 Task: Look for space in La Paz, Argentina from 5th July, 2023 to 10th July, 2023 for 4 adults in price range Rs.9000 to Rs.14000. Place can be entire place with 2 bedrooms having 4 beds and 2 bathrooms. Property type can be house, flat, guest house. Amenities needed are: heating. Booking option can be shelf check-in. Required host language is English.
Action: Mouse moved to (503, 116)
Screenshot: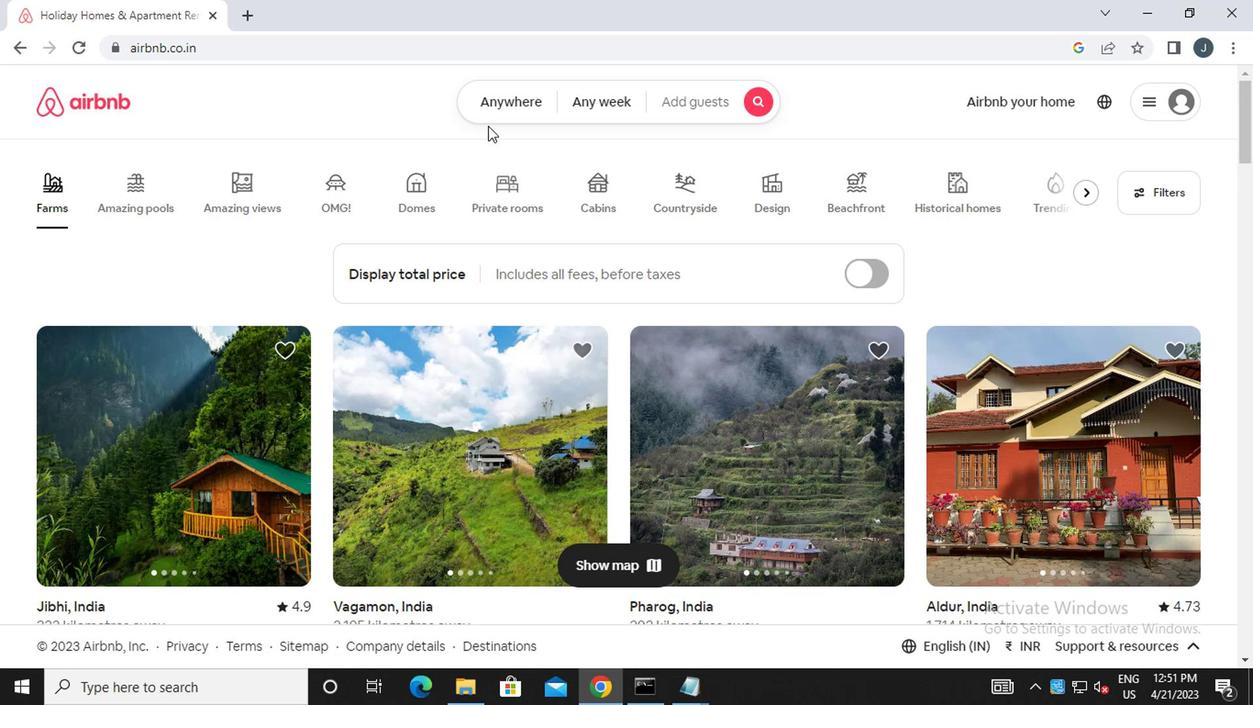 
Action: Mouse pressed left at (503, 116)
Screenshot: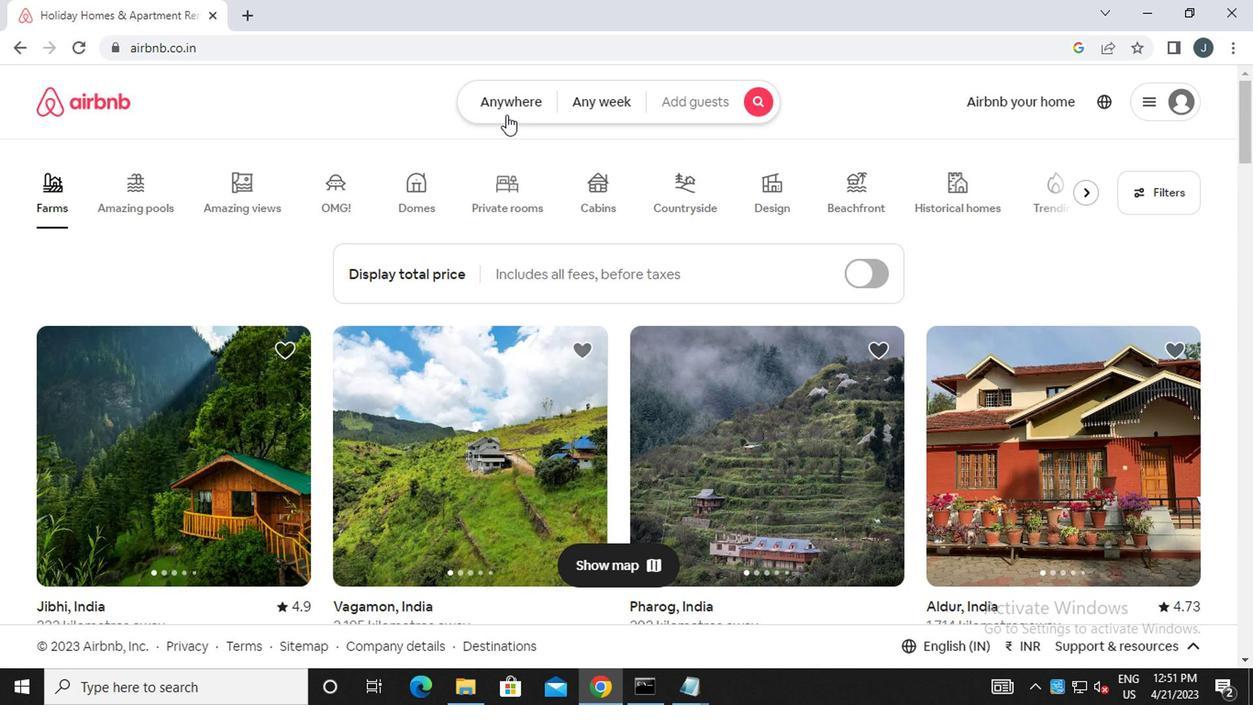 
Action: Mouse moved to (280, 181)
Screenshot: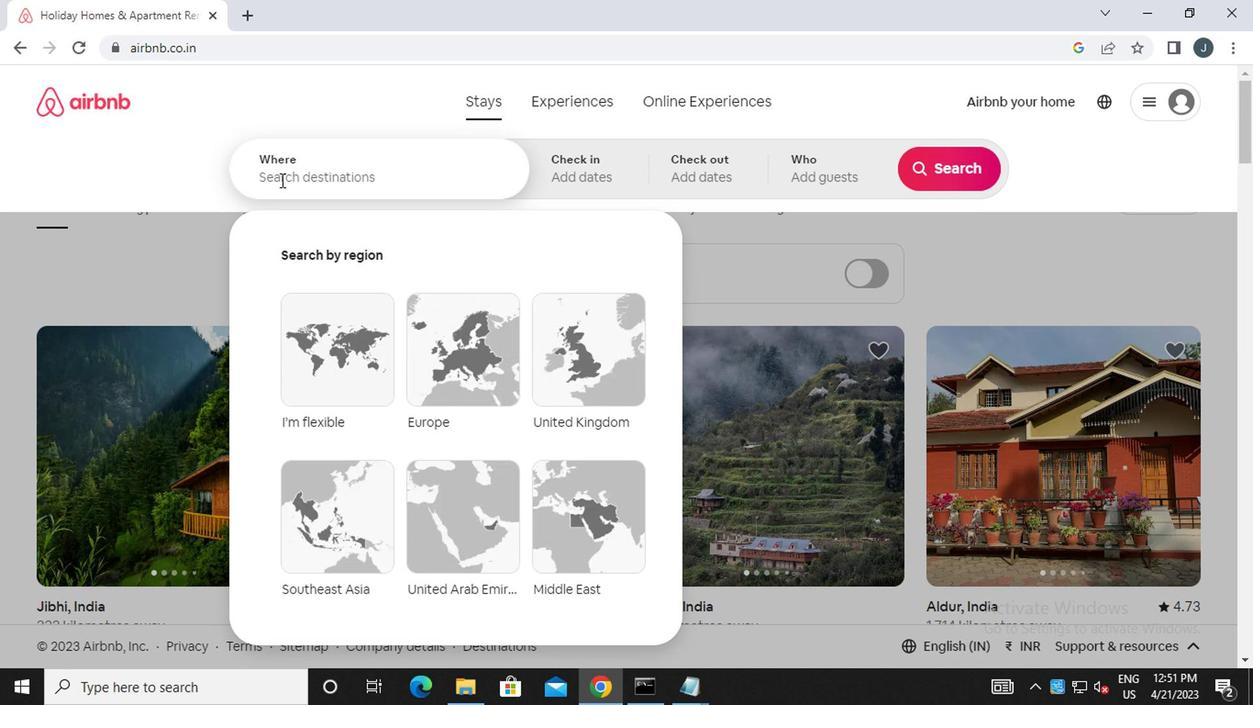 
Action: Mouse pressed left at (280, 181)
Screenshot: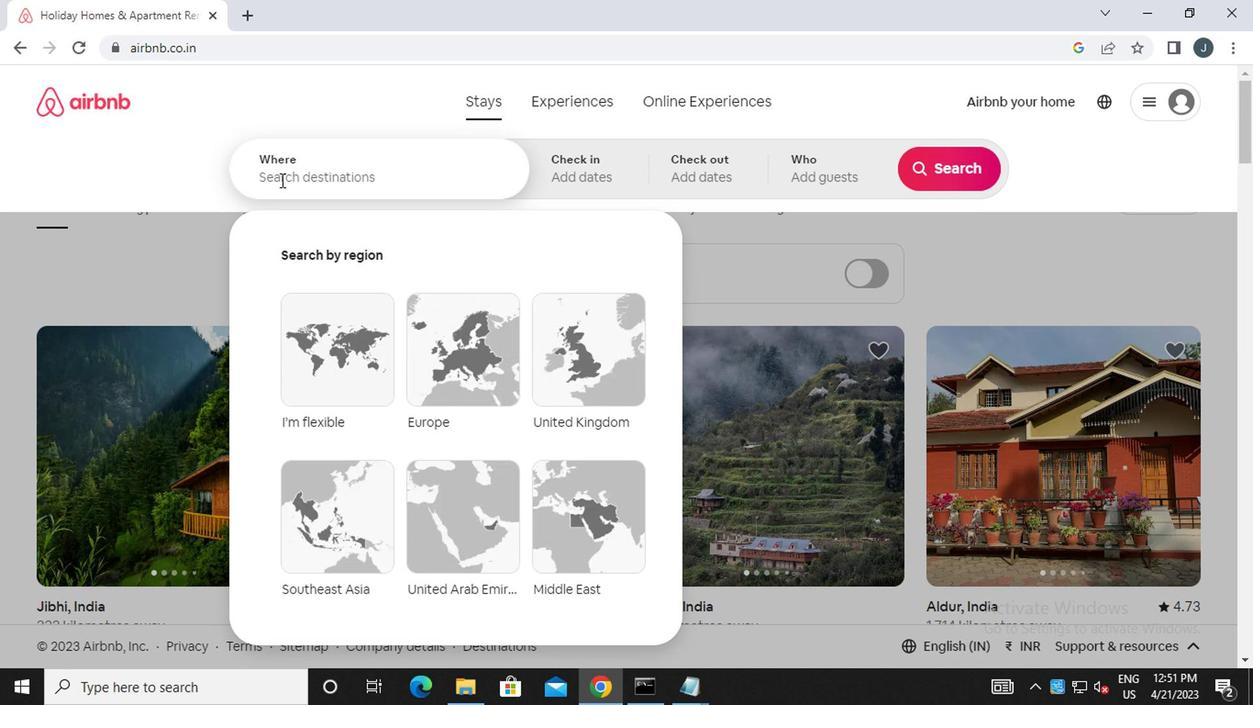 
Action: Mouse moved to (285, 182)
Screenshot: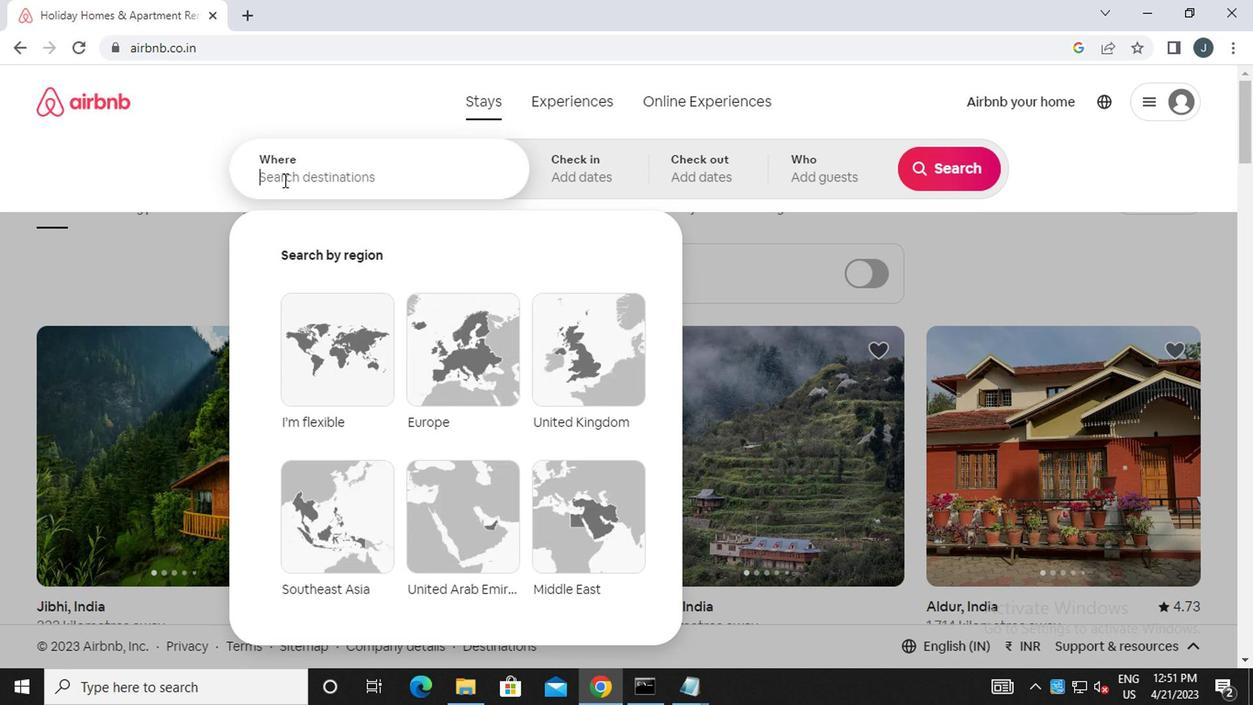 
Action: Key pressed l<Key.caps_lock>a<Key.space><Key.caps_lock>p<Key.caps_lock>aza,<Key.space><Key.caps_lock>a<Key.caps_lock>rgentina
Screenshot: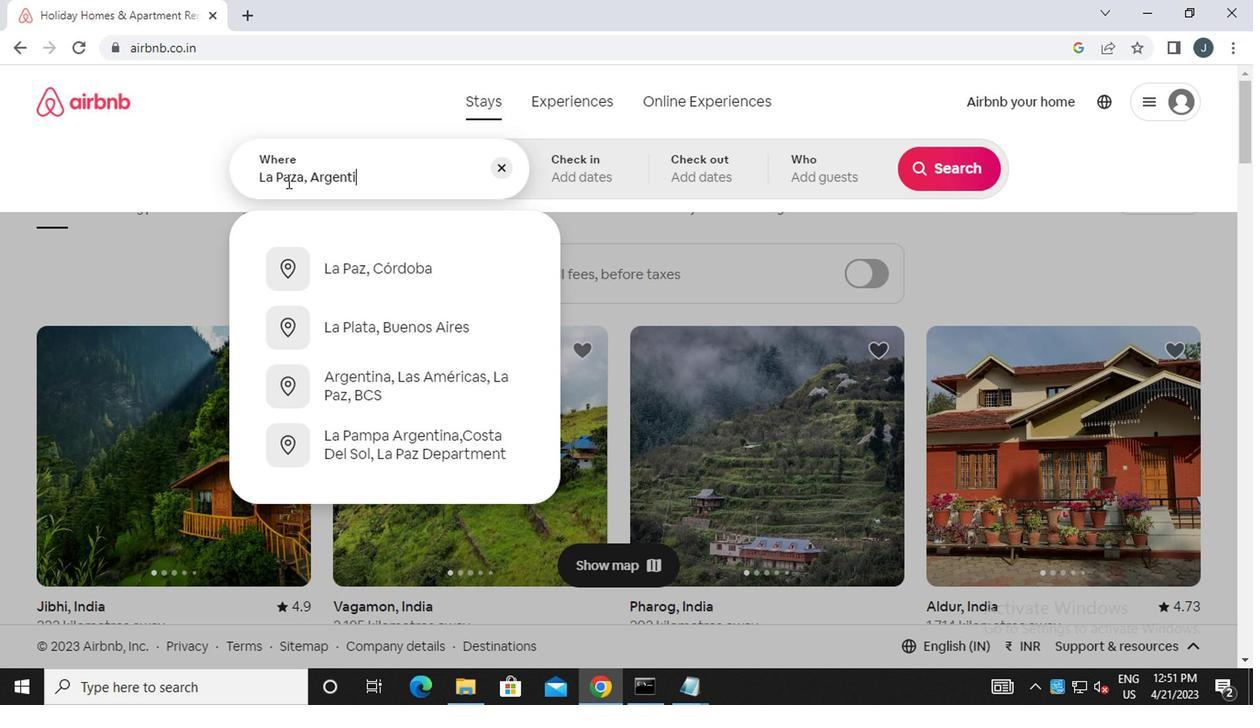 
Action: Mouse moved to (574, 181)
Screenshot: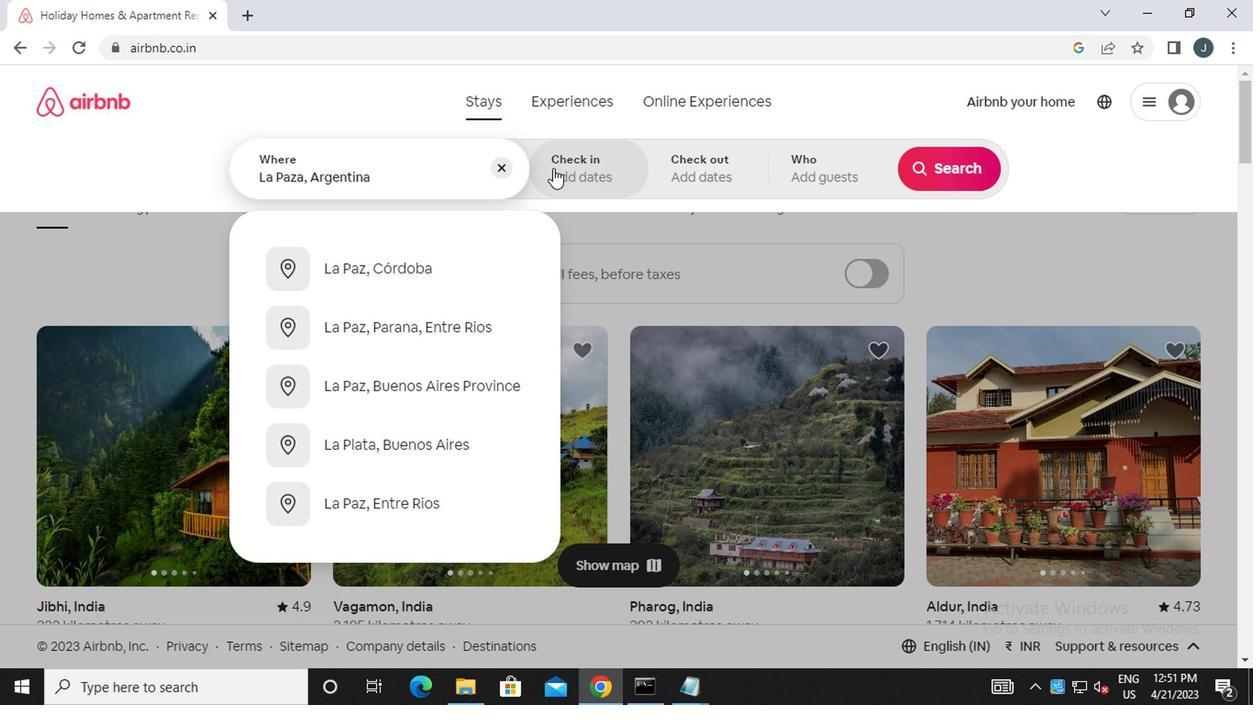 
Action: Mouse pressed left at (574, 181)
Screenshot: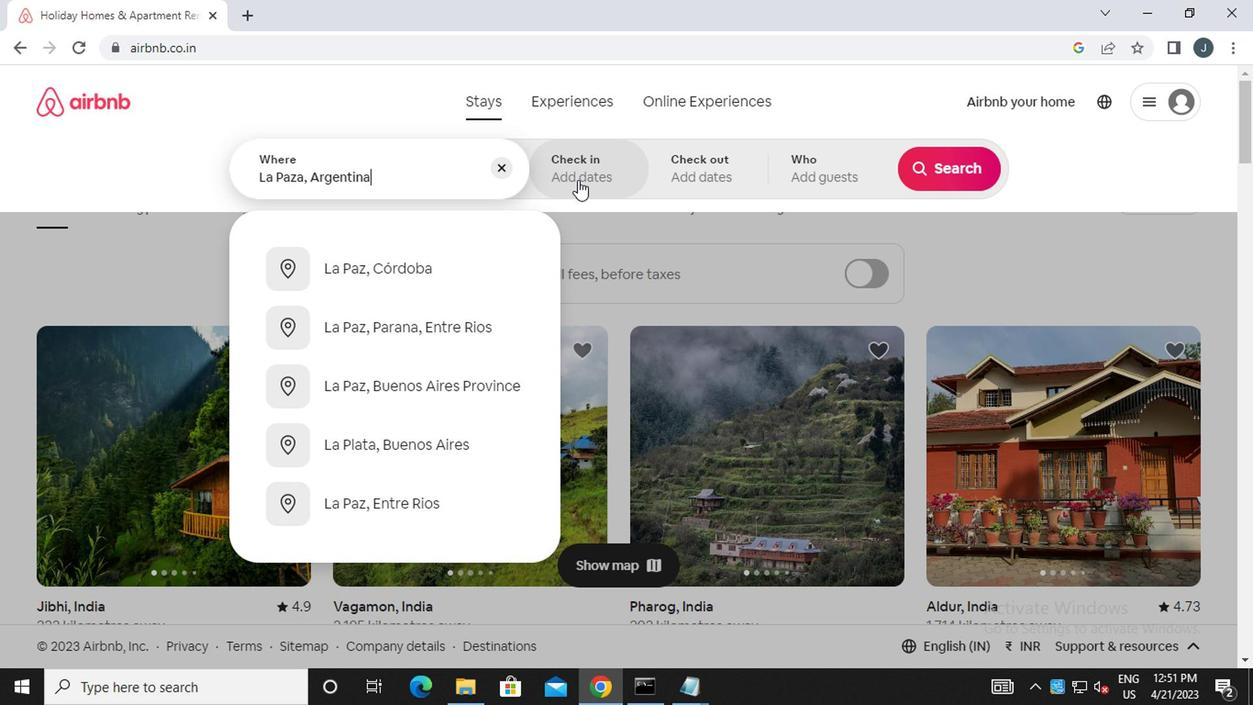 
Action: Mouse moved to (927, 323)
Screenshot: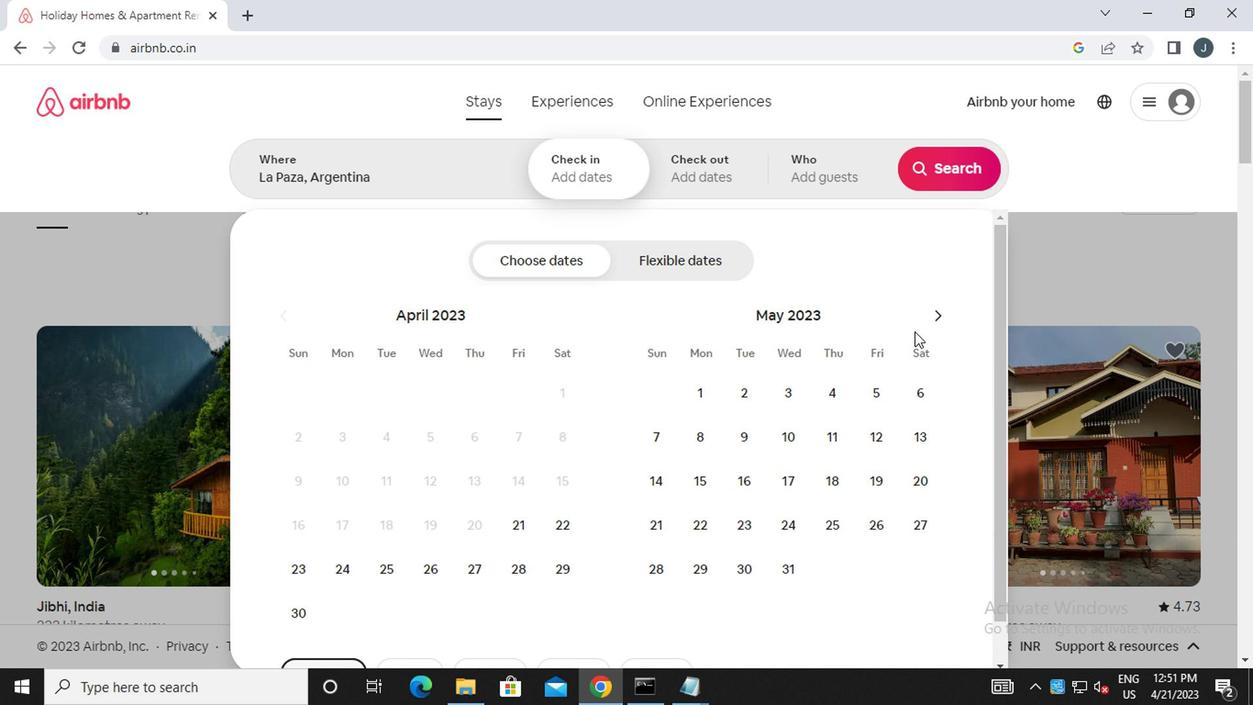 
Action: Mouse pressed left at (927, 323)
Screenshot: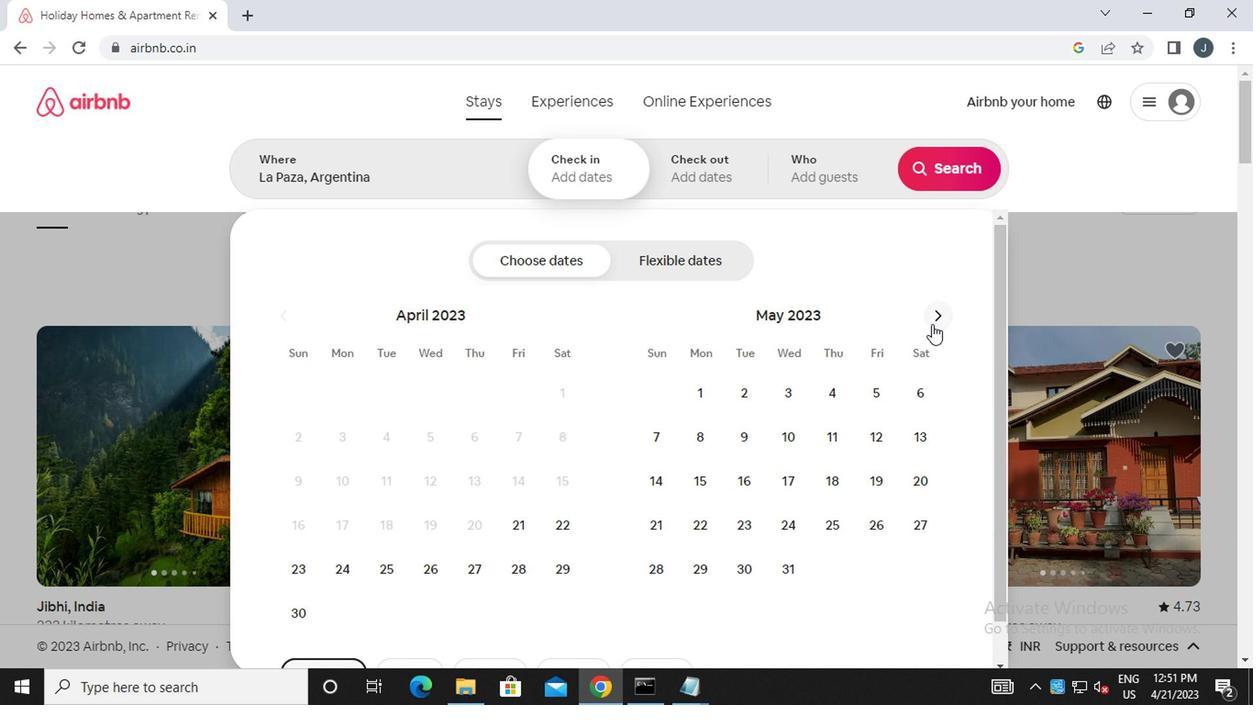 
Action: Mouse moved to (929, 323)
Screenshot: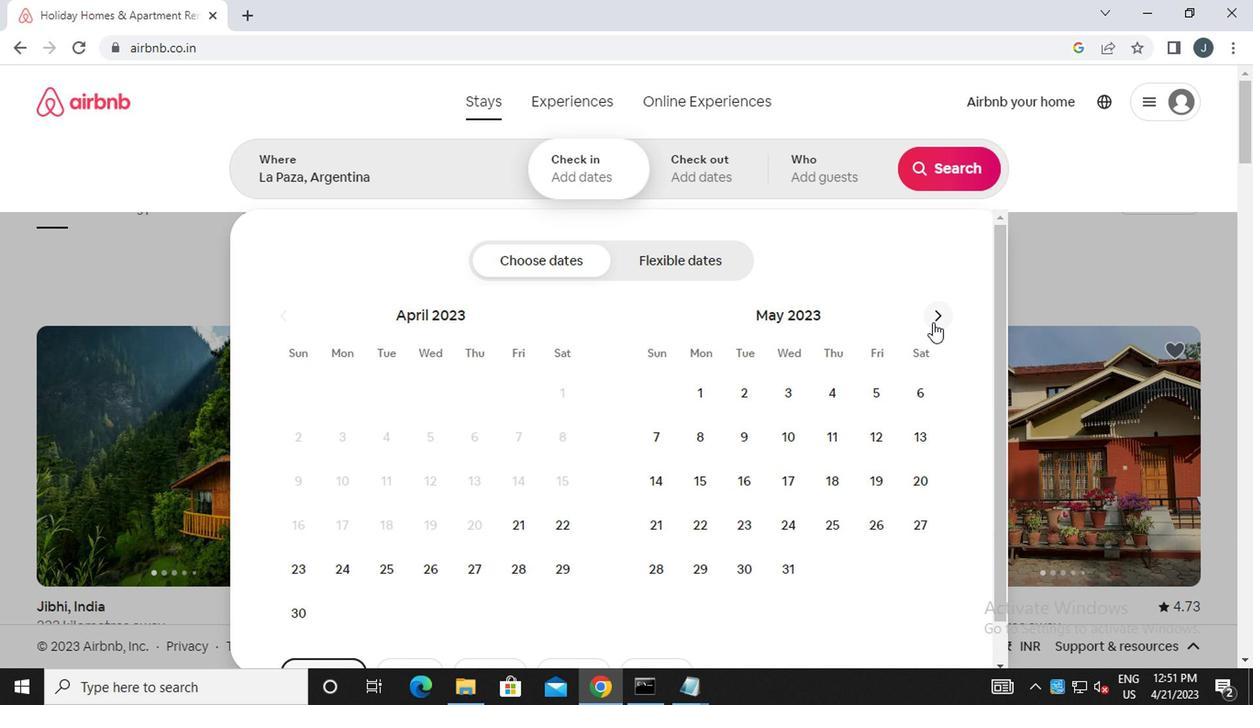 
Action: Mouse pressed left at (929, 323)
Screenshot: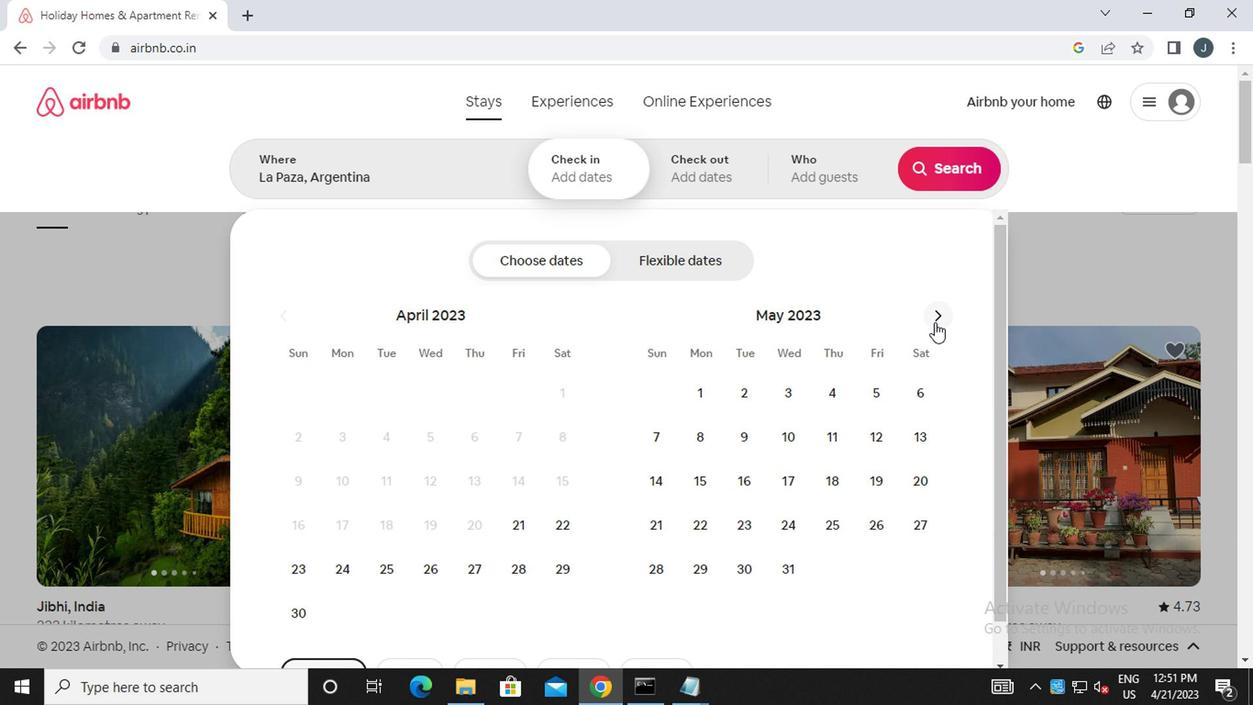 
Action: Mouse moved to (929, 323)
Screenshot: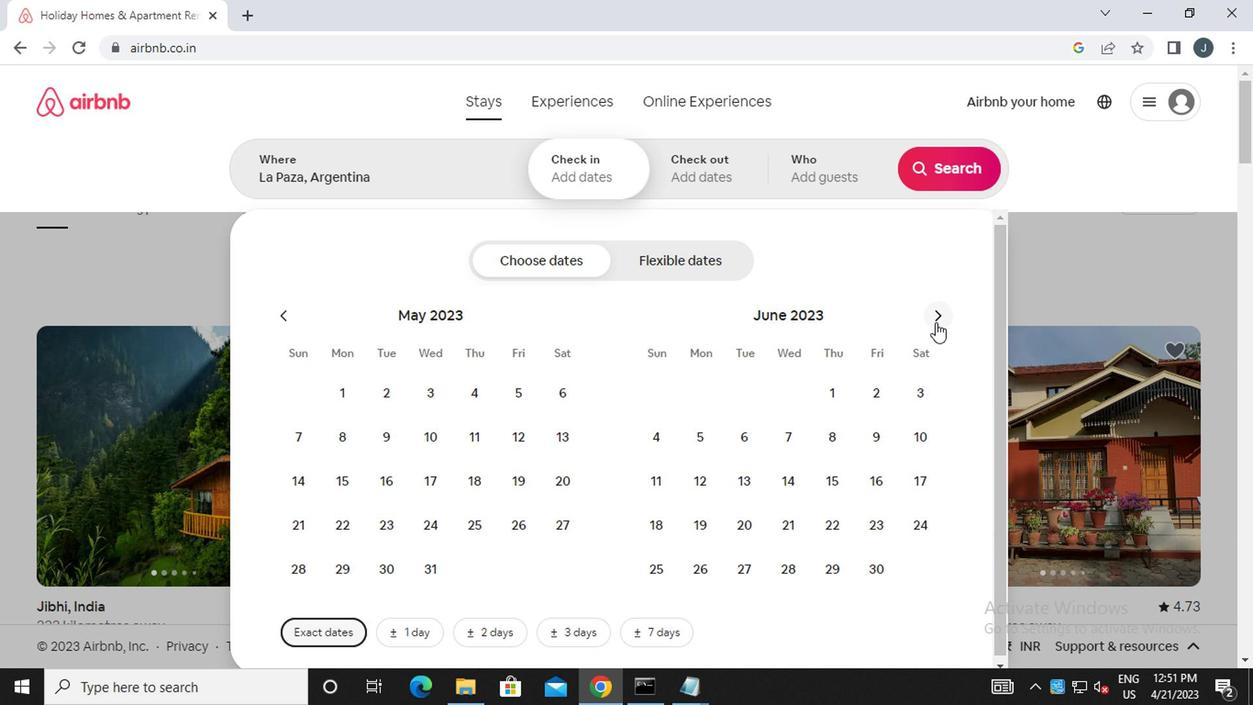 
Action: Mouse pressed left at (929, 323)
Screenshot: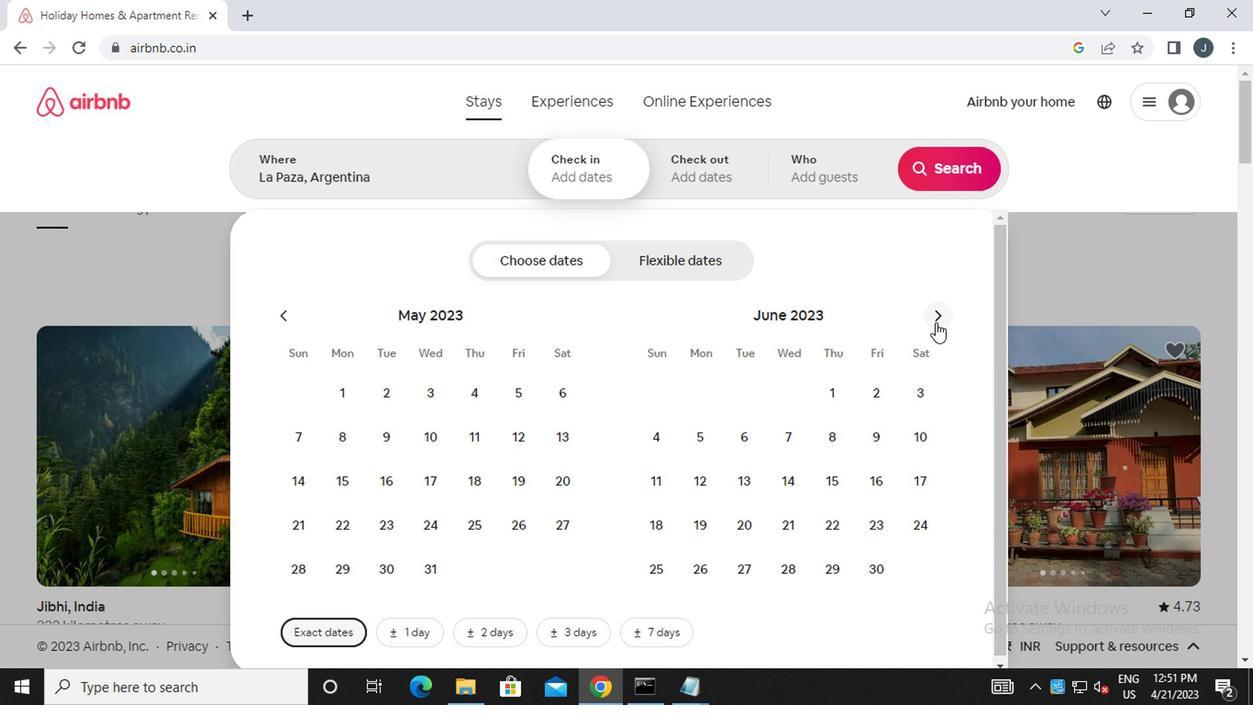 
Action: Mouse moved to (784, 437)
Screenshot: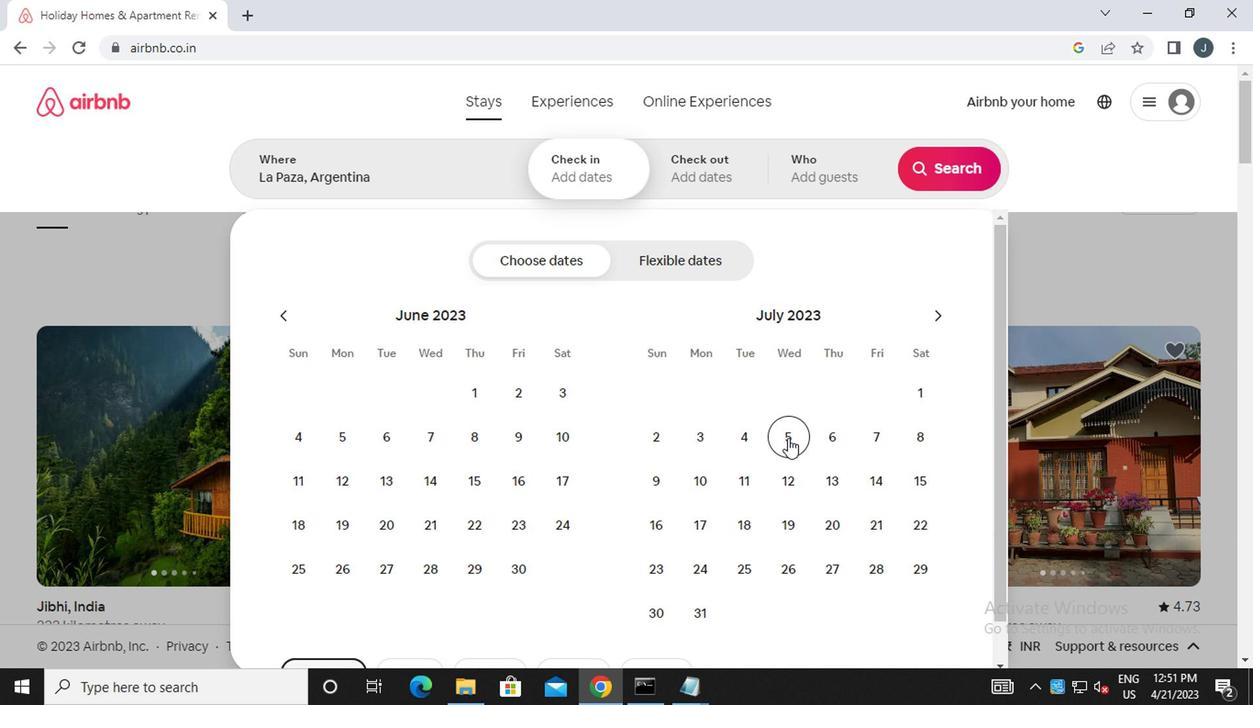 
Action: Mouse pressed left at (784, 437)
Screenshot: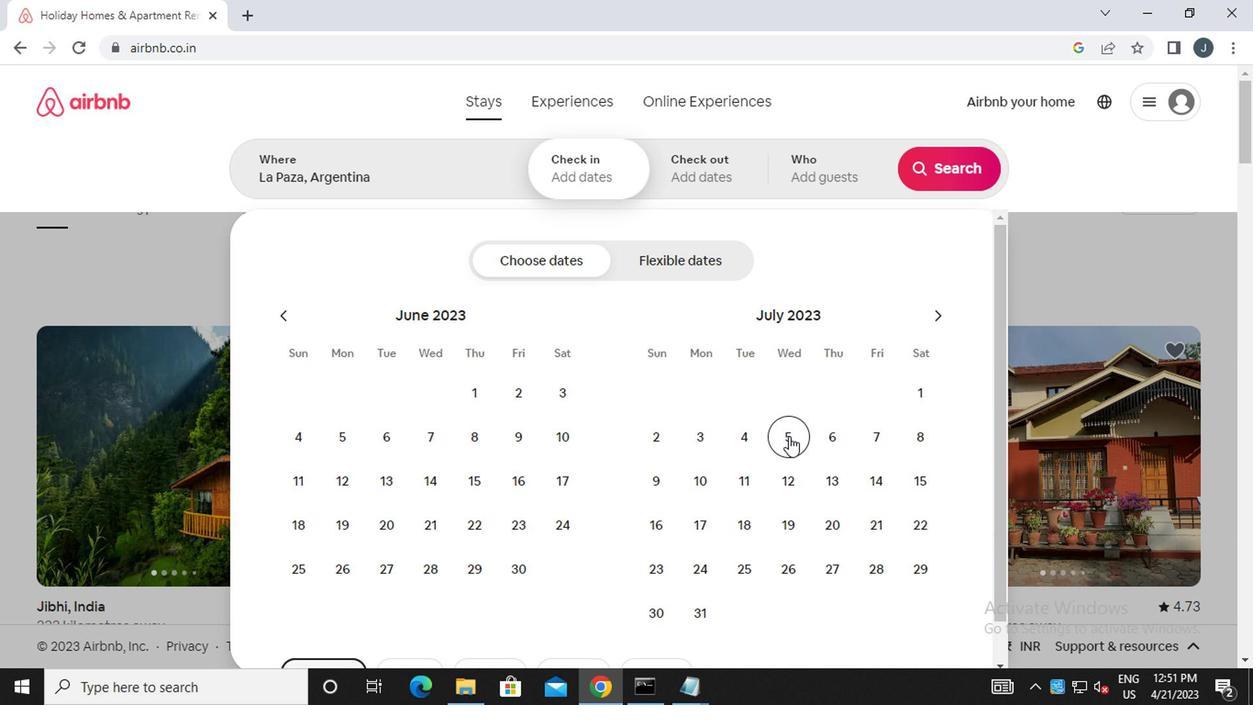 
Action: Mouse moved to (714, 477)
Screenshot: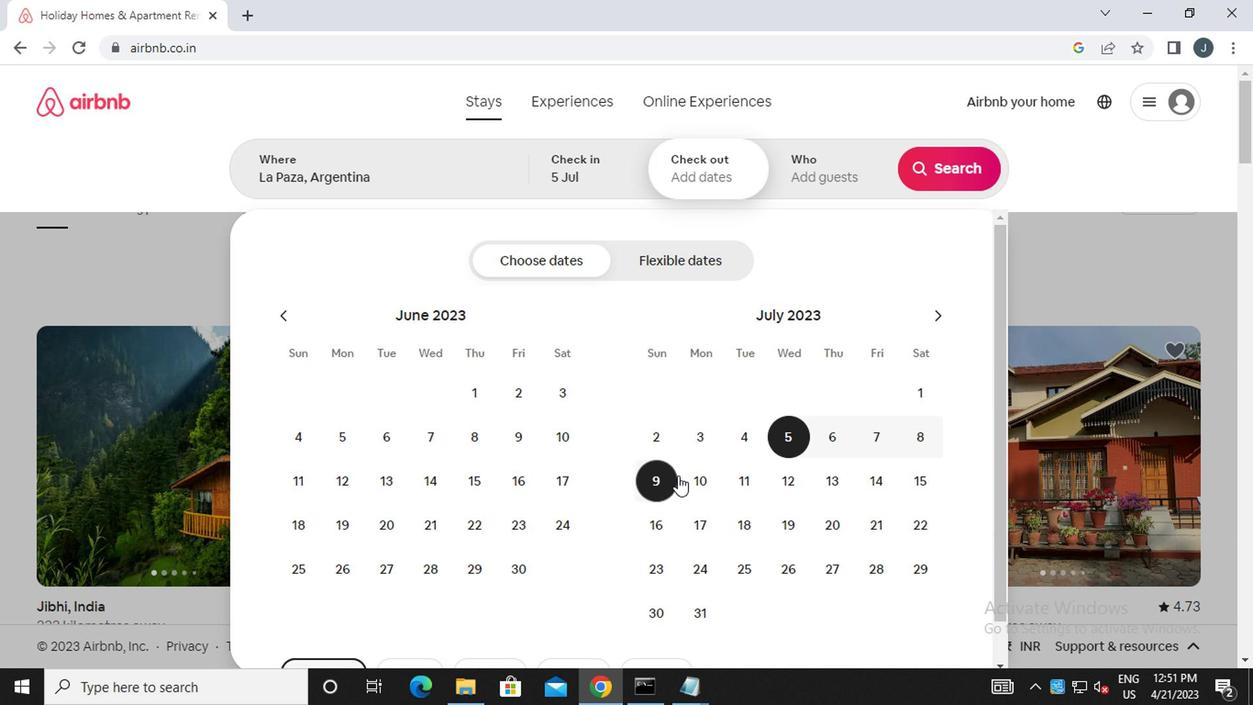 
Action: Mouse pressed left at (714, 477)
Screenshot: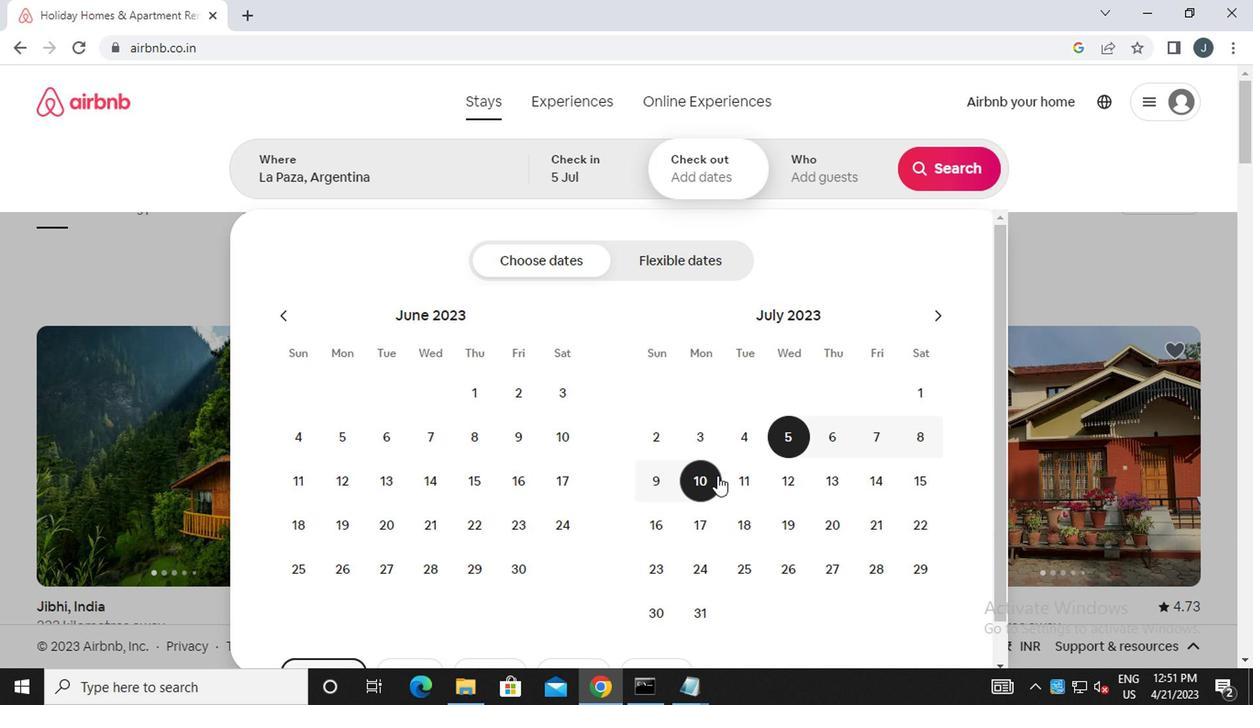 
Action: Mouse moved to (847, 176)
Screenshot: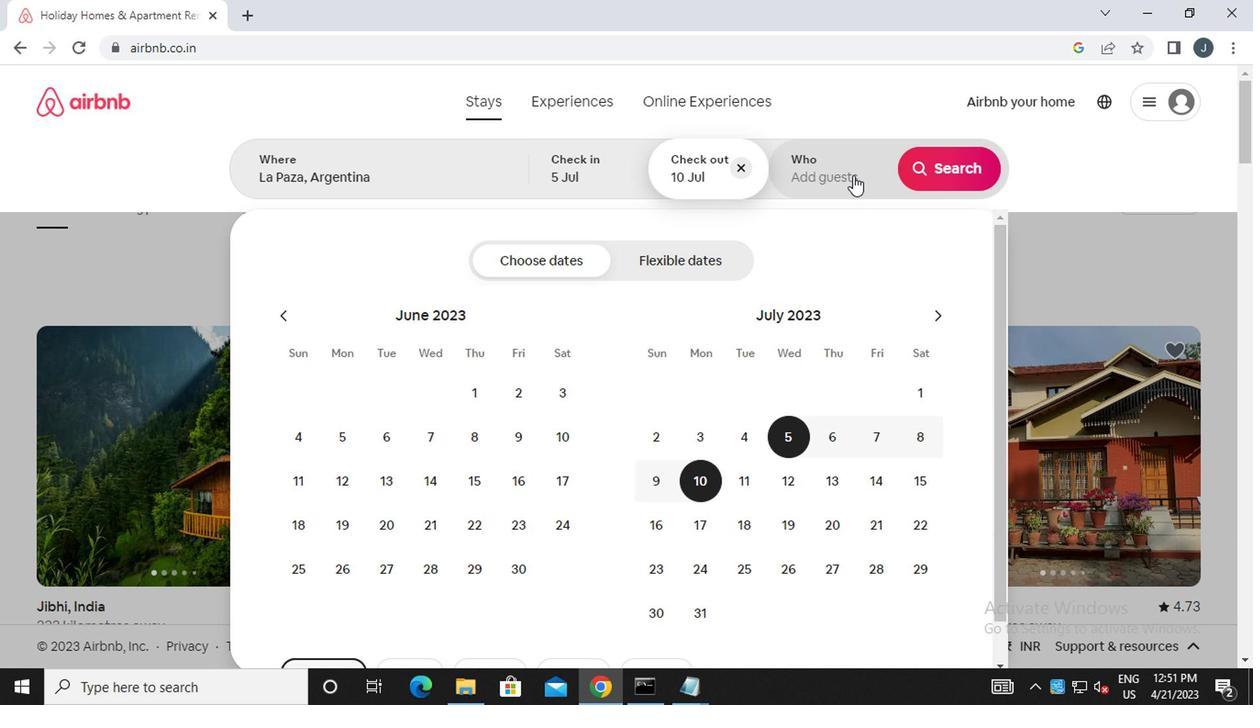 
Action: Mouse pressed left at (847, 176)
Screenshot: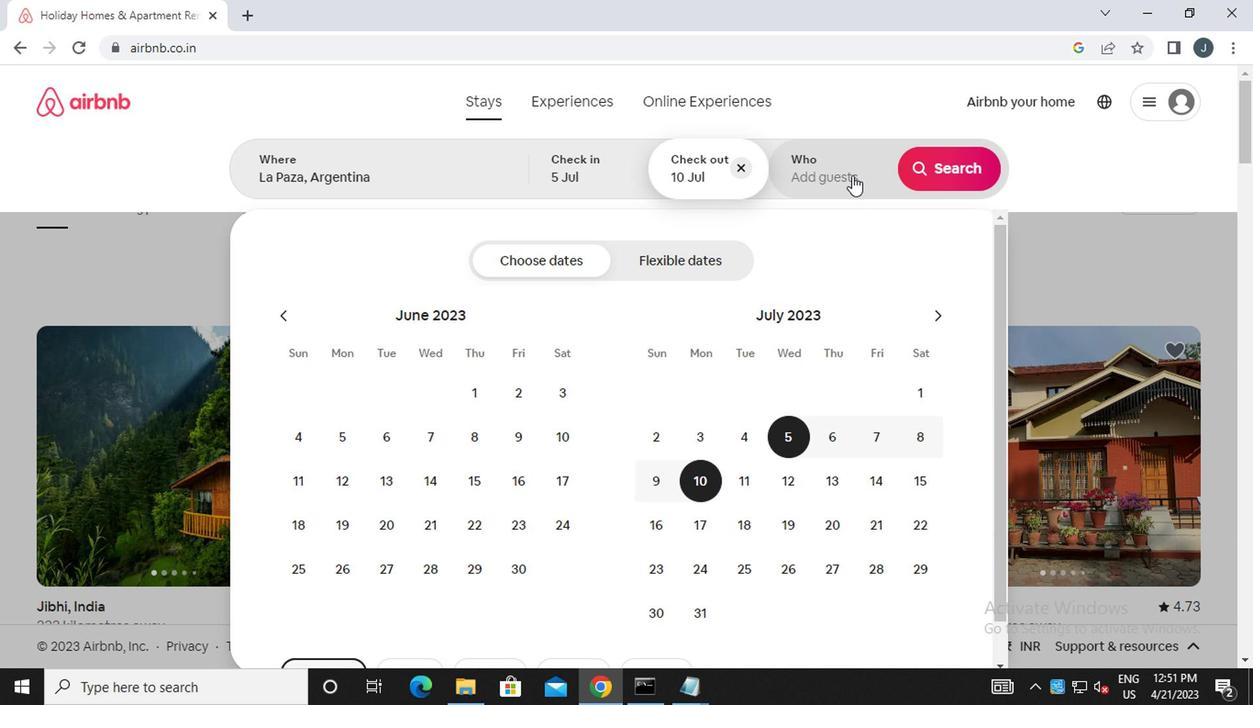 
Action: Mouse moved to (951, 265)
Screenshot: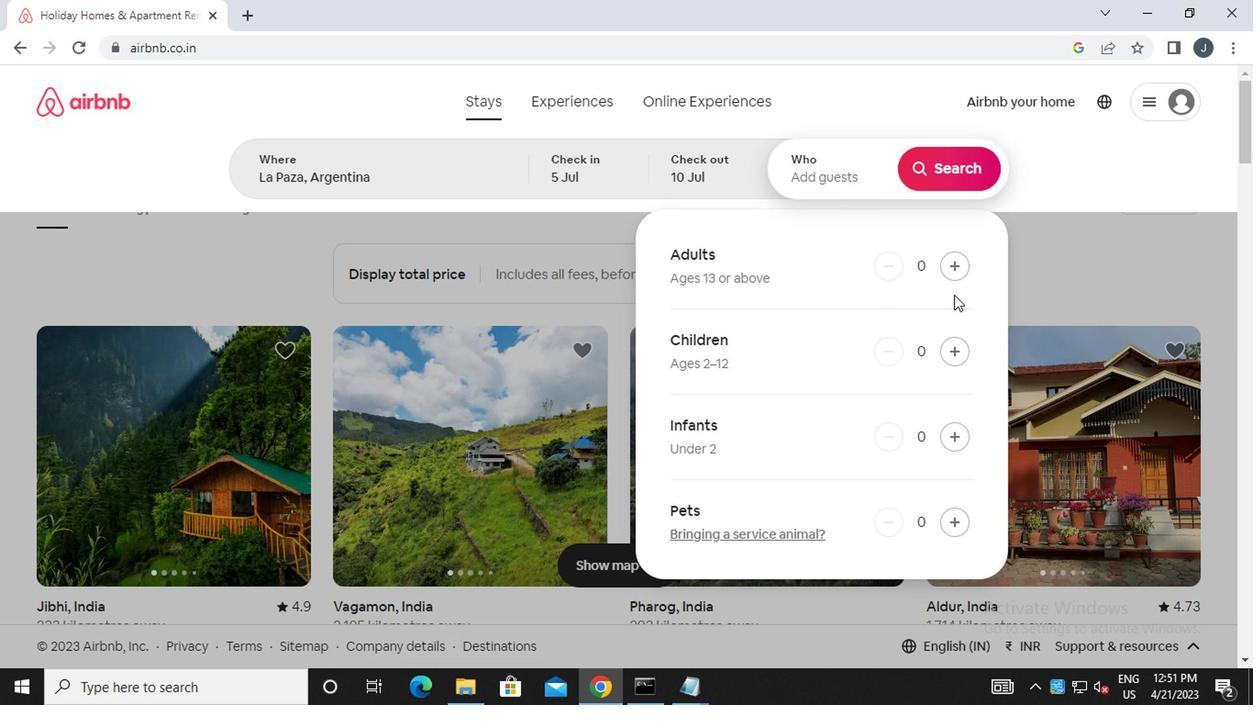 
Action: Mouse pressed left at (951, 265)
Screenshot: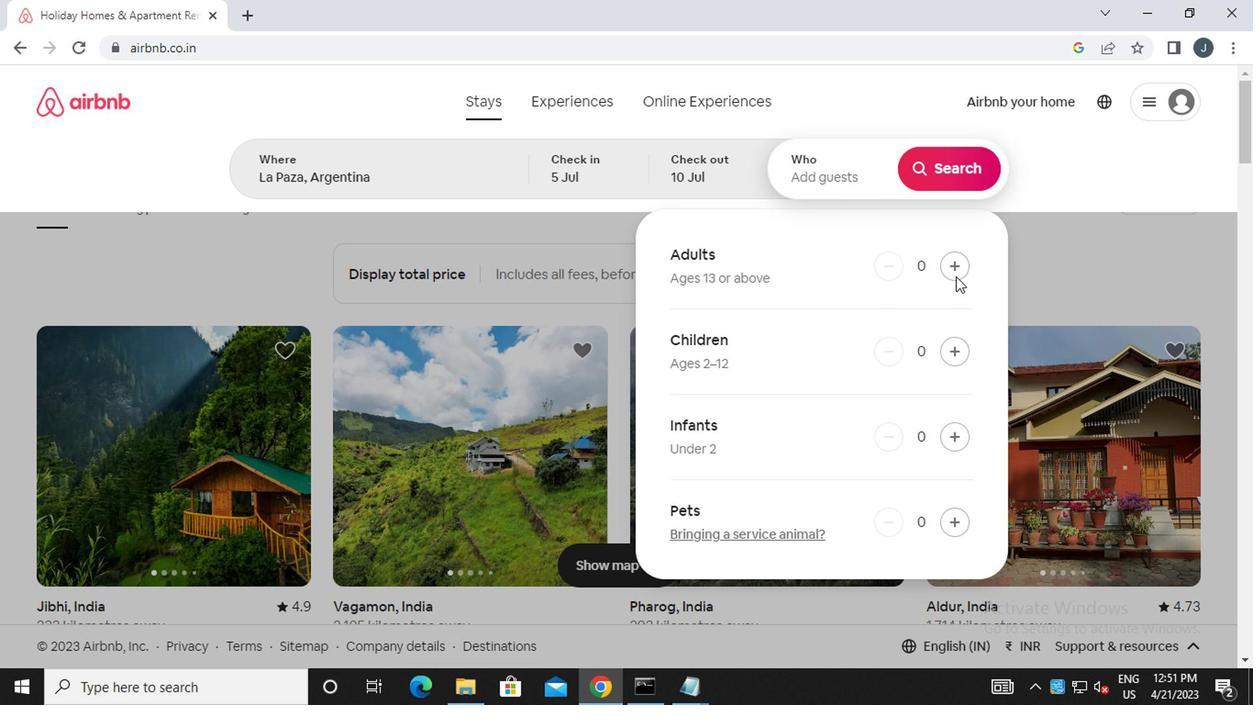 
Action: Mouse pressed left at (951, 265)
Screenshot: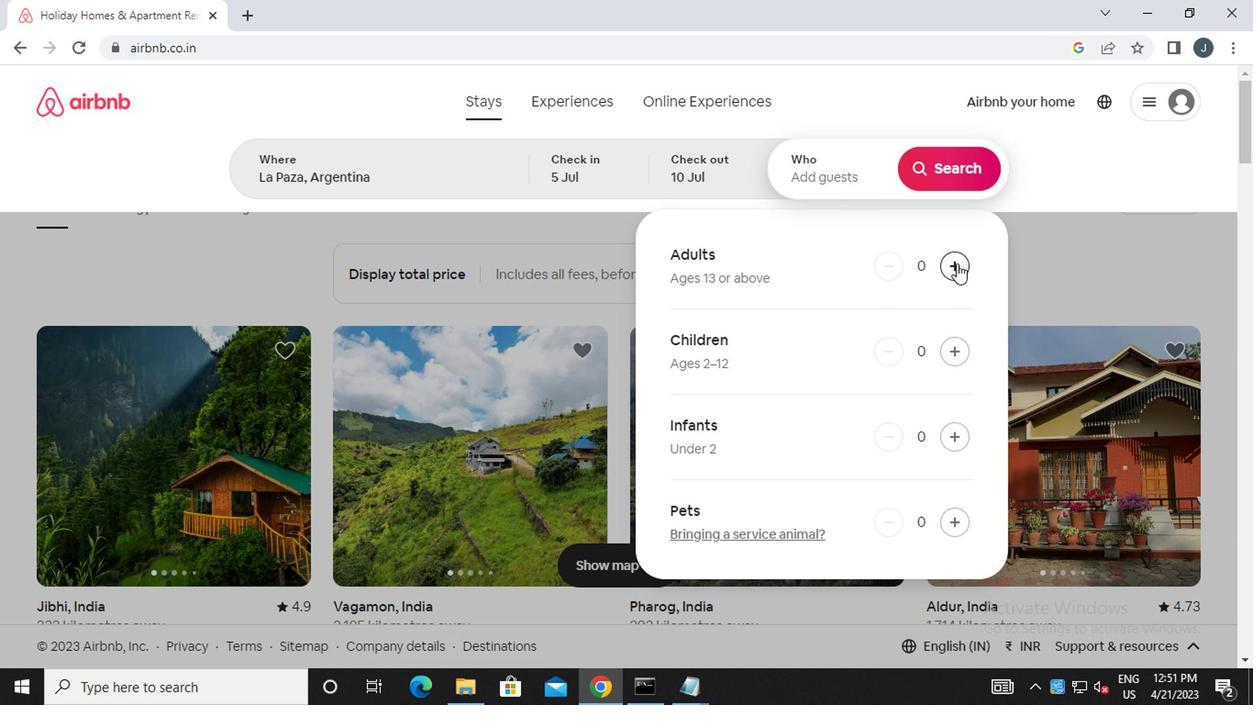 
Action: Mouse pressed left at (951, 265)
Screenshot: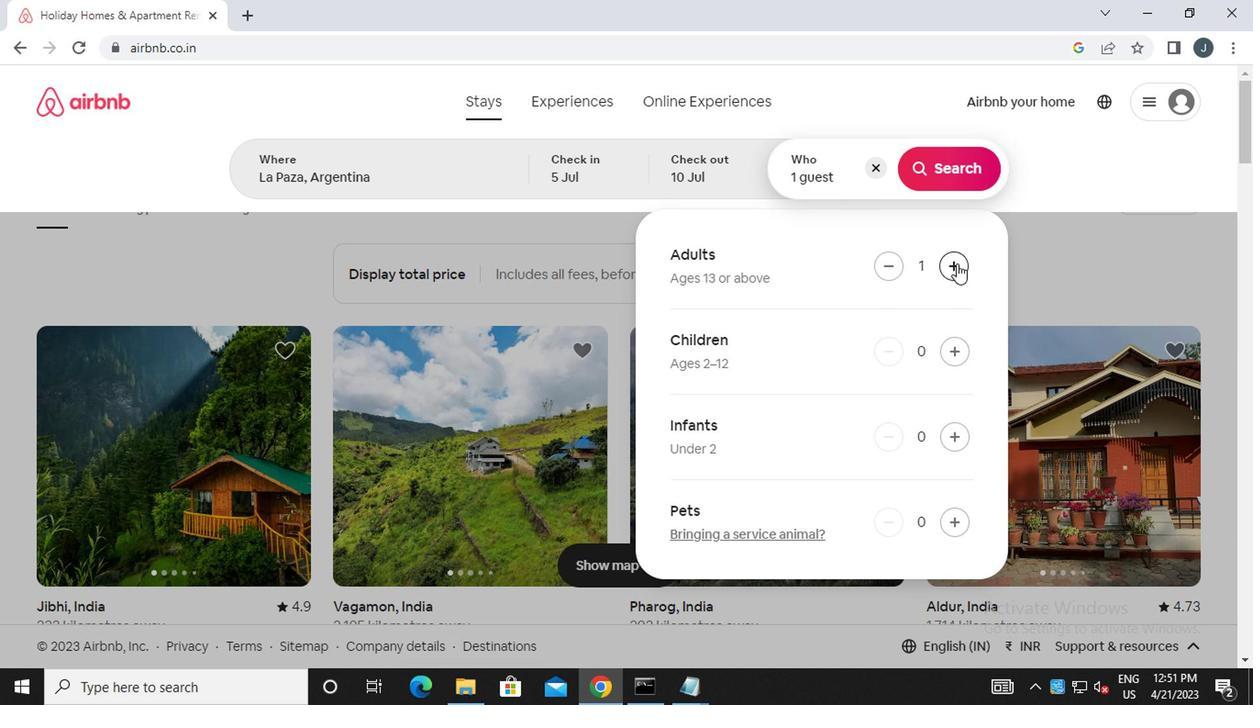 
Action: Mouse pressed left at (951, 265)
Screenshot: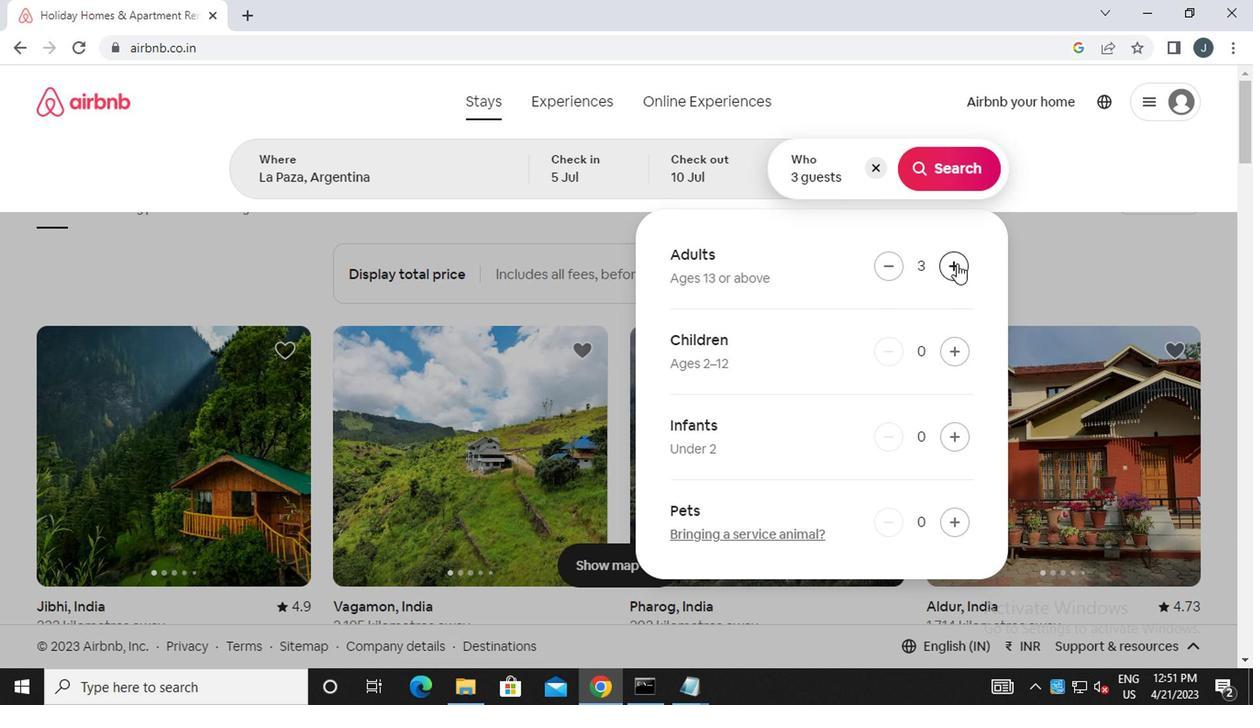 
Action: Mouse moved to (954, 177)
Screenshot: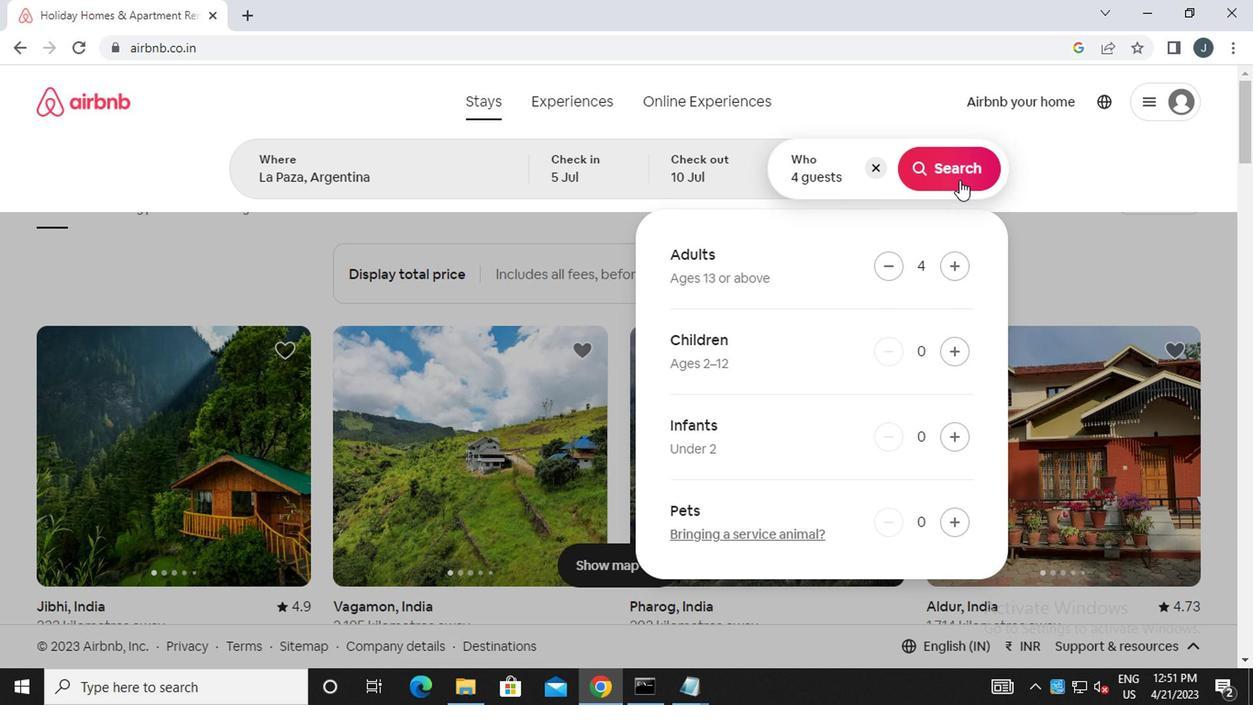 
Action: Mouse pressed left at (954, 177)
Screenshot: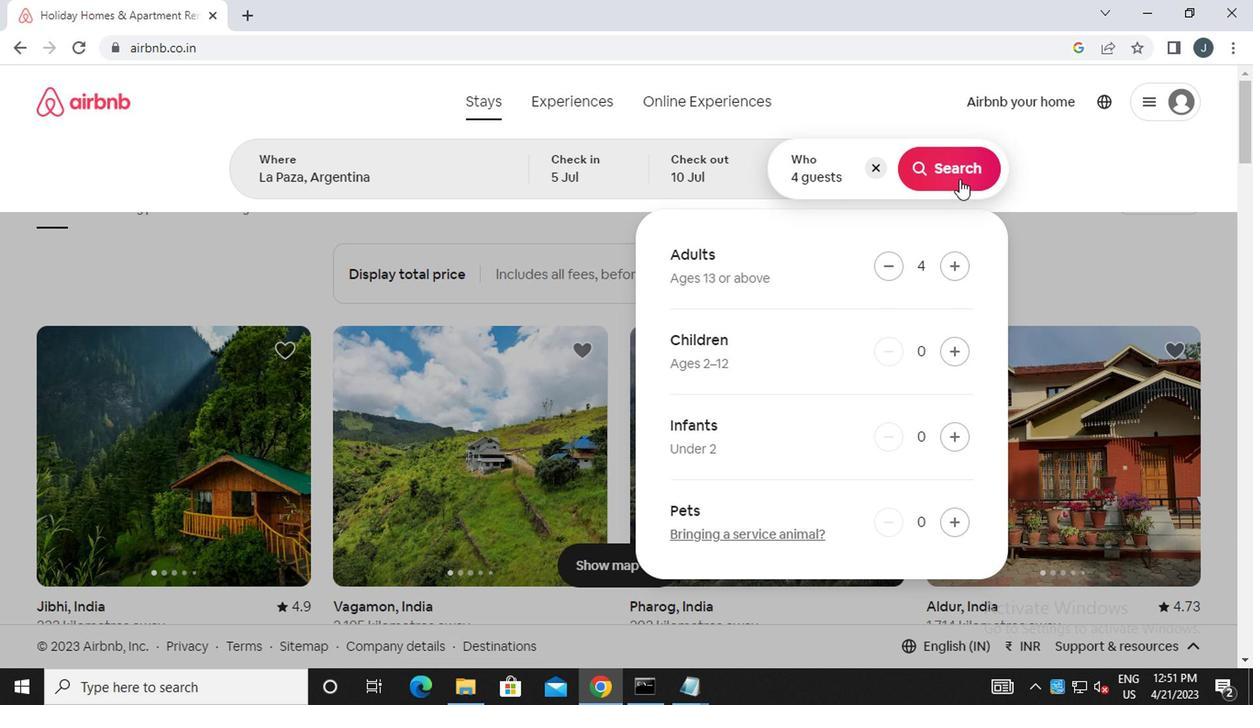 
Action: Mouse moved to (1162, 174)
Screenshot: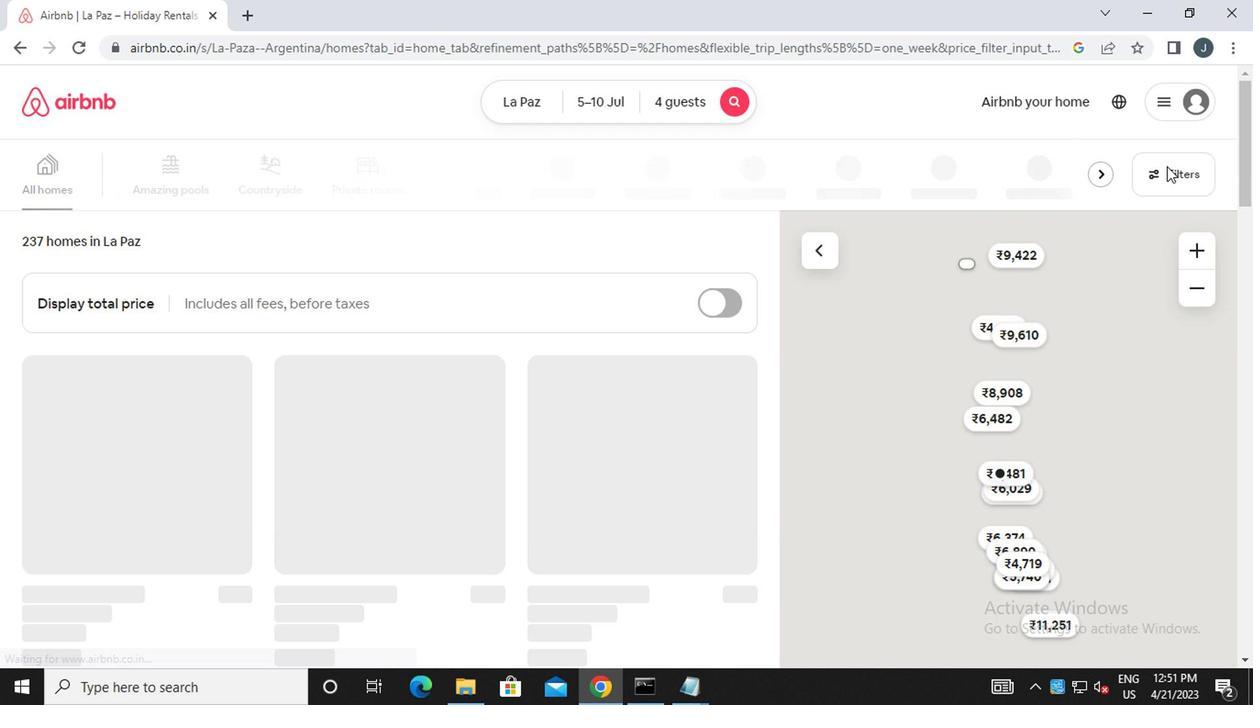 
Action: Mouse pressed left at (1162, 174)
Screenshot: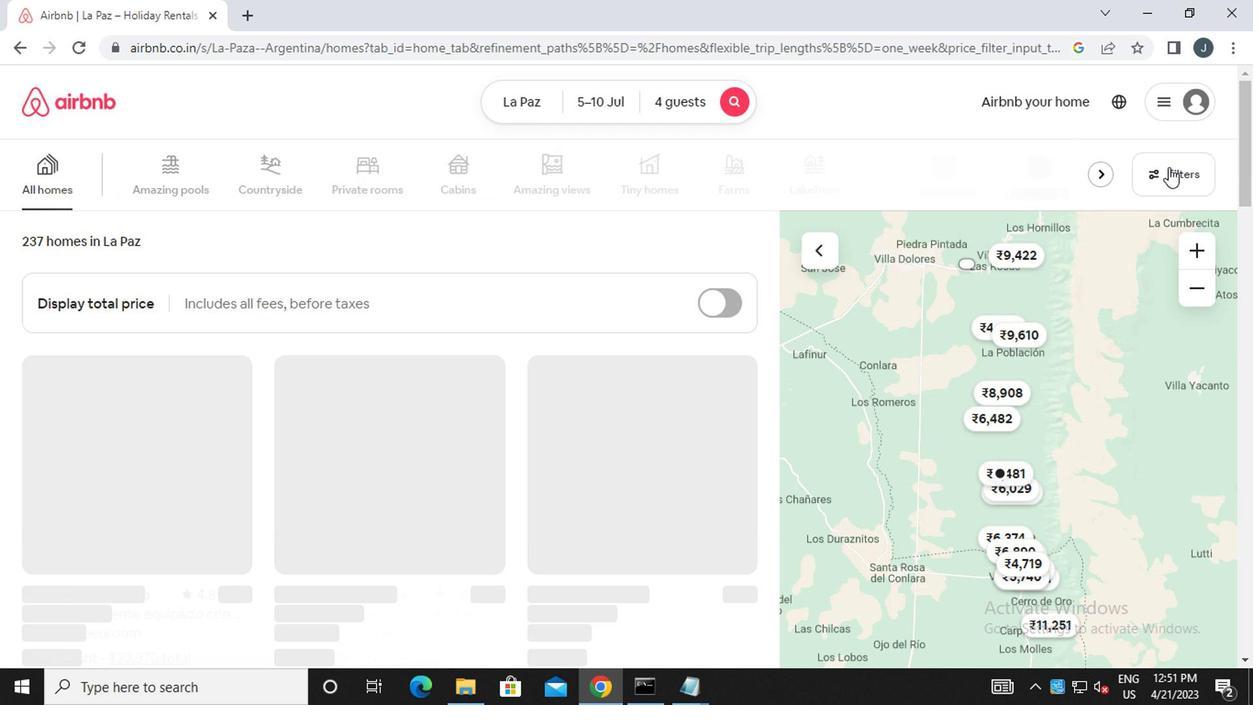 
Action: Mouse moved to (388, 389)
Screenshot: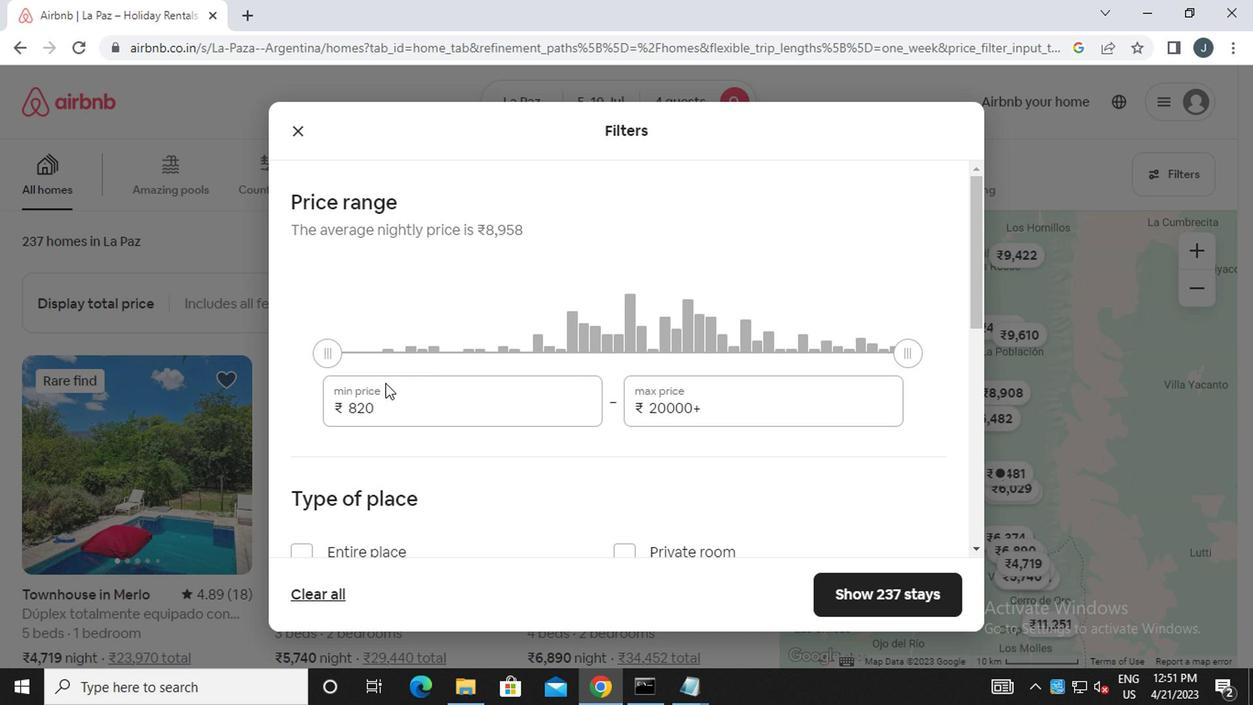 
Action: Mouse pressed left at (388, 389)
Screenshot: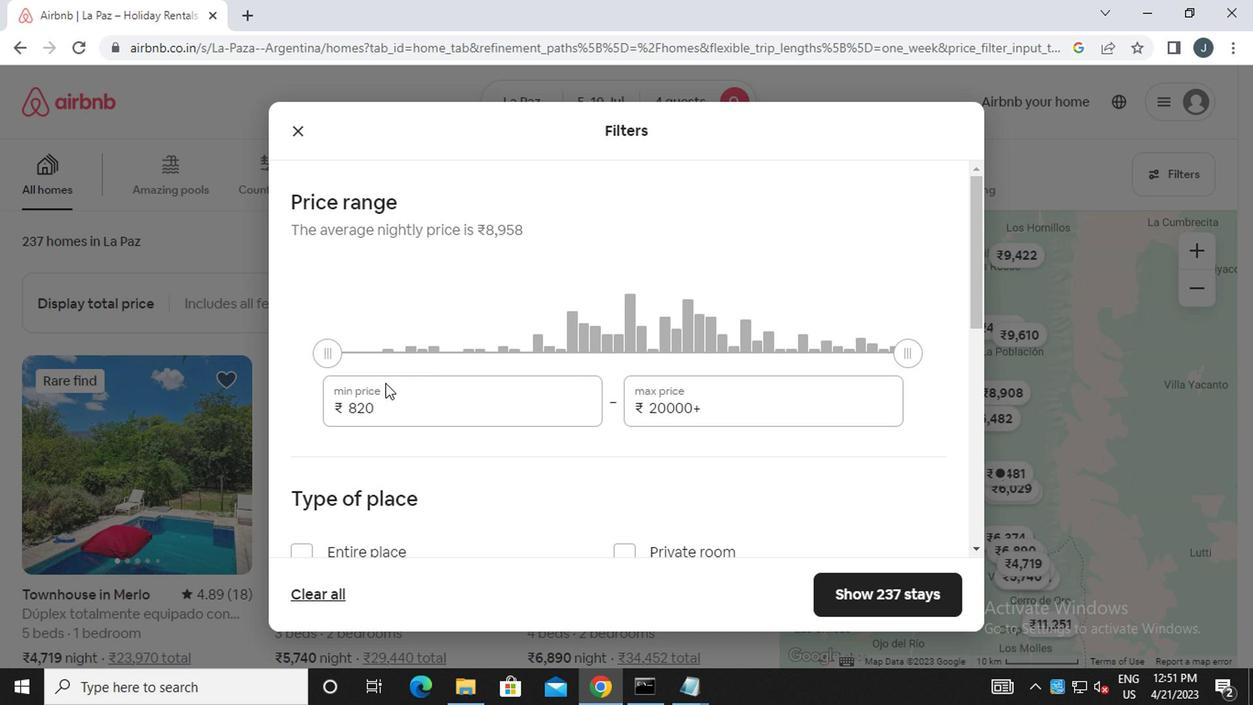 
Action: Mouse moved to (368, 413)
Screenshot: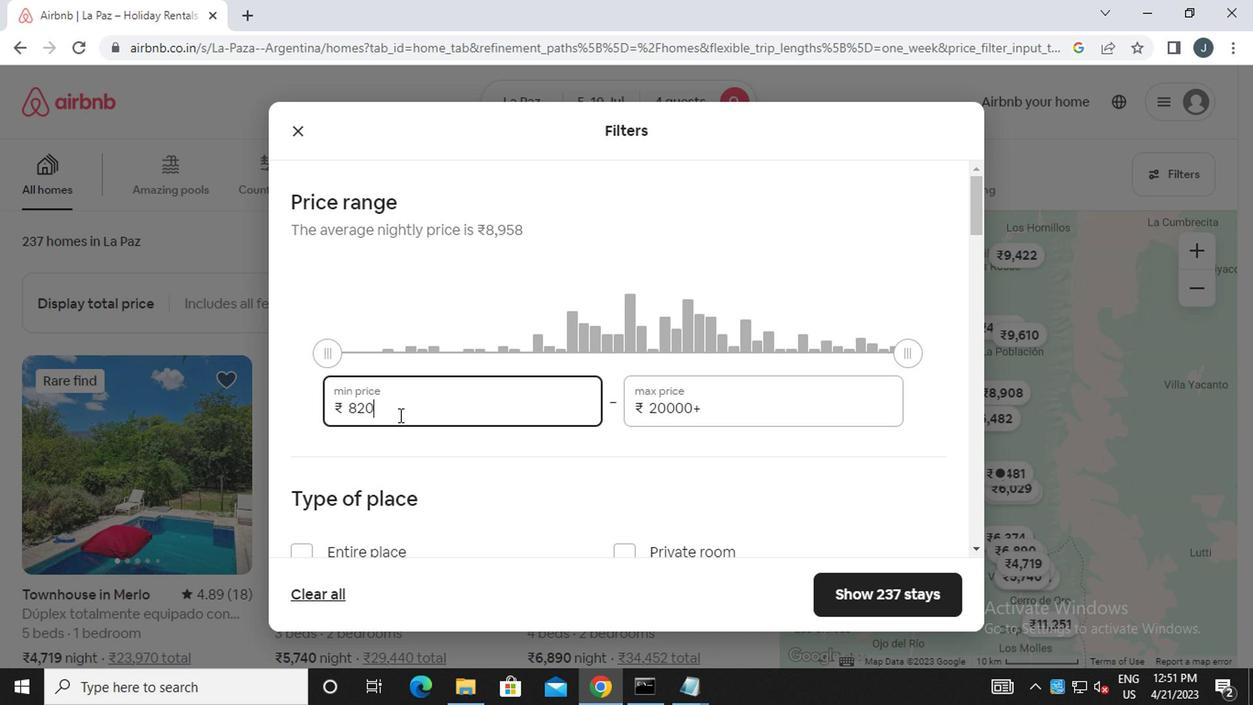 
Action: Key pressed <Key.backspace><Key.backspace><Key.backspace><Key.backspace><Key.backspace><Key.backspace><Key.backspace><Key.backspace><Key.backspace><Key.backspace>9000
Screenshot: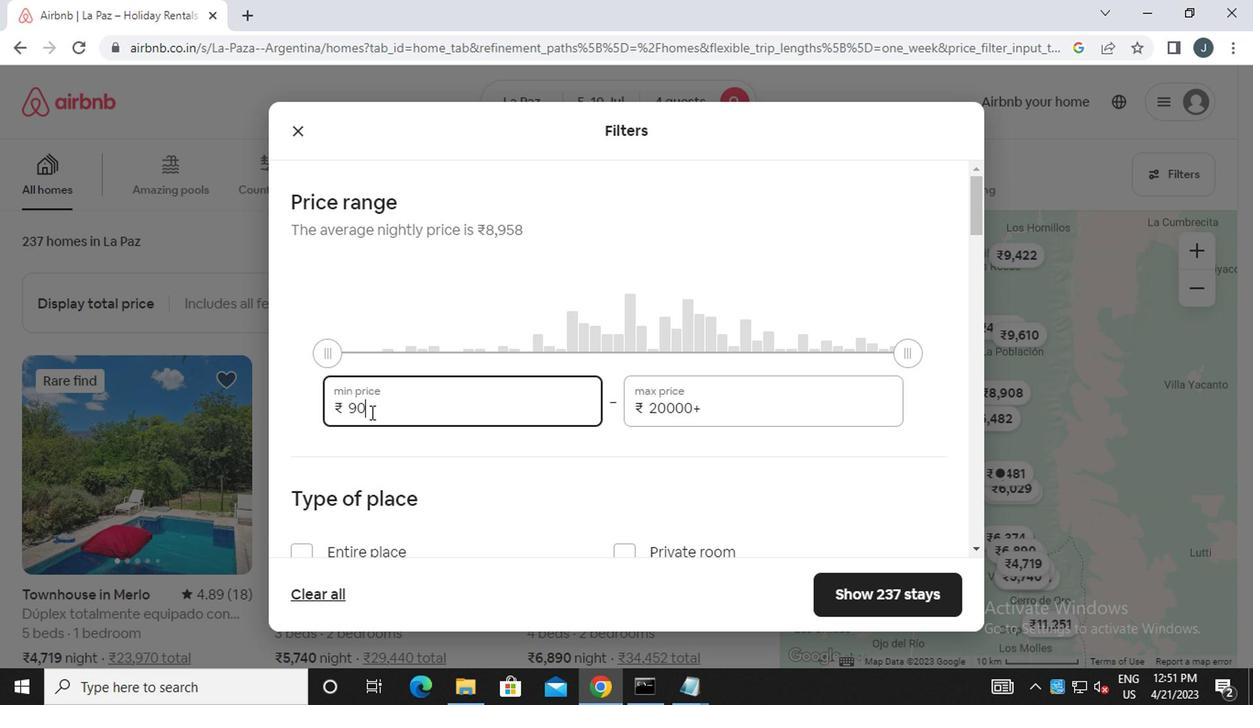 
Action: Mouse moved to (701, 403)
Screenshot: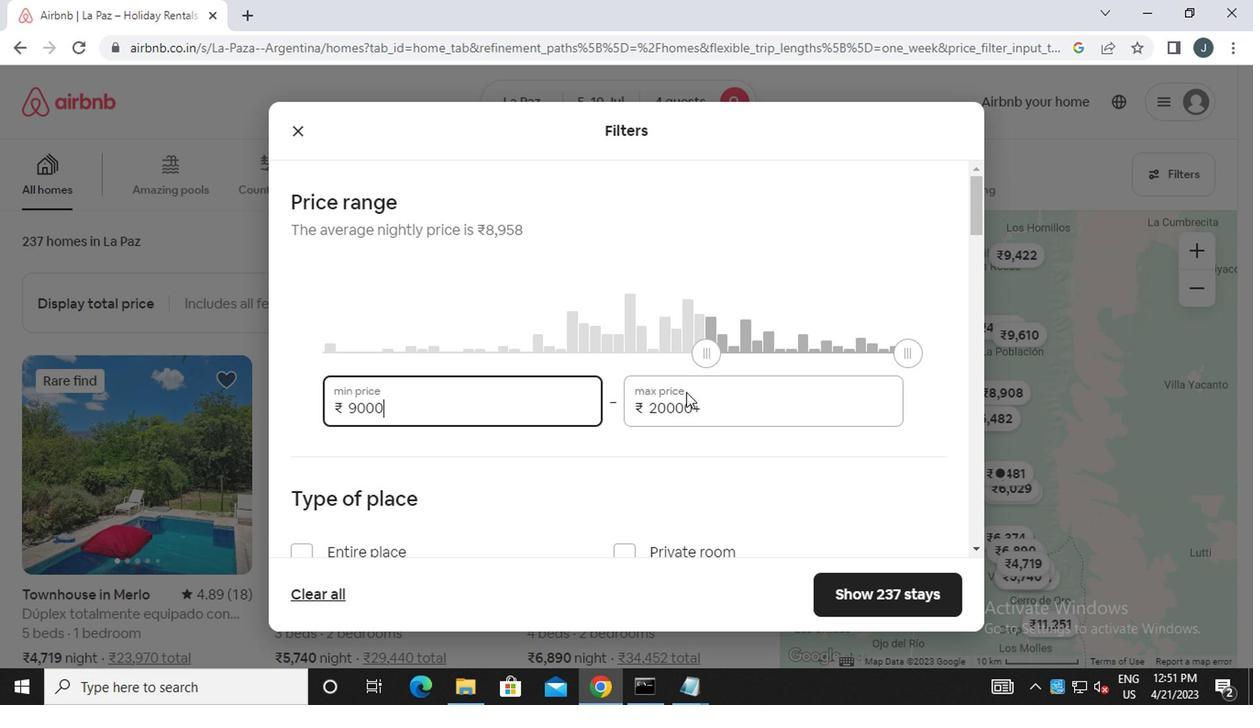 
Action: Mouse pressed left at (701, 403)
Screenshot: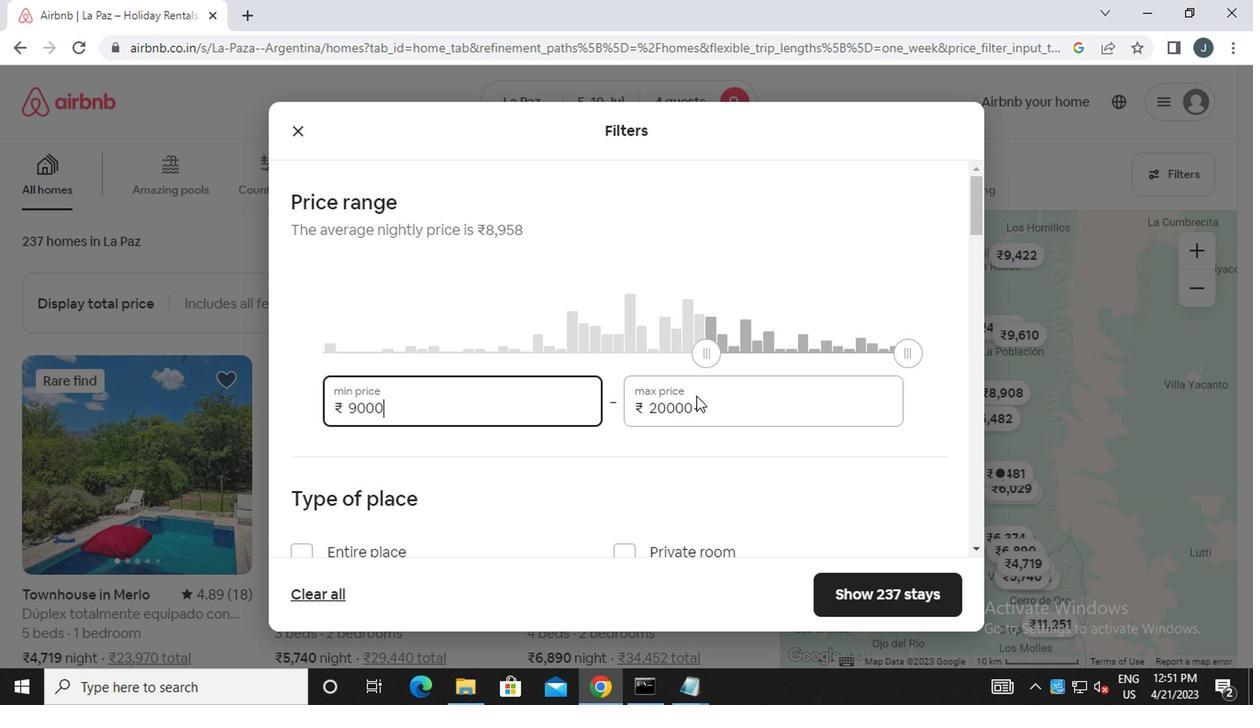 
Action: Mouse moved to (702, 405)
Screenshot: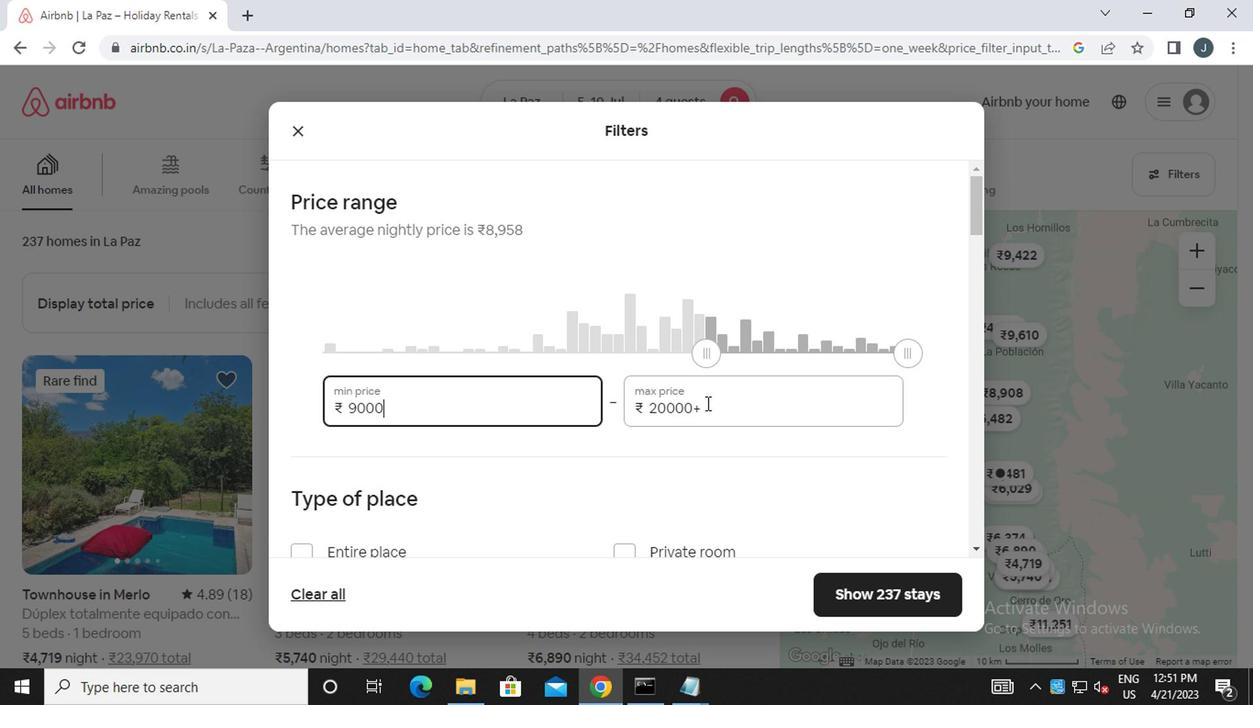 
Action: Key pressed <Key.backspace><Key.backspace><Key.backspace><Key.backspace><Key.backspace><Key.backspace><Key.backspace><Key.backspace><Key.backspace><Key.backspace><Key.backspace><Key.backspace><Key.backspace>14000
Screenshot: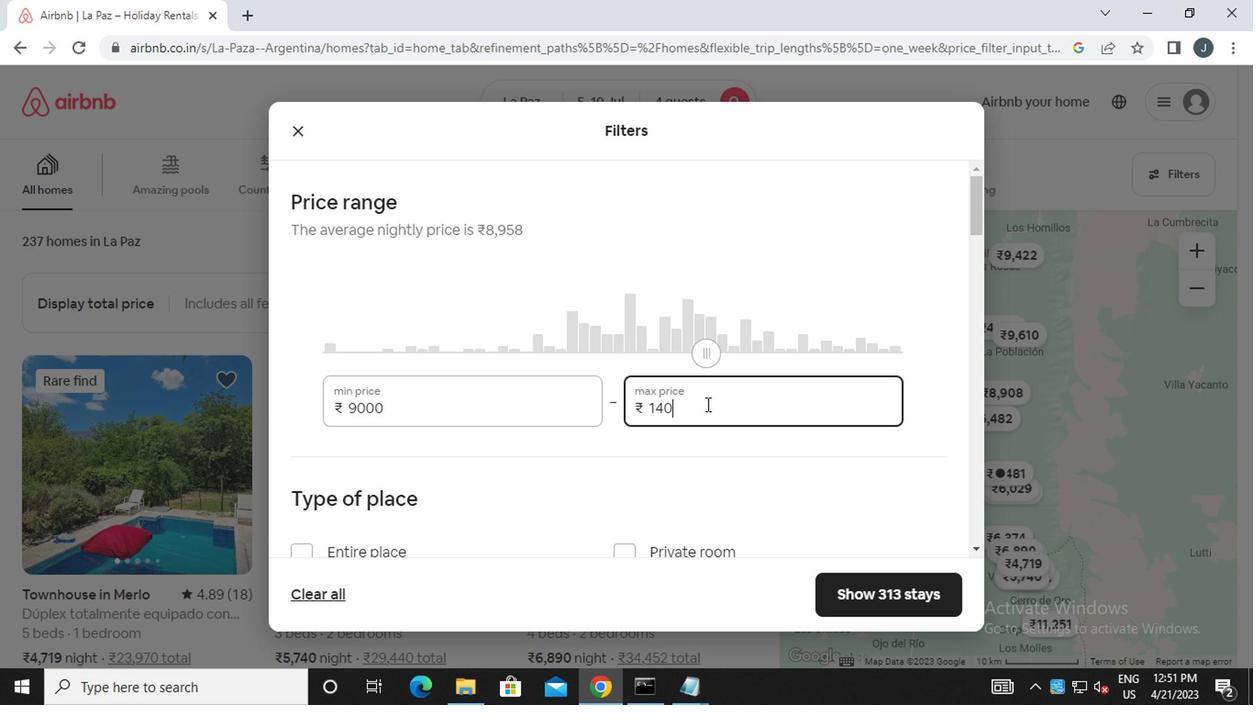 
Action: Mouse moved to (587, 455)
Screenshot: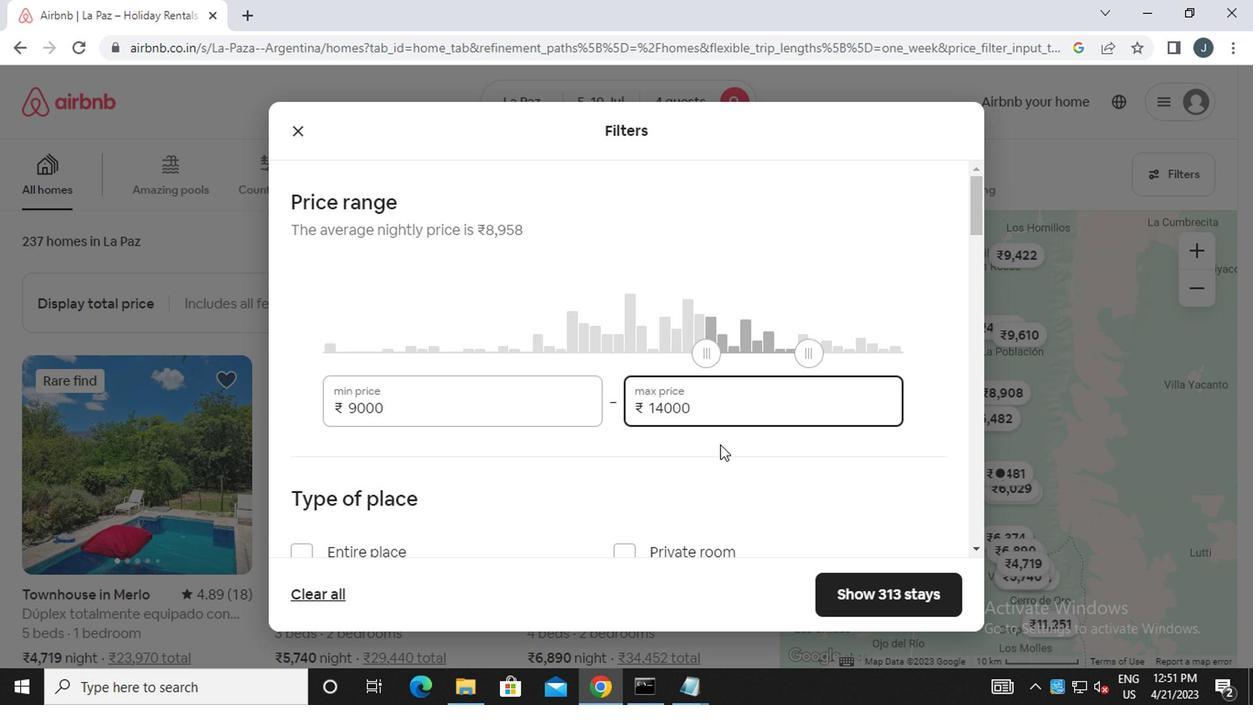 
Action: Mouse scrolled (587, 455) with delta (0, 0)
Screenshot: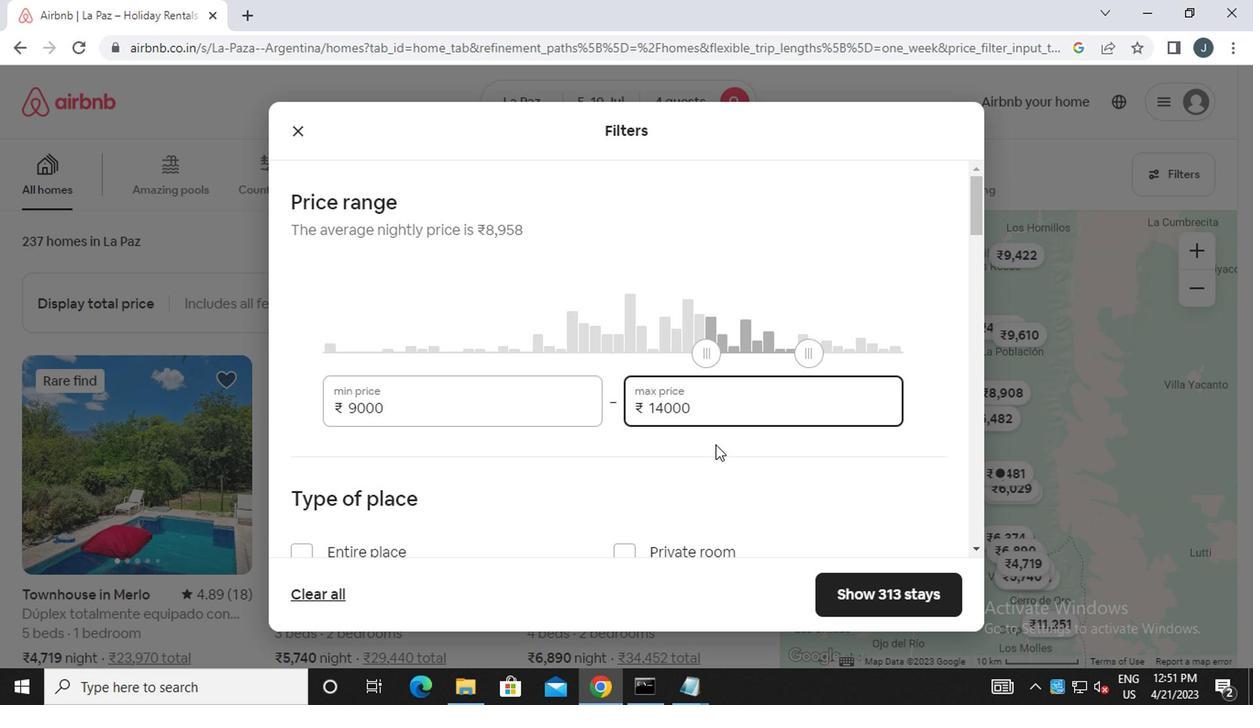 
Action: Mouse moved to (586, 456)
Screenshot: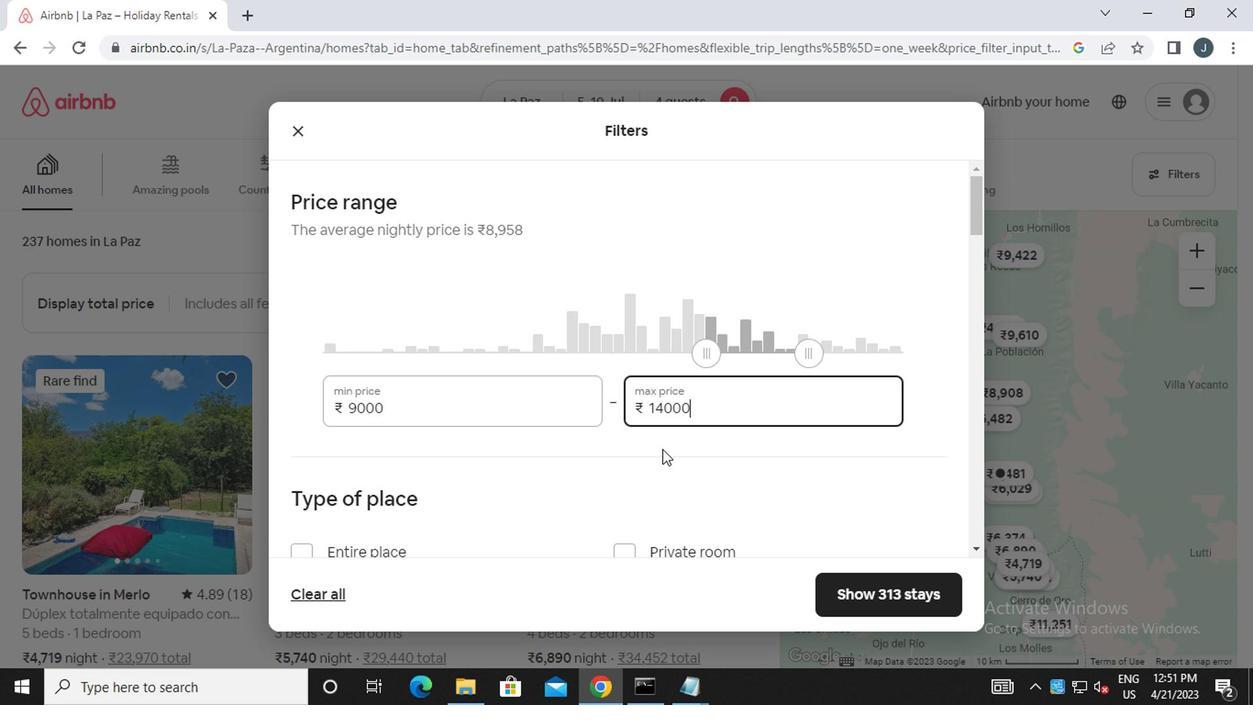 
Action: Mouse scrolled (586, 455) with delta (0, 0)
Screenshot: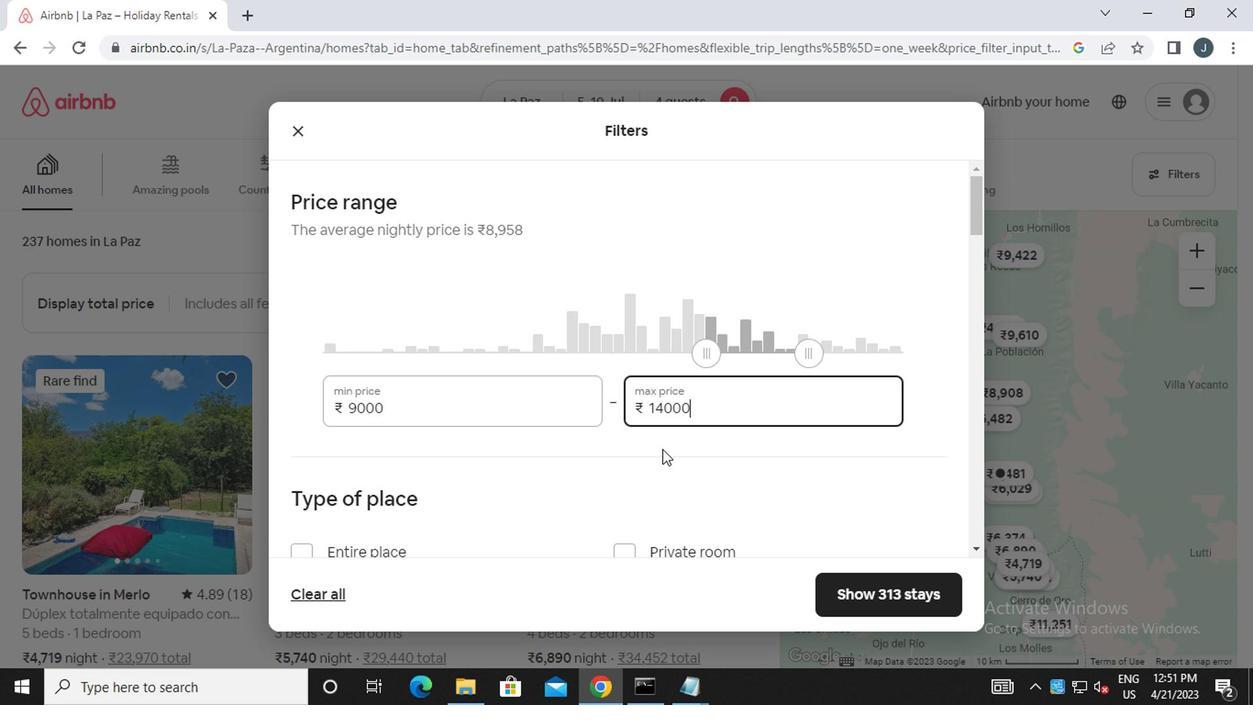 
Action: Mouse scrolled (586, 455) with delta (0, 0)
Screenshot: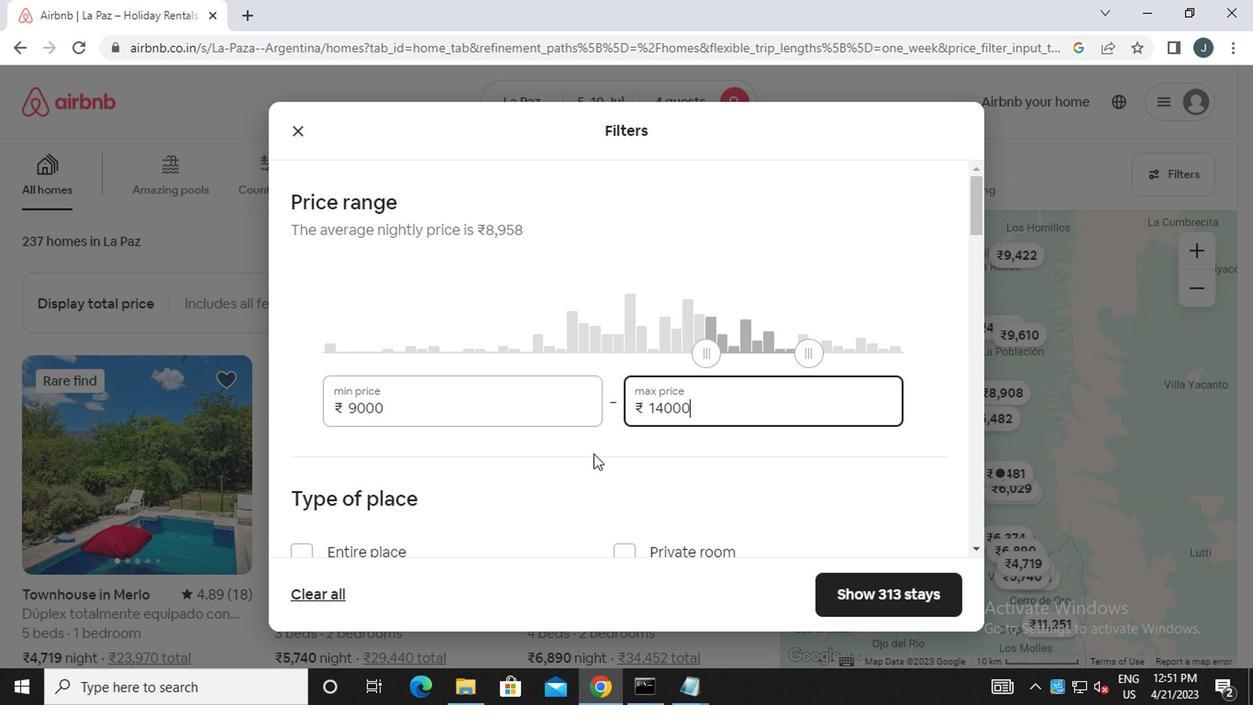 
Action: Mouse moved to (445, 294)
Screenshot: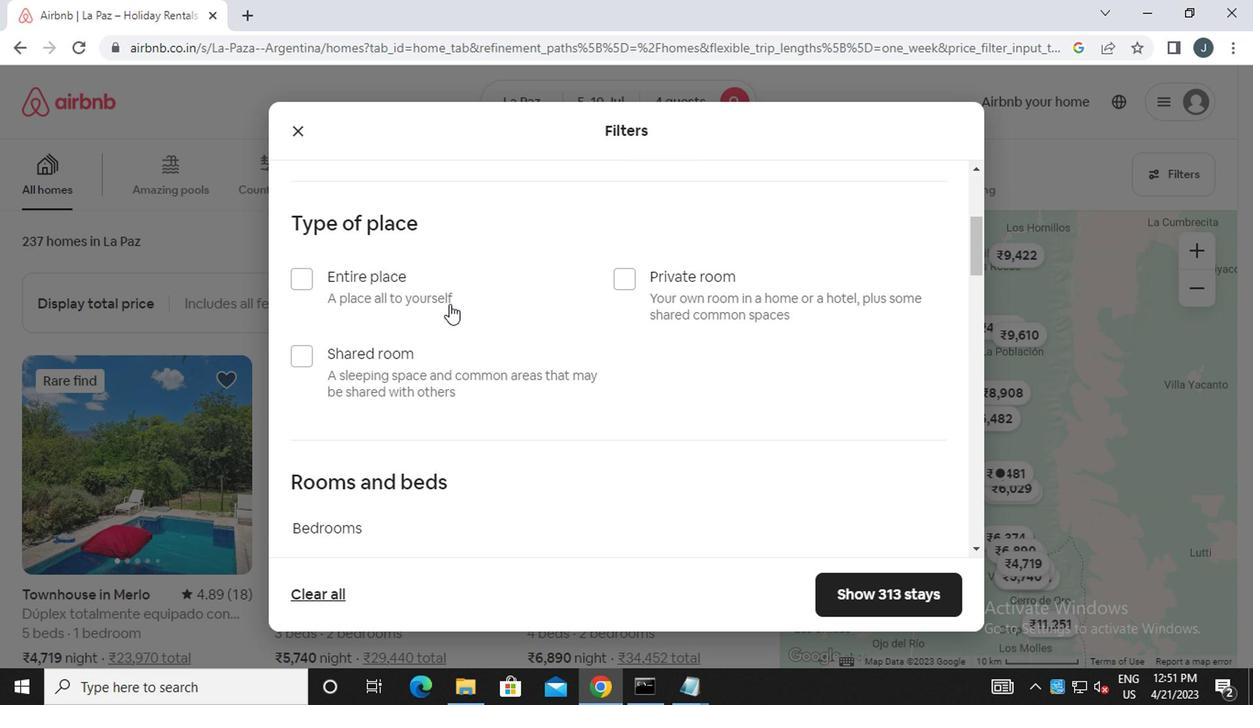 
Action: Mouse pressed left at (445, 294)
Screenshot: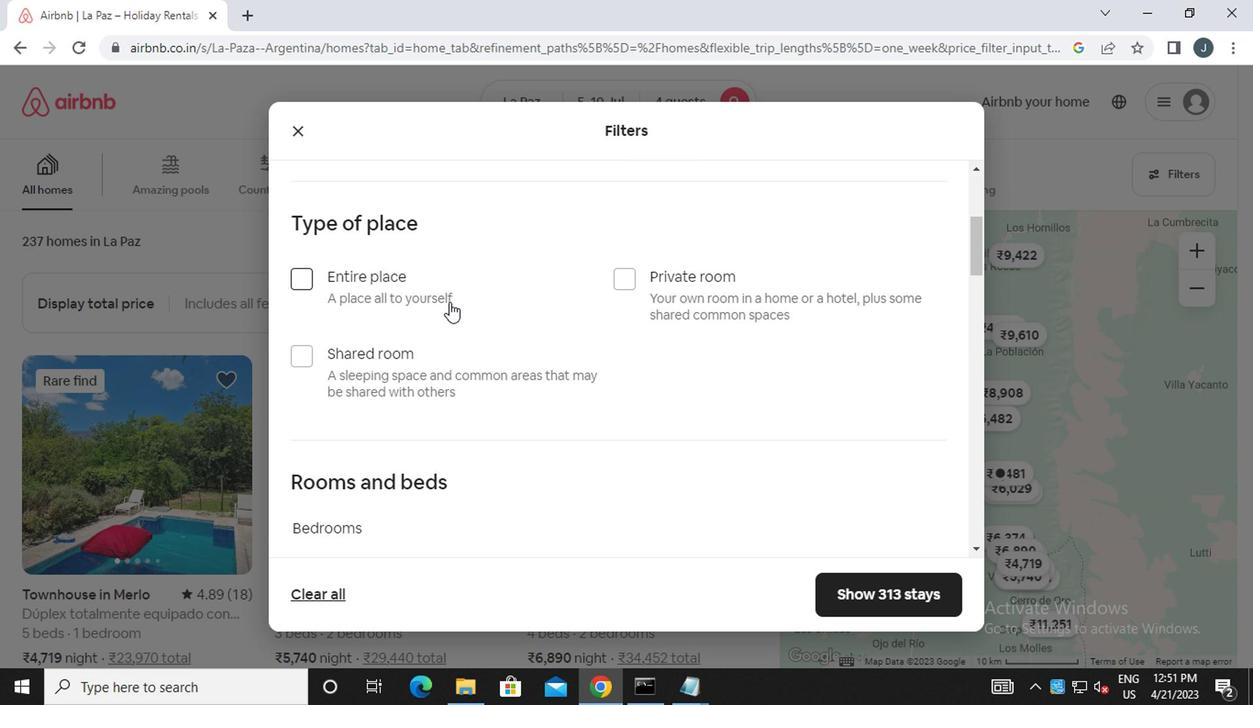 
Action: Mouse moved to (357, 363)
Screenshot: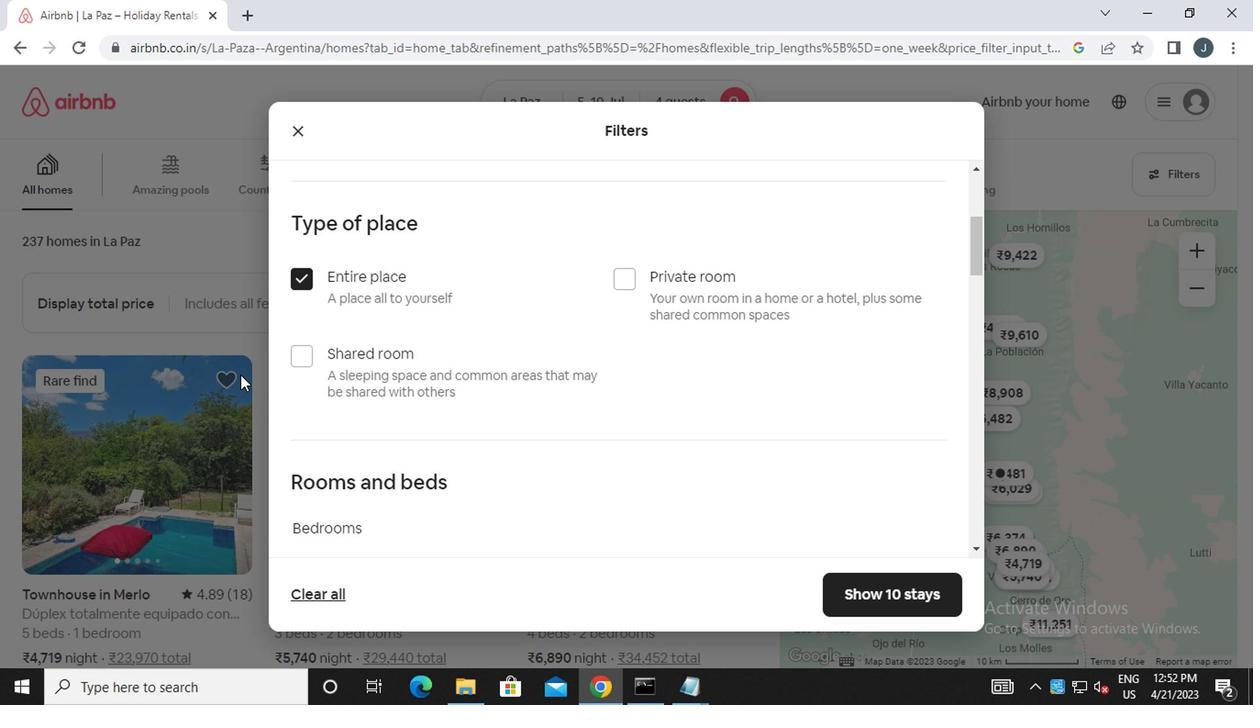 
Action: Mouse scrolled (357, 362) with delta (0, 0)
Screenshot: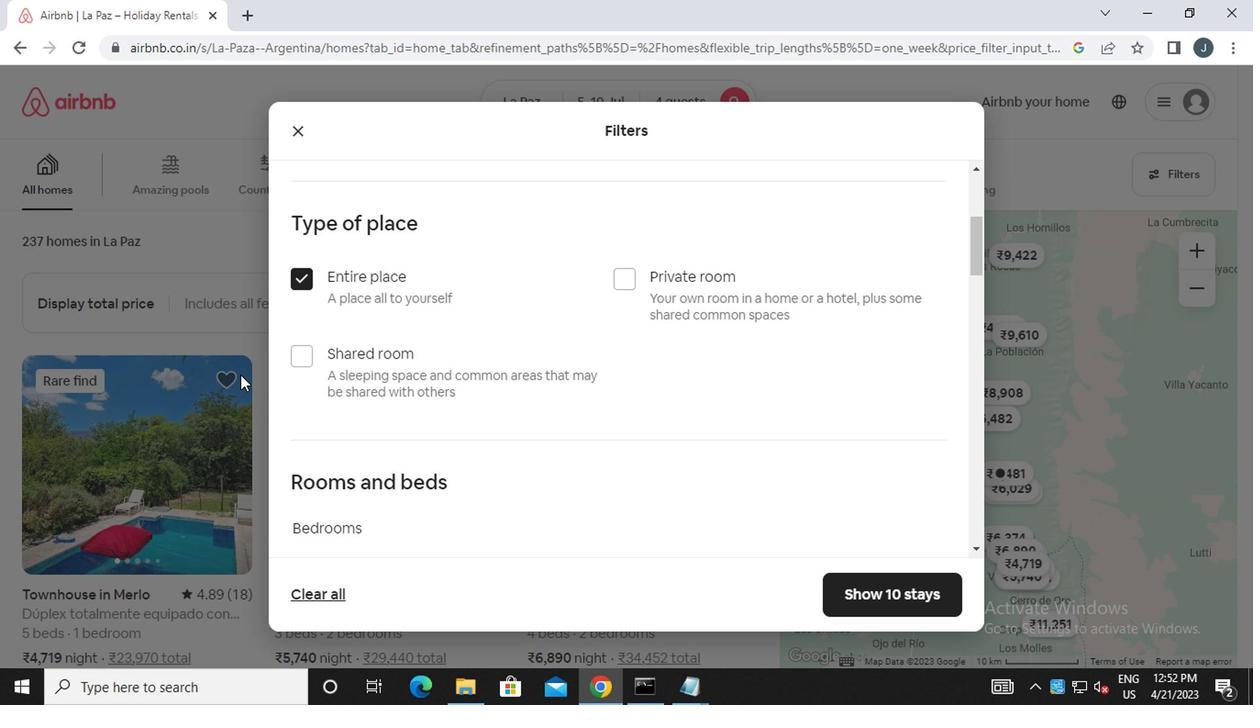 
Action: Mouse moved to (359, 363)
Screenshot: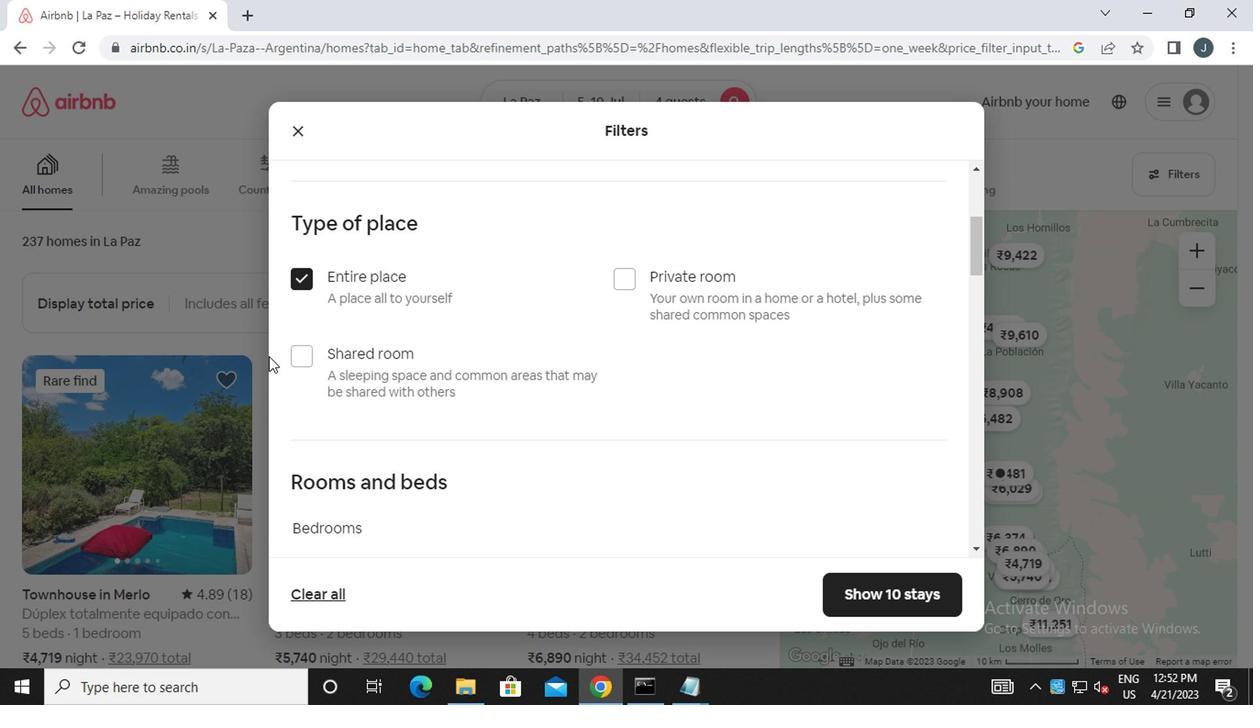 
Action: Mouse scrolled (359, 363) with delta (0, 0)
Screenshot: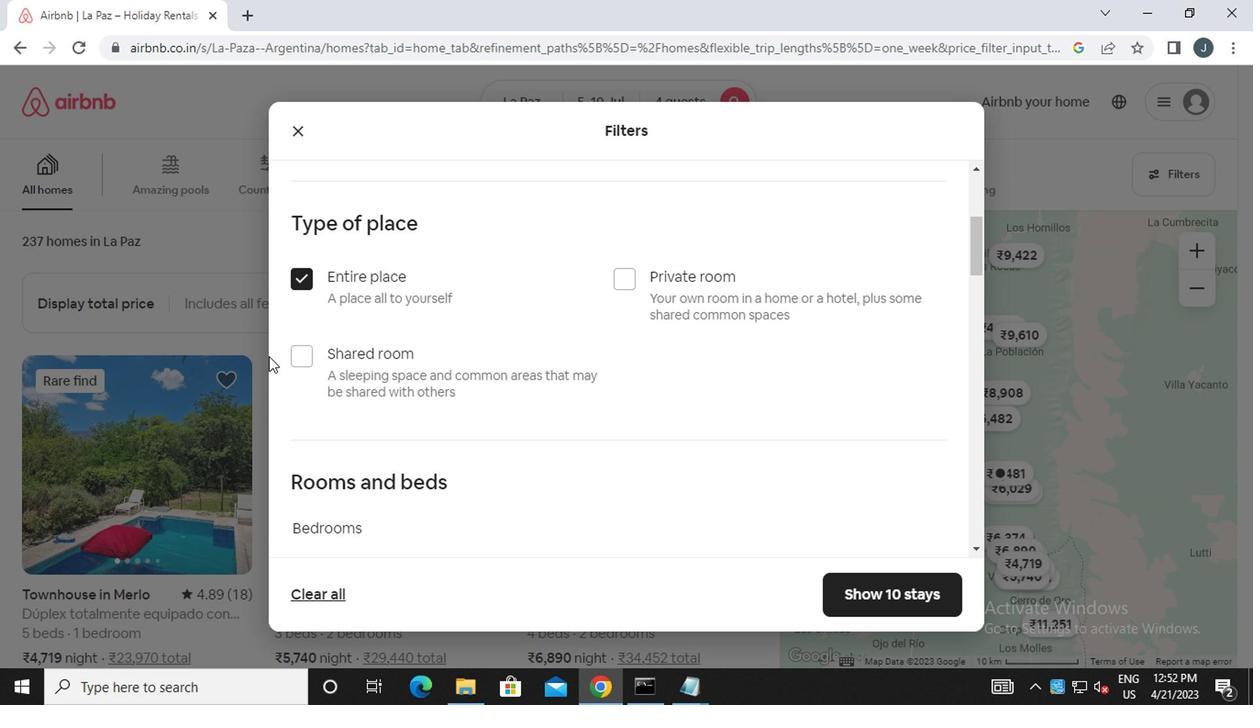 
Action: Mouse scrolled (359, 363) with delta (0, 0)
Screenshot: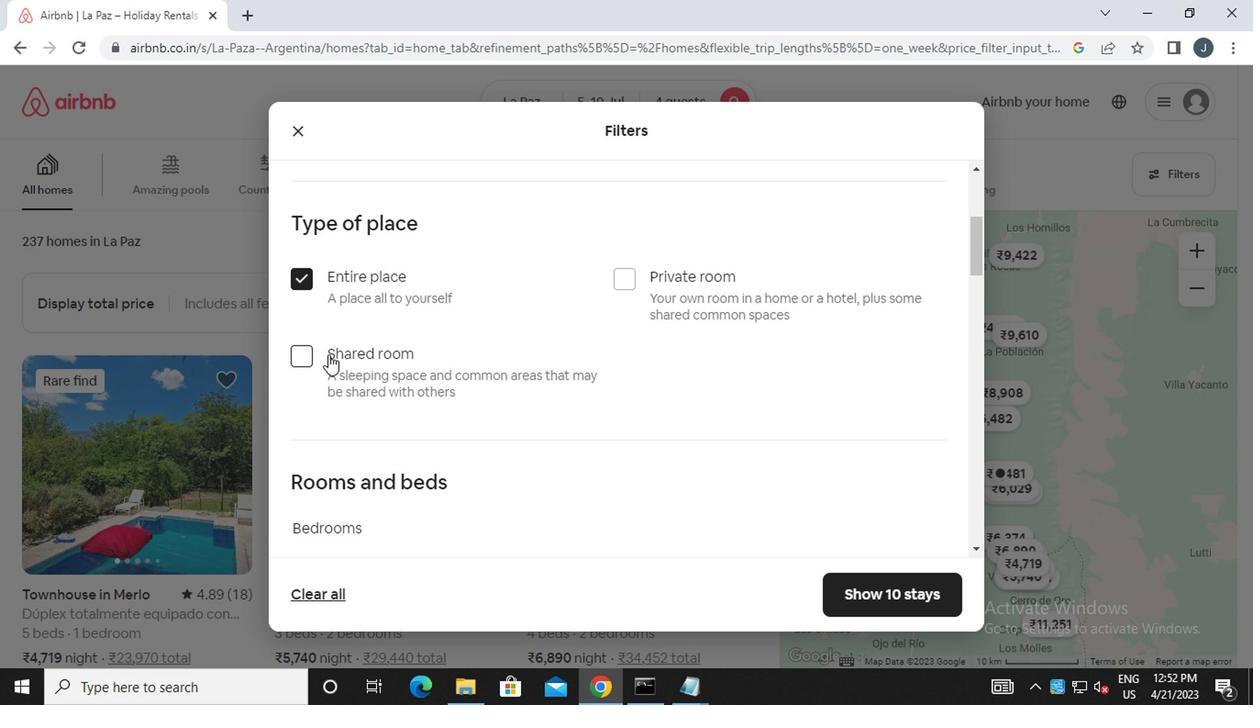 
Action: Mouse moved to (464, 310)
Screenshot: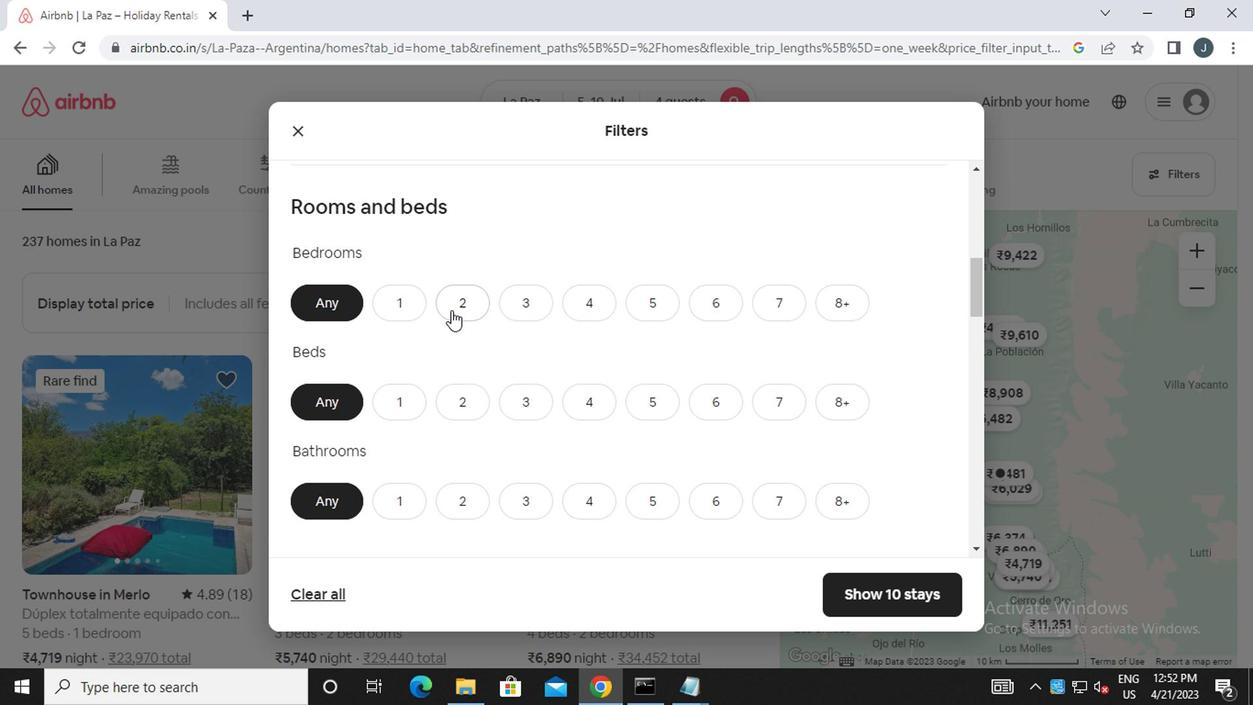 
Action: Mouse pressed left at (464, 310)
Screenshot: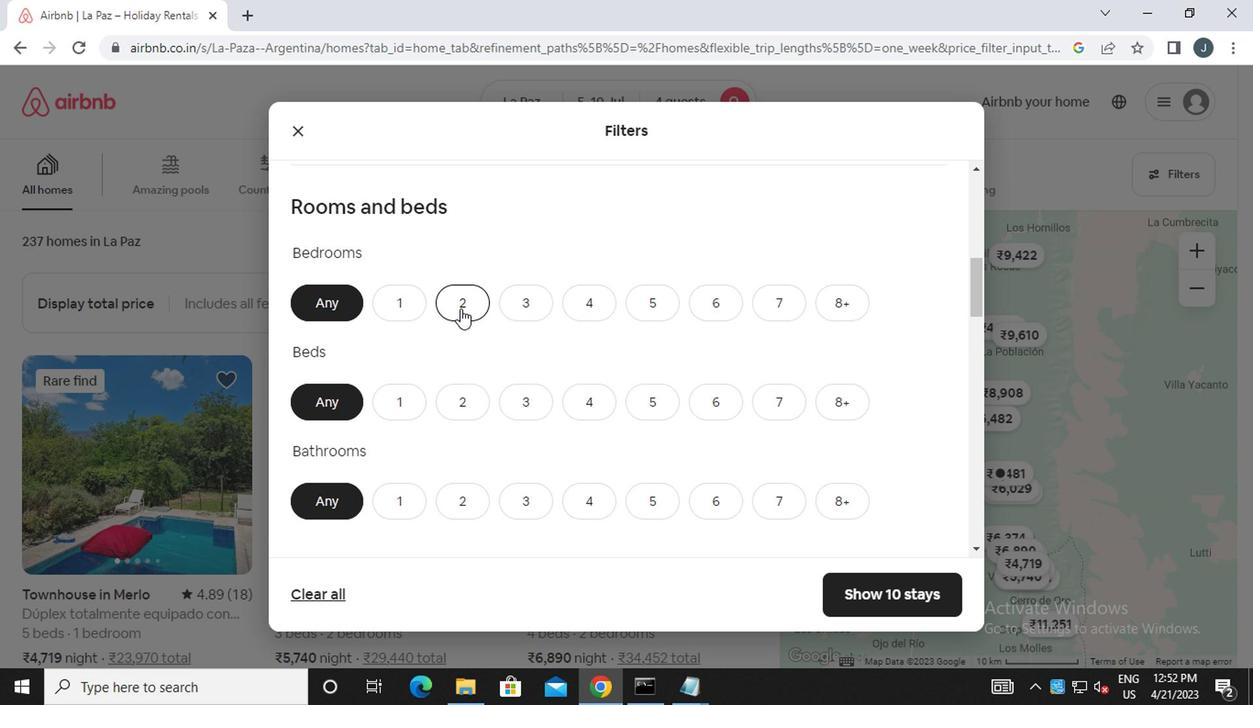 
Action: Mouse moved to (578, 408)
Screenshot: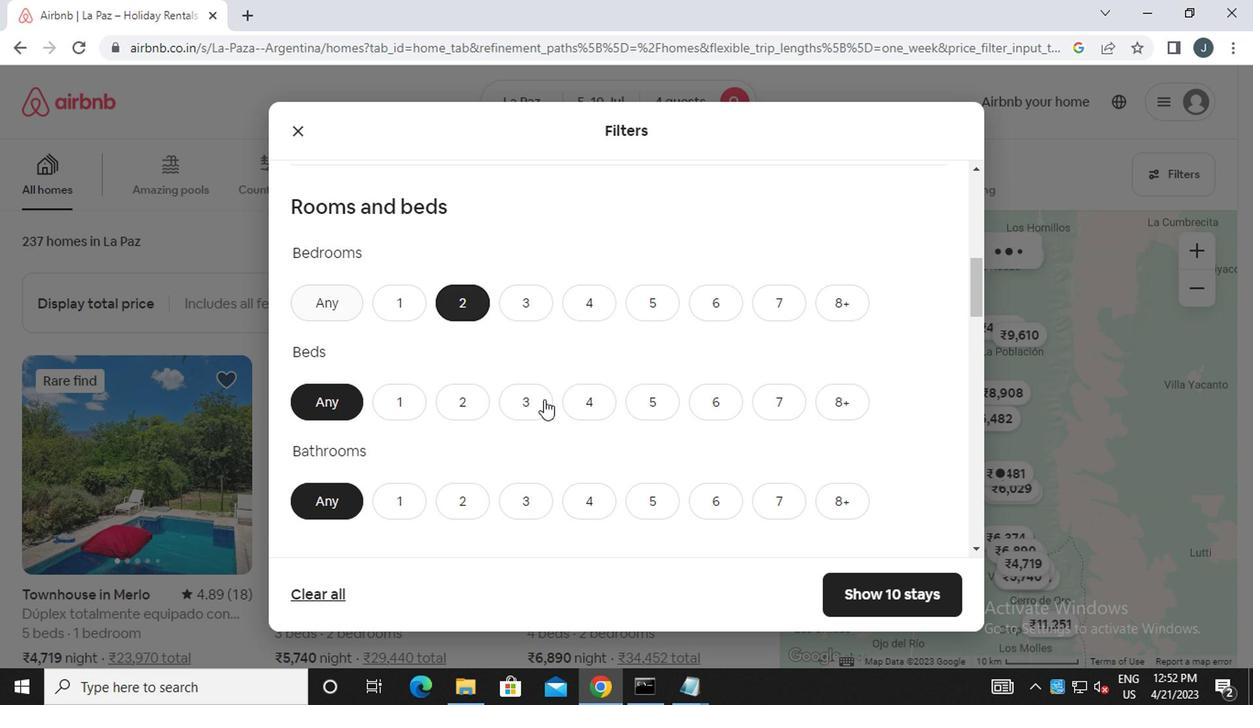 
Action: Mouse pressed left at (578, 408)
Screenshot: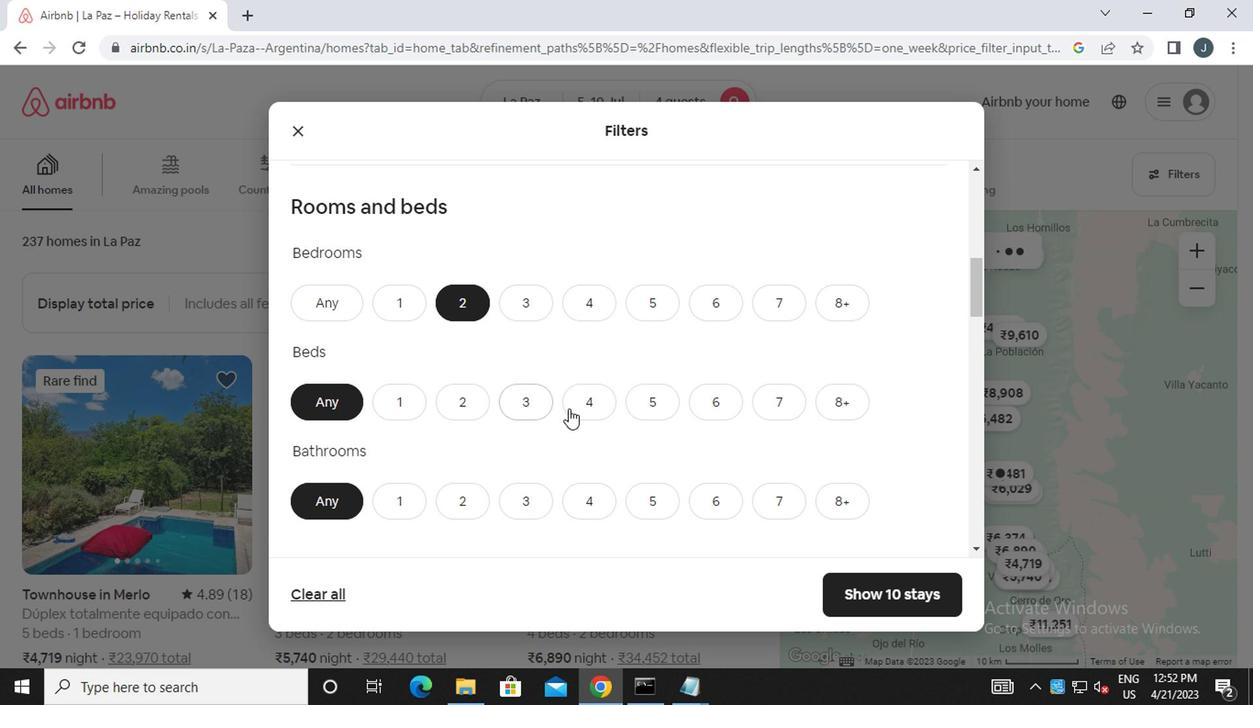 
Action: Mouse moved to (470, 494)
Screenshot: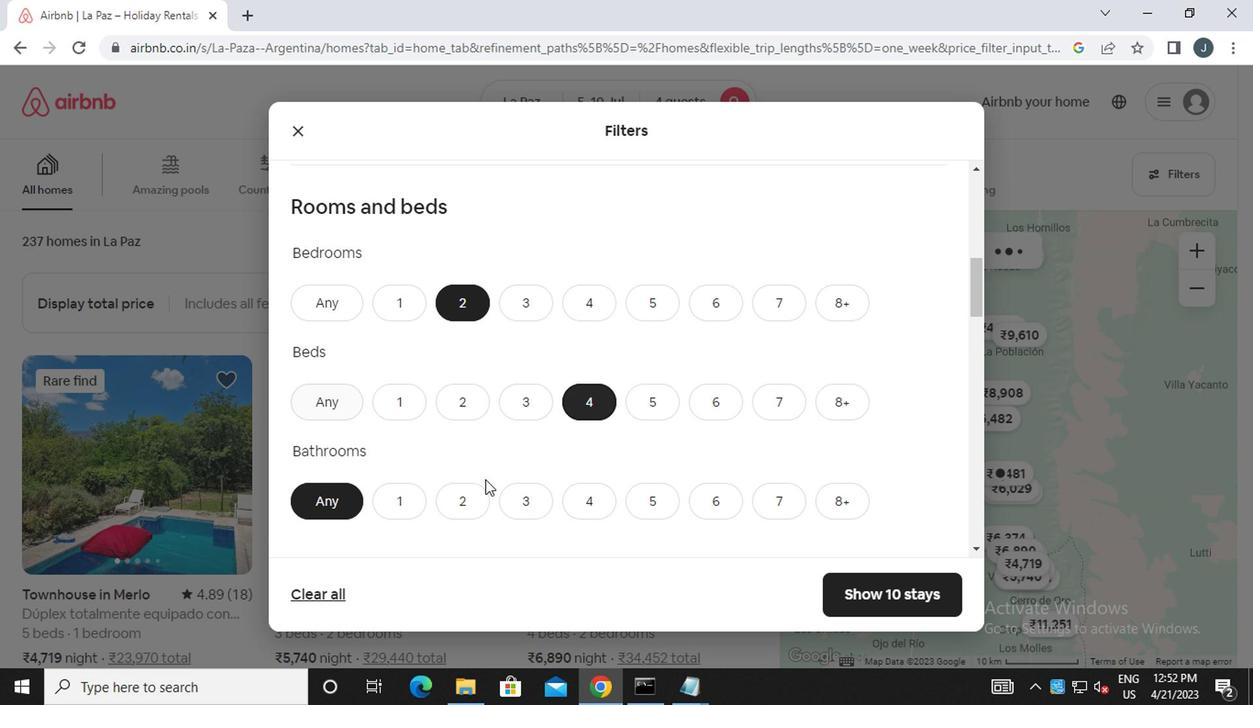 
Action: Mouse pressed left at (470, 494)
Screenshot: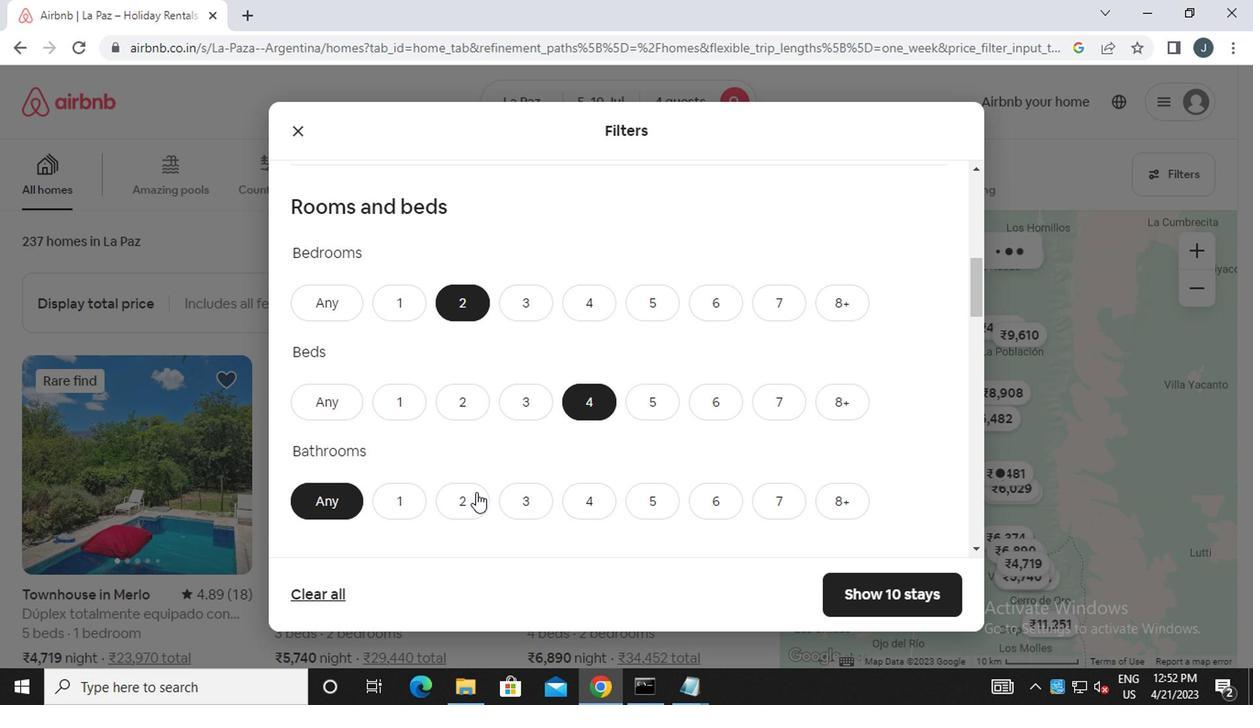 
Action: Mouse moved to (471, 471)
Screenshot: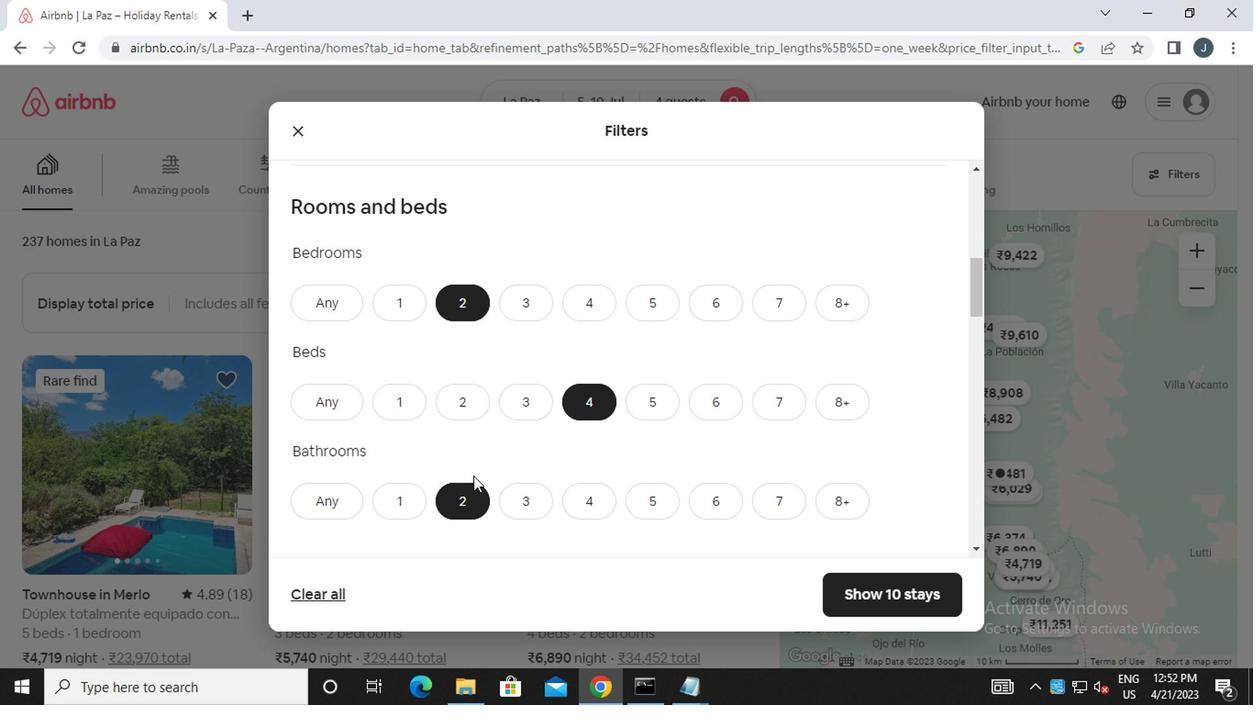 
Action: Mouse scrolled (471, 470) with delta (0, -1)
Screenshot: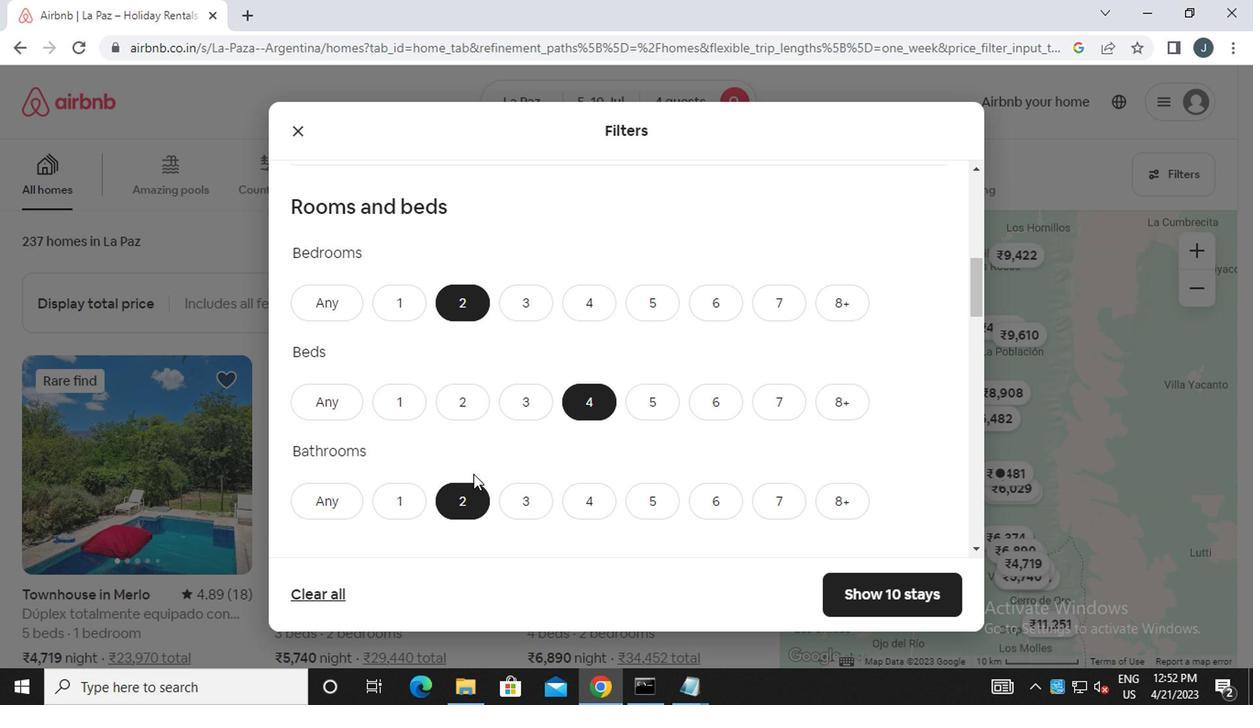 
Action: Mouse scrolled (471, 470) with delta (0, -1)
Screenshot: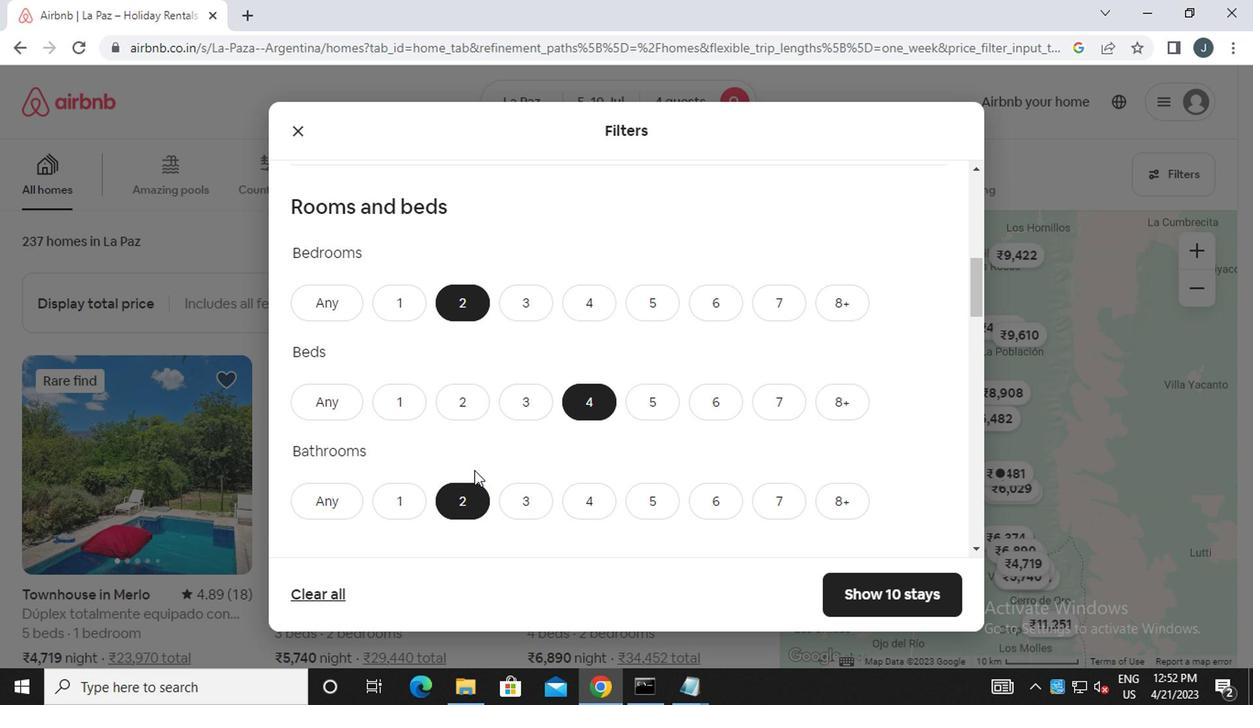
Action: Mouse scrolled (471, 470) with delta (0, -1)
Screenshot: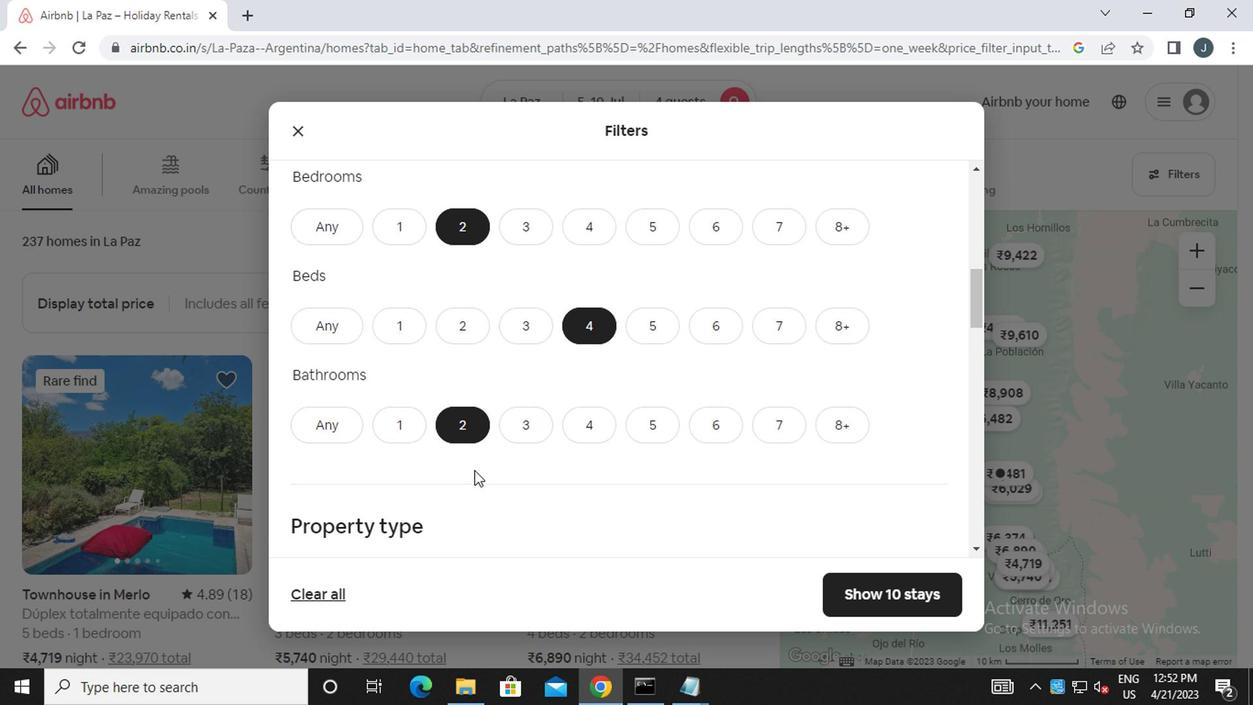 
Action: Mouse moved to (386, 433)
Screenshot: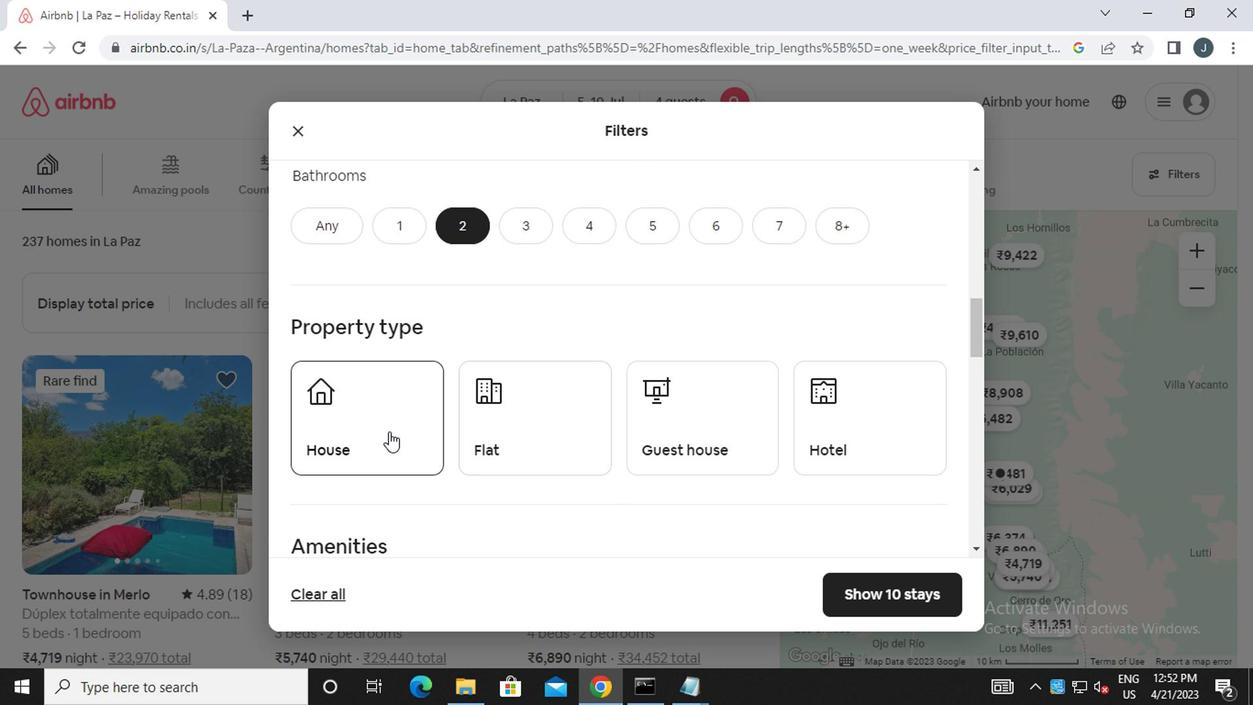 
Action: Mouse pressed left at (386, 433)
Screenshot: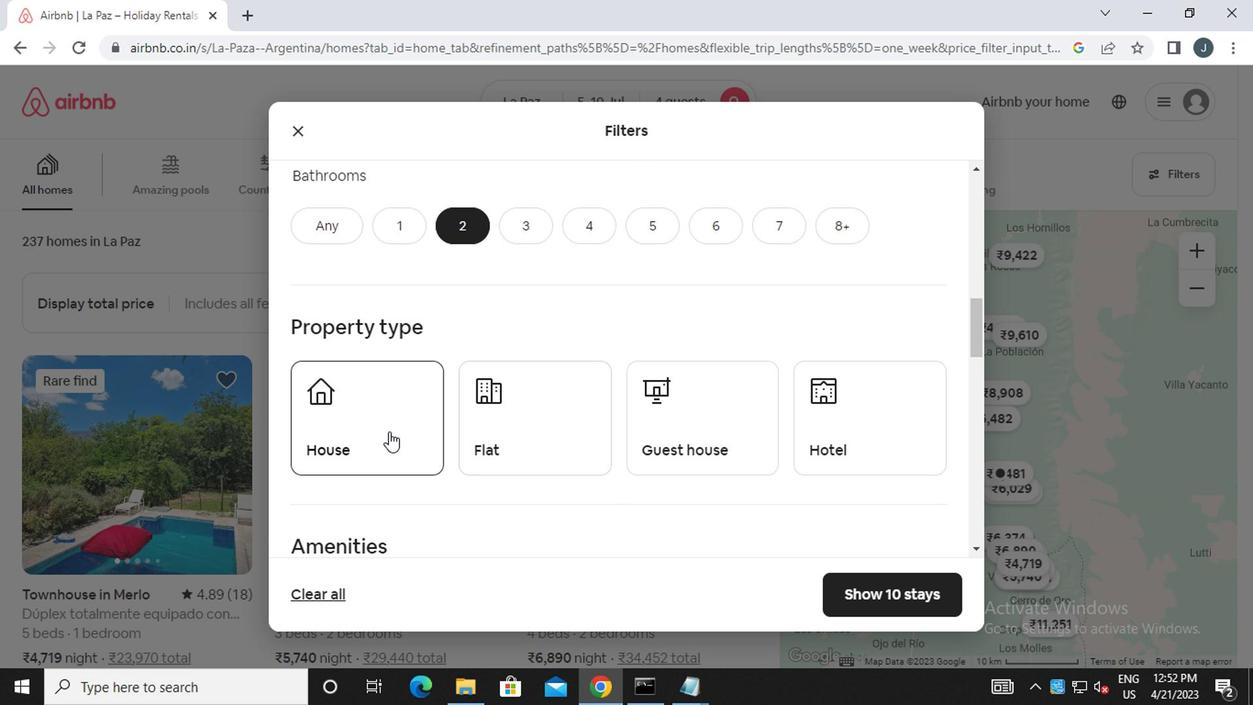 
Action: Mouse moved to (508, 439)
Screenshot: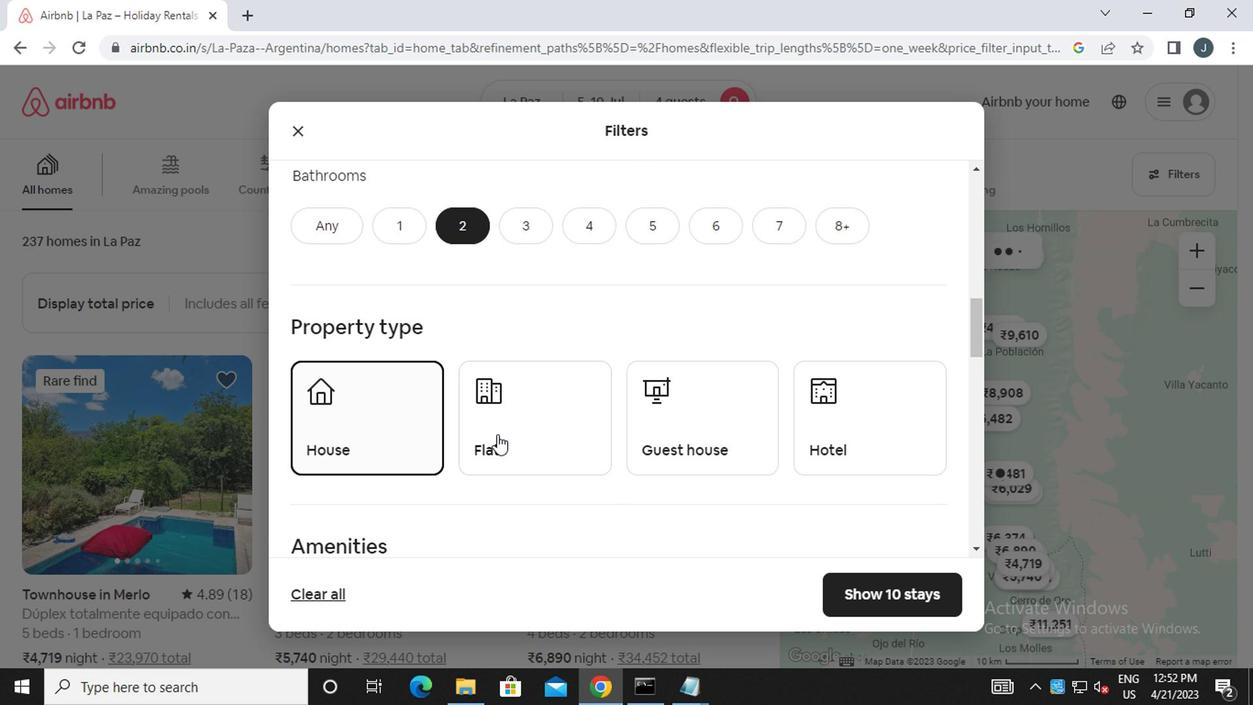
Action: Mouse pressed left at (508, 439)
Screenshot: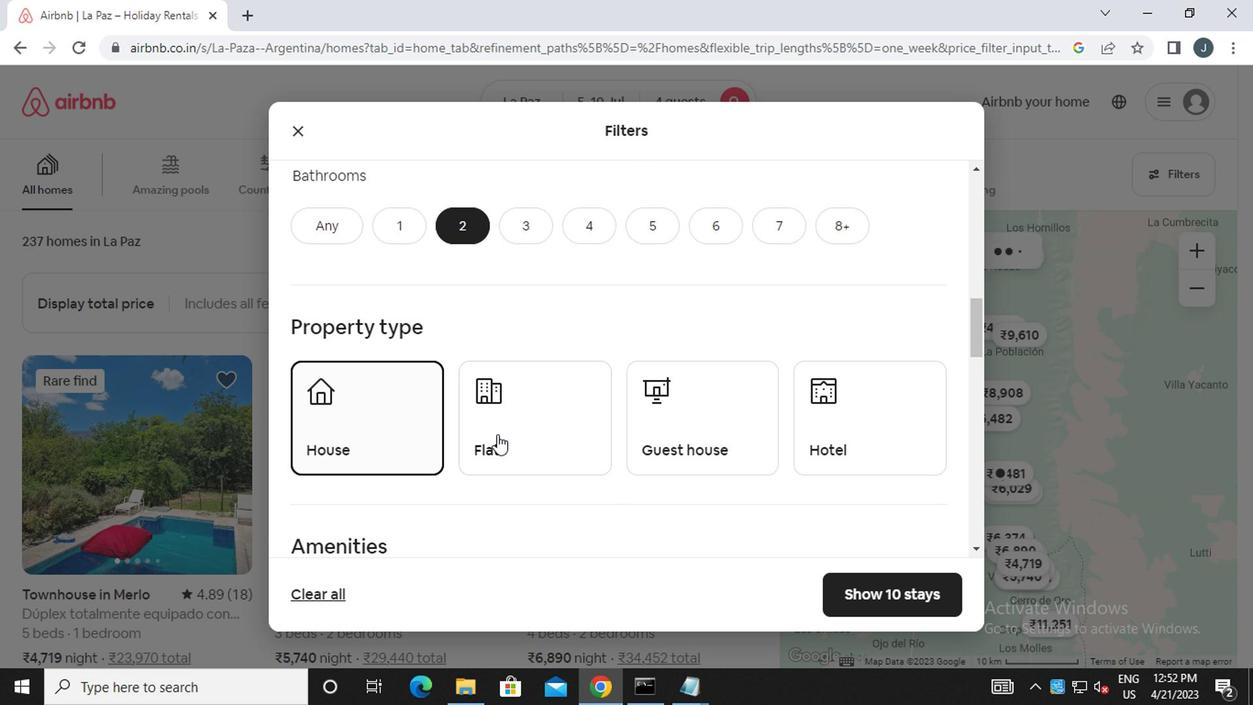 
Action: Mouse moved to (673, 438)
Screenshot: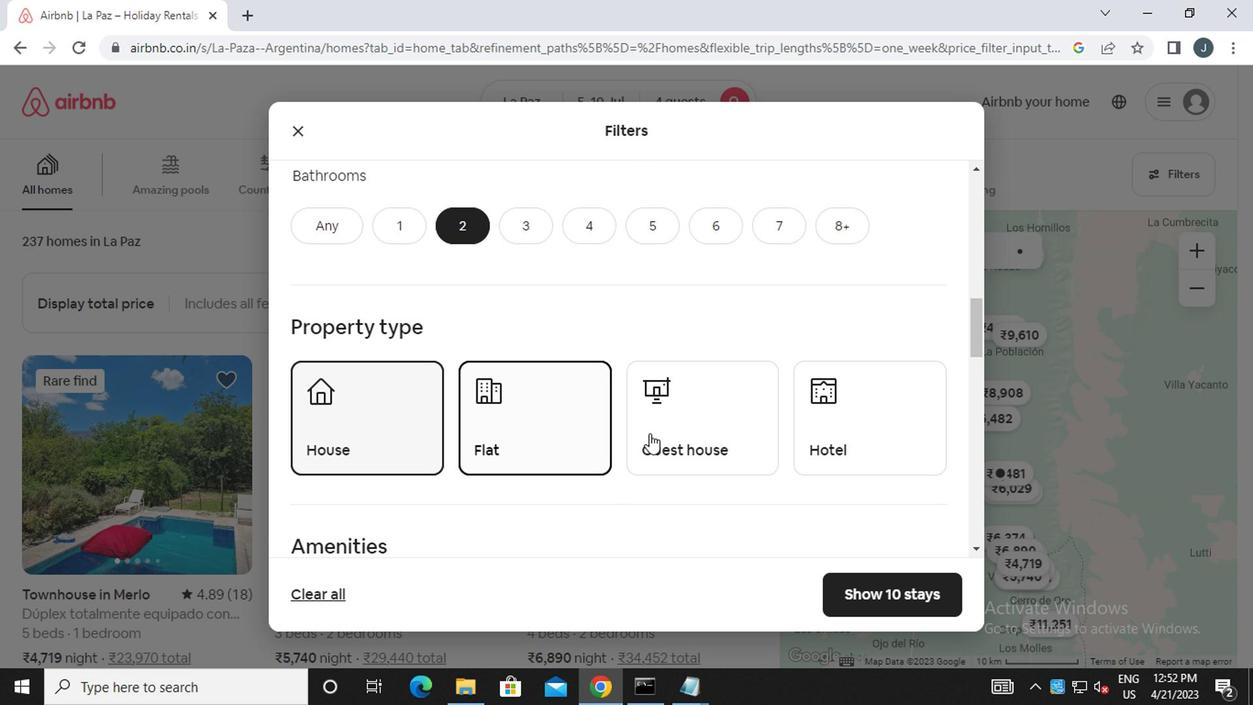 
Action: Mouse pressed left at (673, 438)
Screenshot: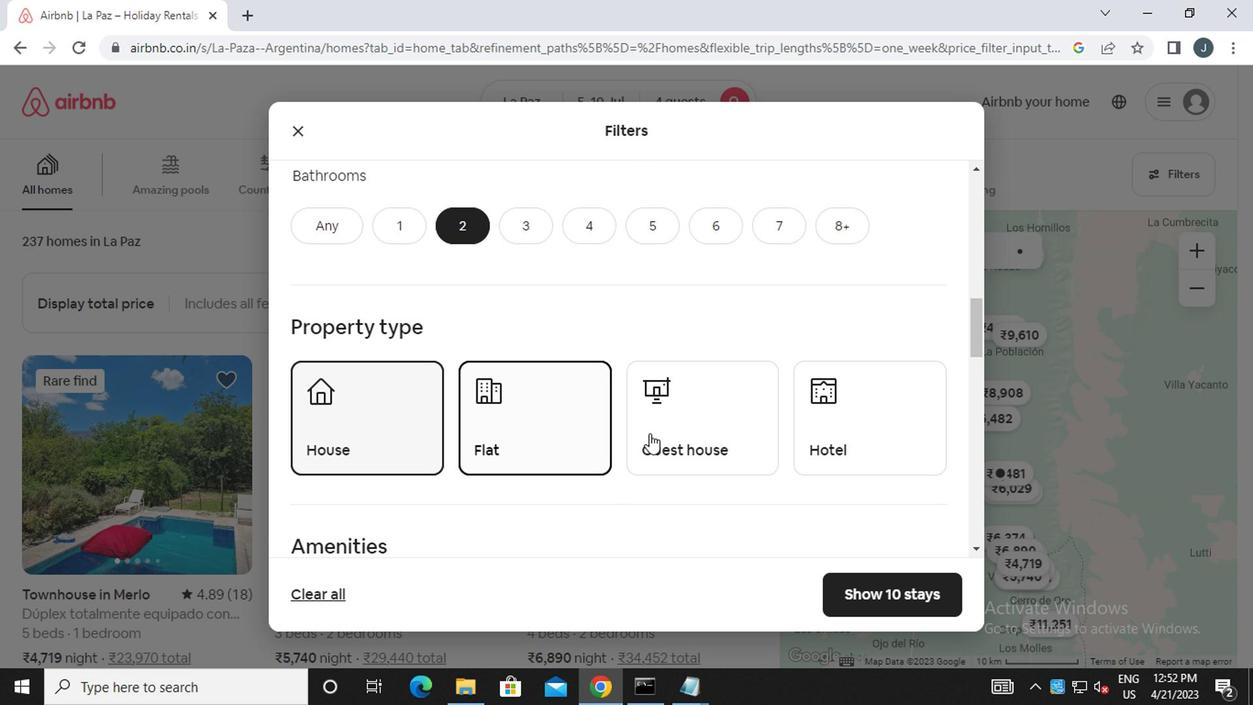 
Action: Mouse moved to (553, 451)
Screenshot: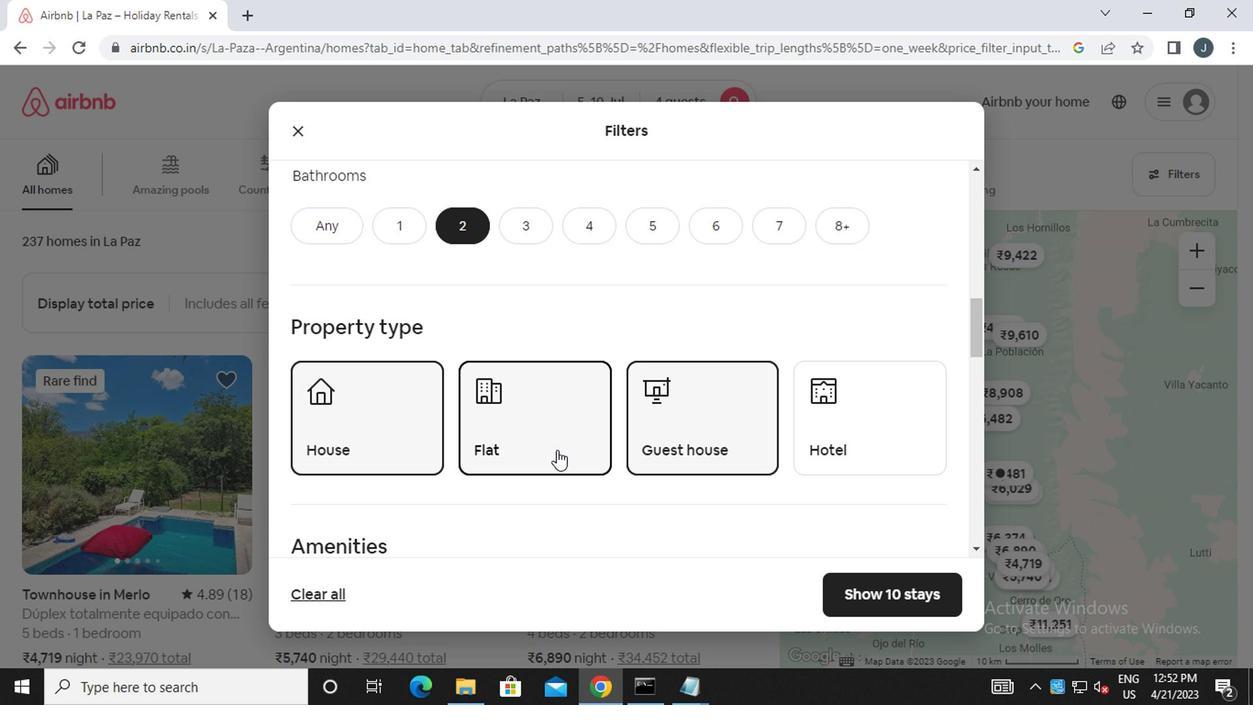 
Action: Mouse scrolled (553, 450) with delta (0, 0)
Screenshot: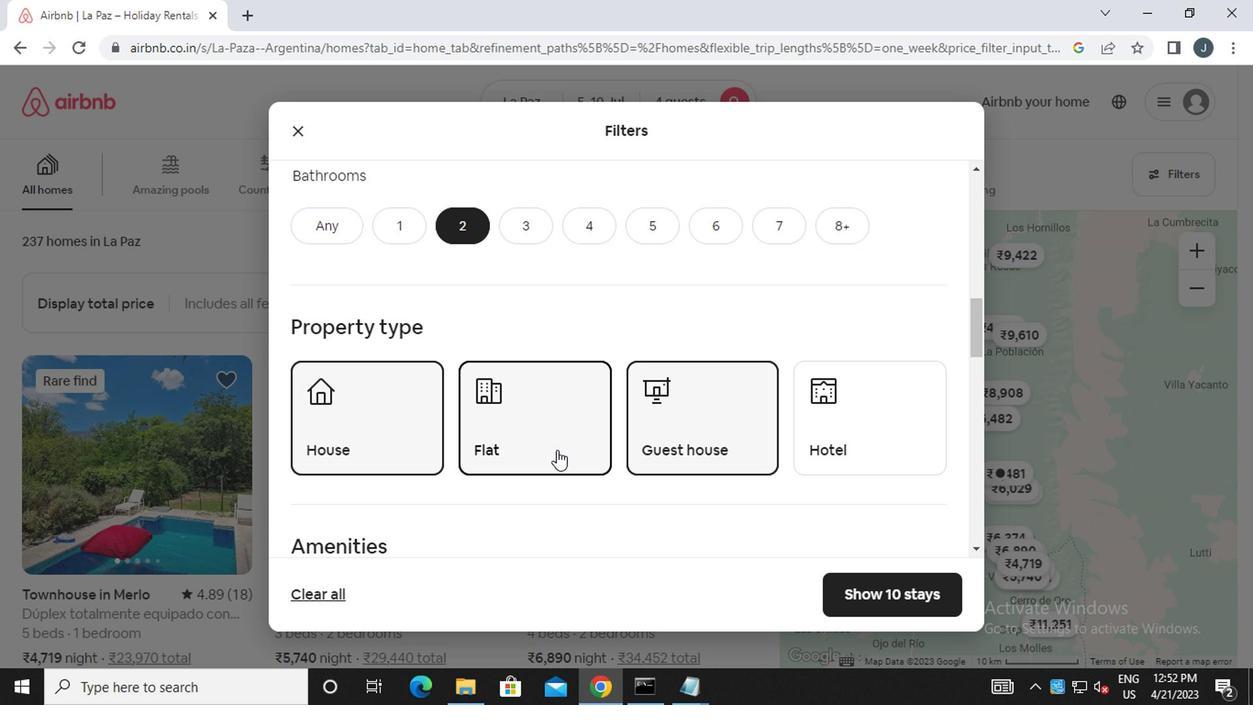 
Action: Mouse scrolled (553, 450) with delta (0, 0)
Screenshot: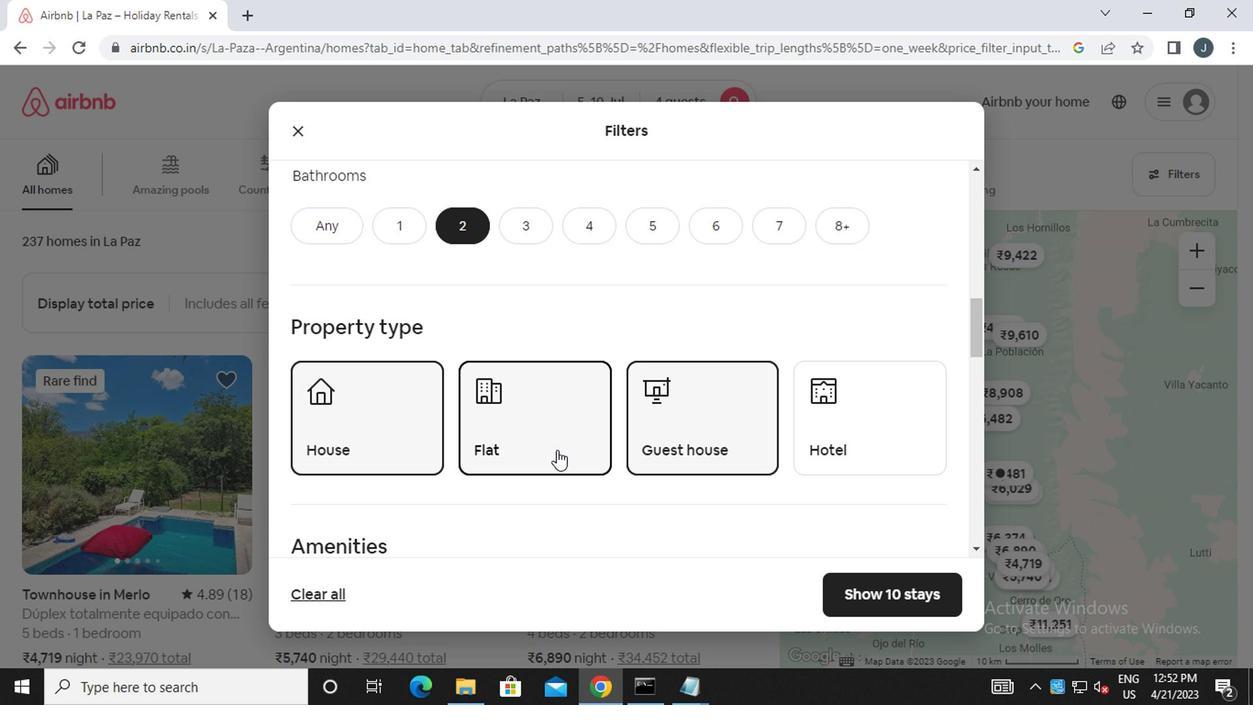 
Action: Mouse scrolled (553, 450) with delta (0, 0)
Screenshot: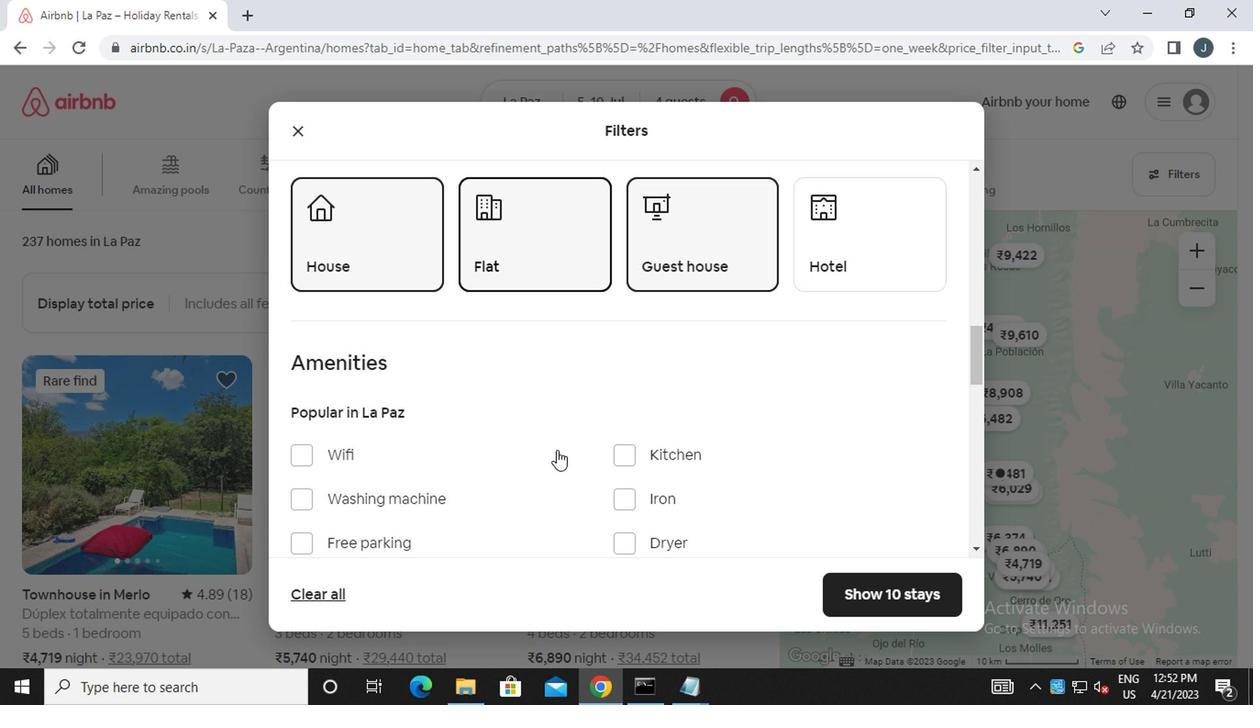 
Action: Mouse scrolled (553, 450) with delta (0, 0)
Screenshot: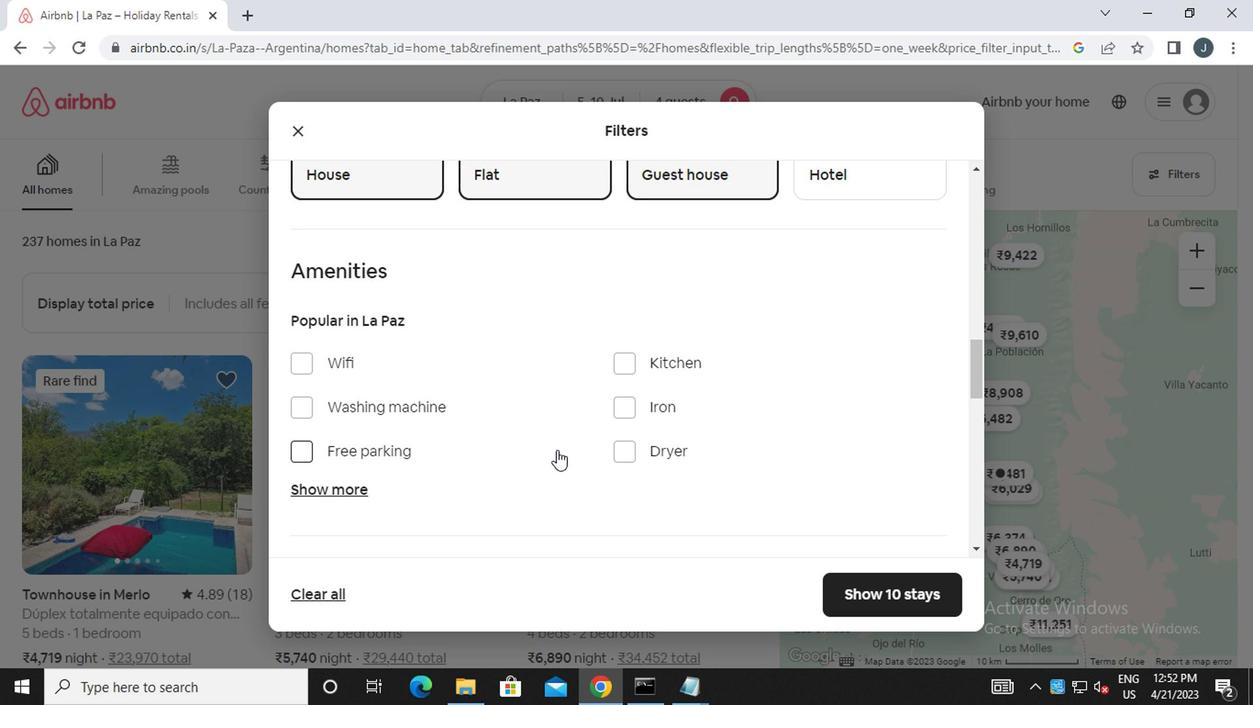 
Action: Mouse moved to (327, 398)
Screenshot: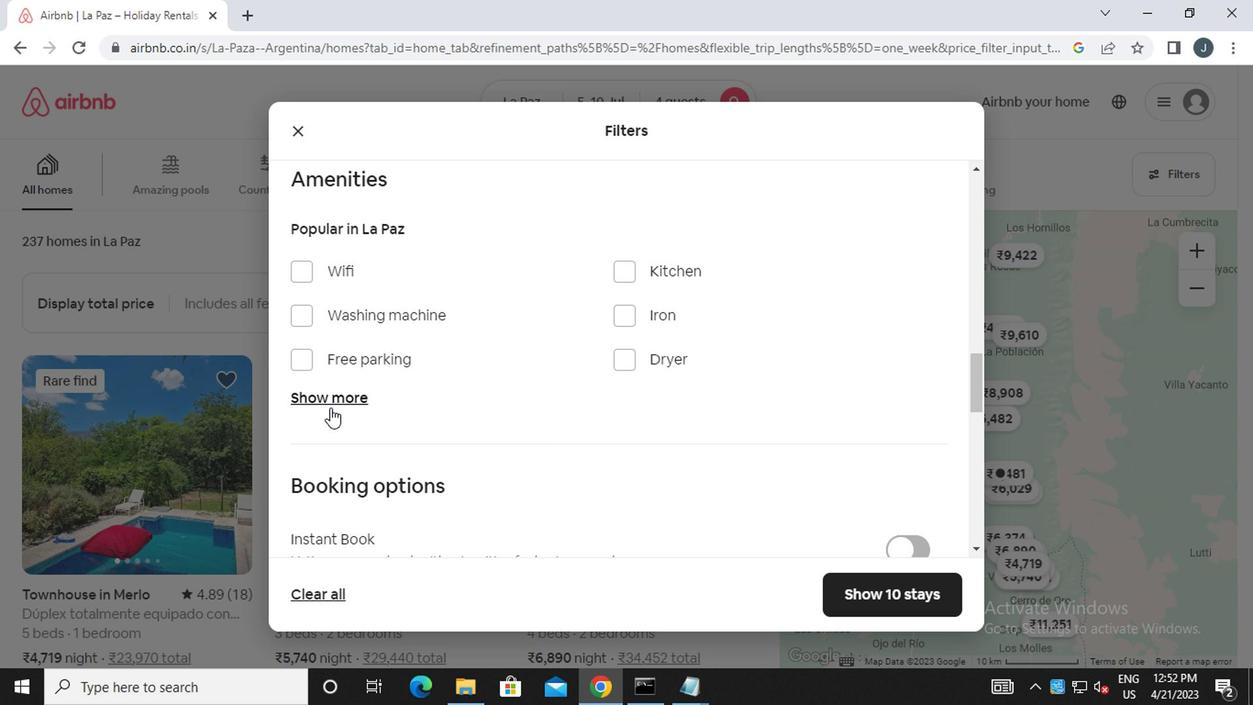 
Action: Mouse pressed left at (327, 398)
Screenshot: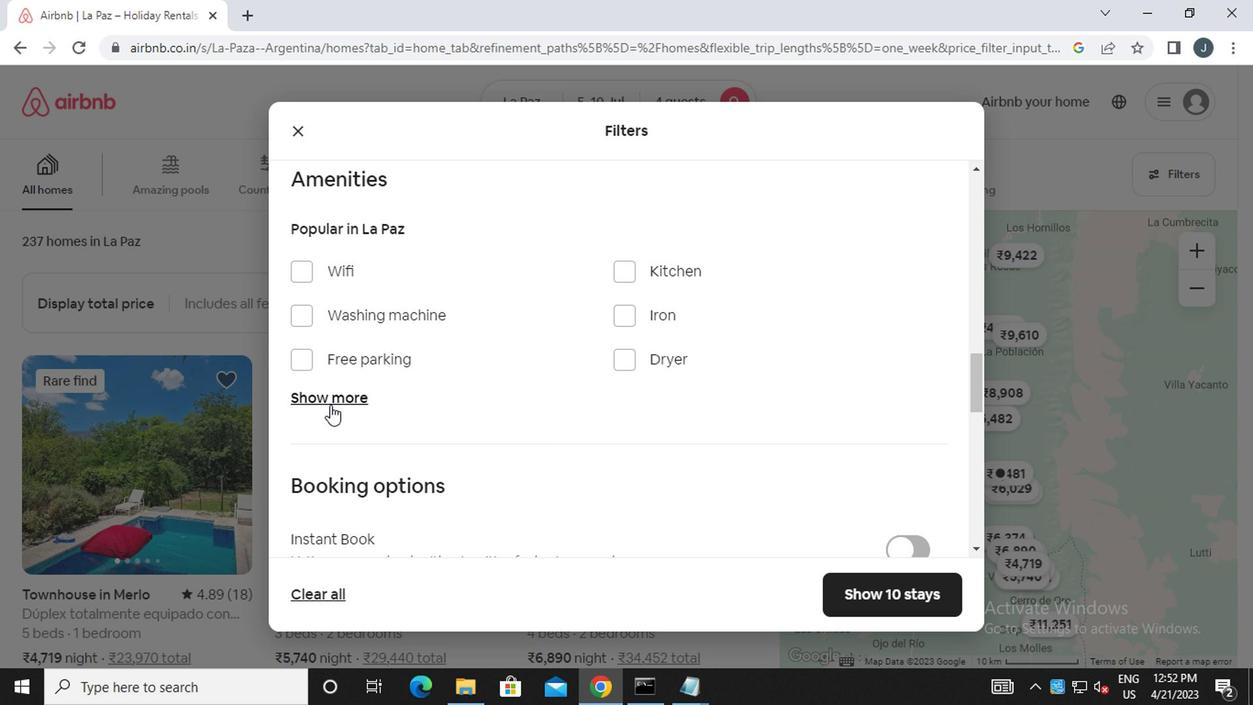 
Action: Mouse moved to (670, 464)
Screenshot: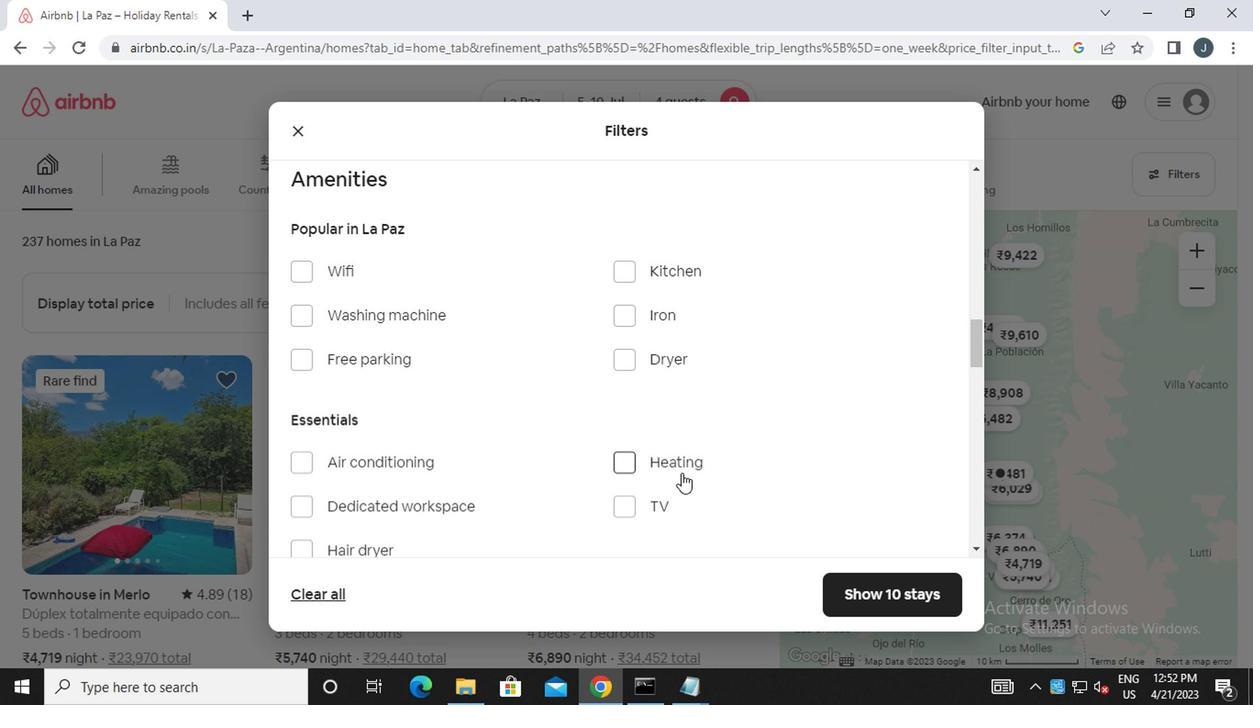 
Action: Mouse pressed left at (670, 464)
Screenshot: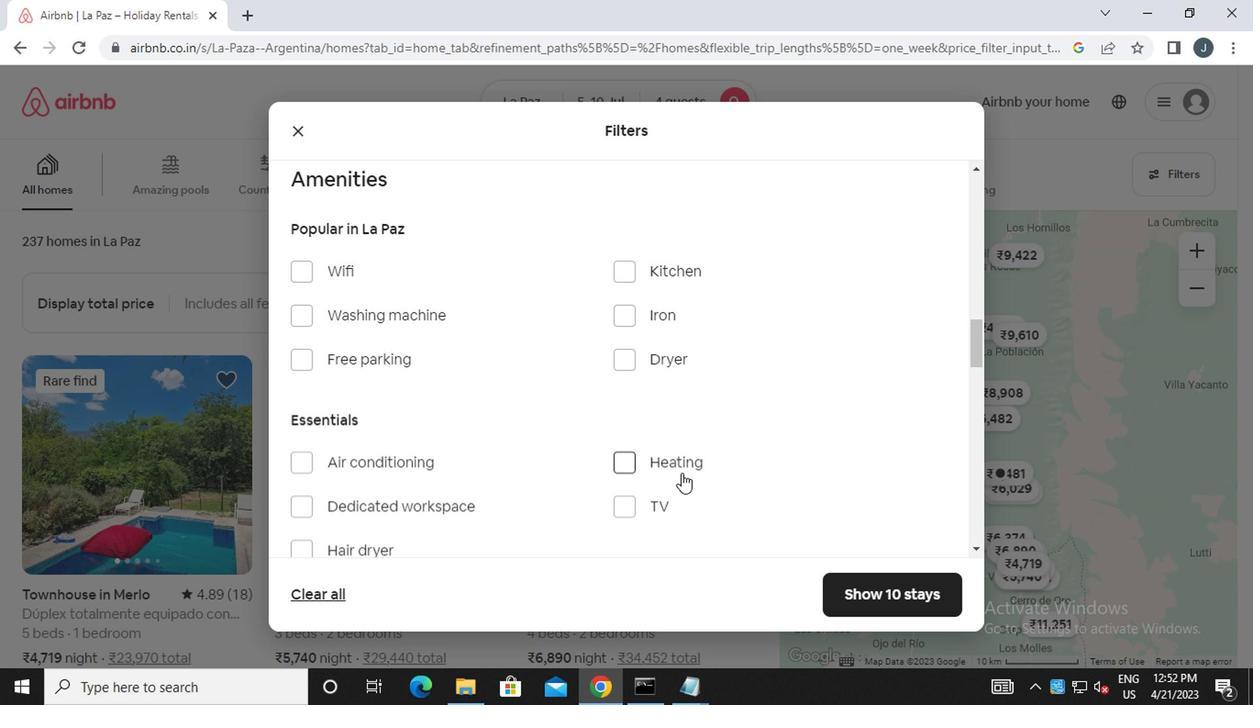 
Action: Mouse moved to (560, 464)
Screenshot: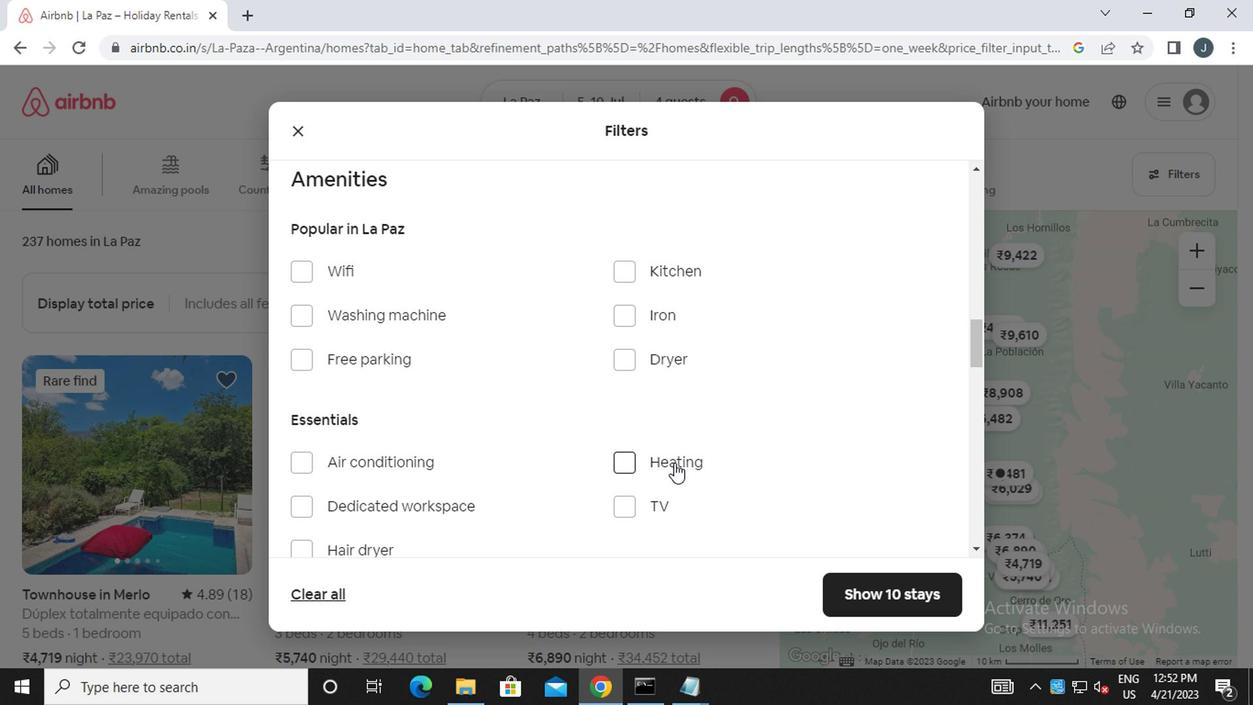 
Action: Mouse scrolled (560, 462) with delta (0, -1)
Screenshot: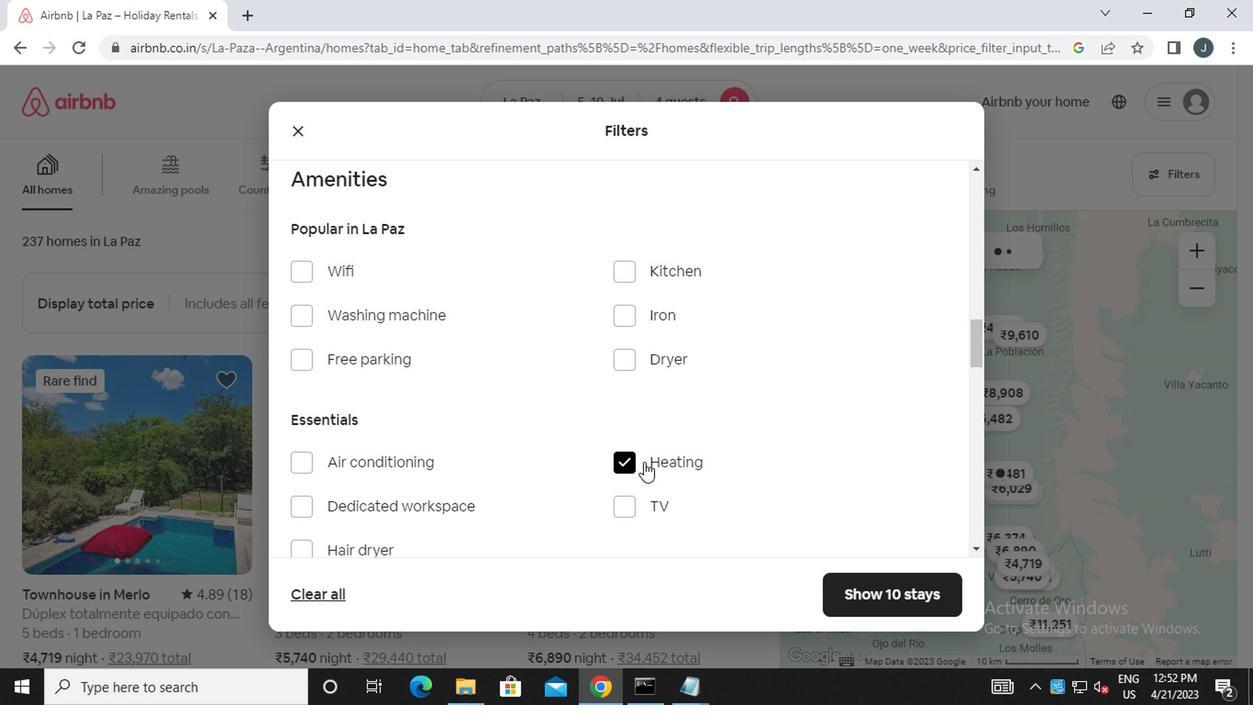 
Action: Mouse scrolled (560, 462) with delta (0, -1)
Screenshot: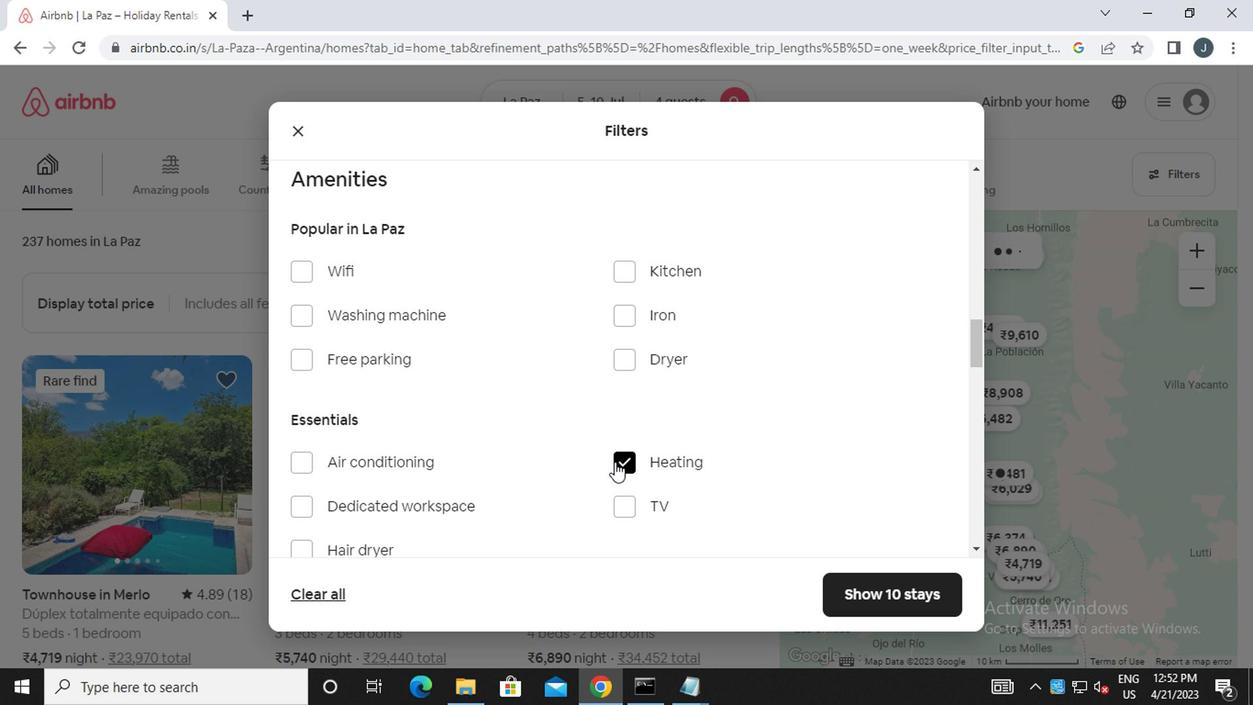 
Action: Mouse scrolled (560, 462) with delta (0, -1)
Screenshot: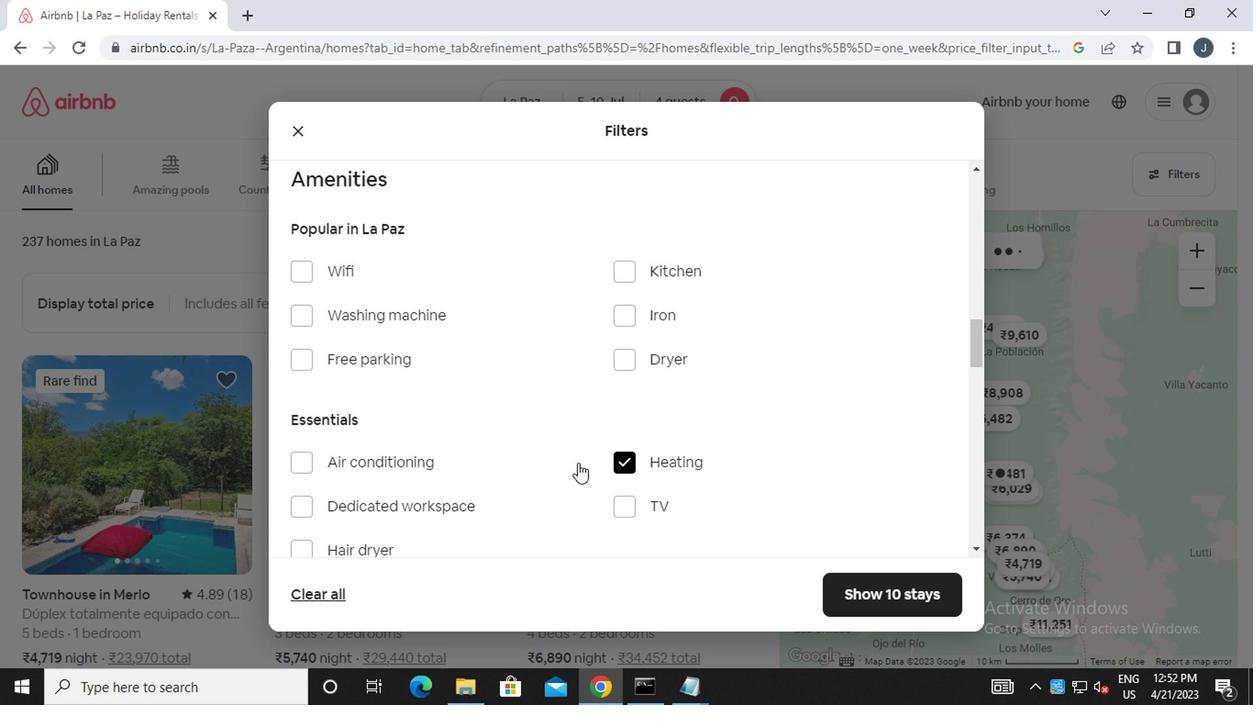 
Action: Mouse moved to (558, 464)
Screenshot: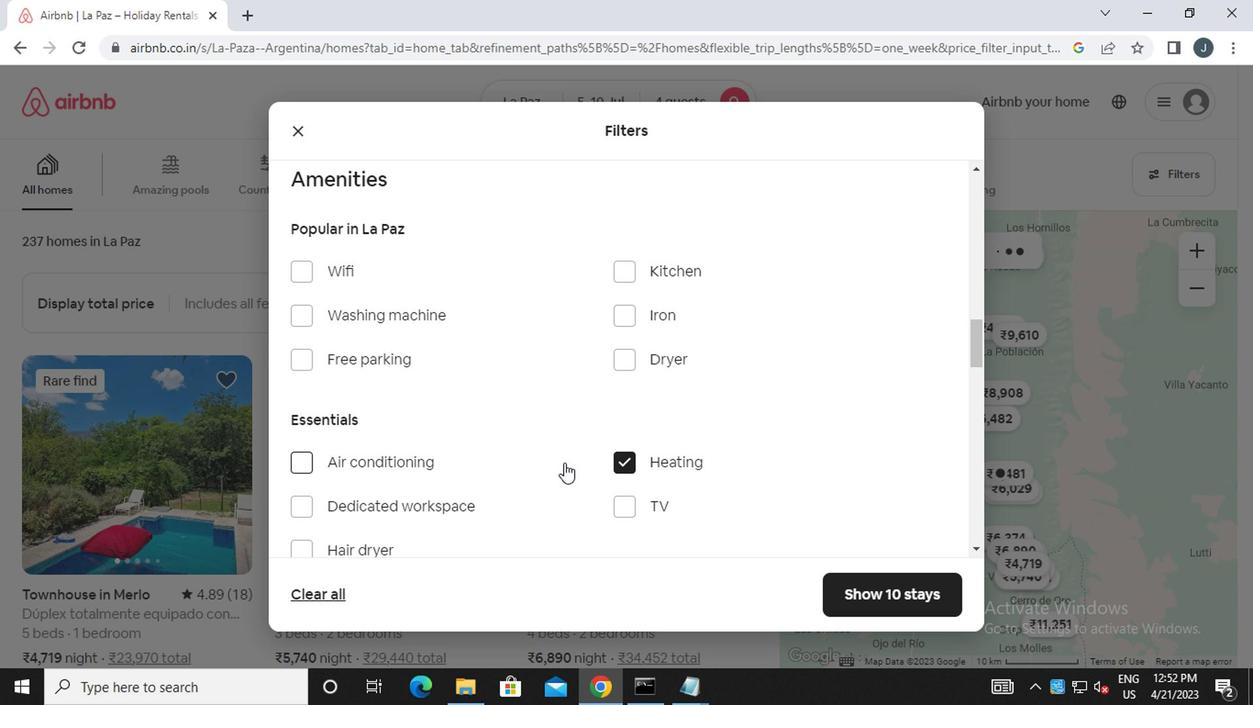 
Action: Mouse scrolled (558, 462) with delta (0, -1)
Screenshot: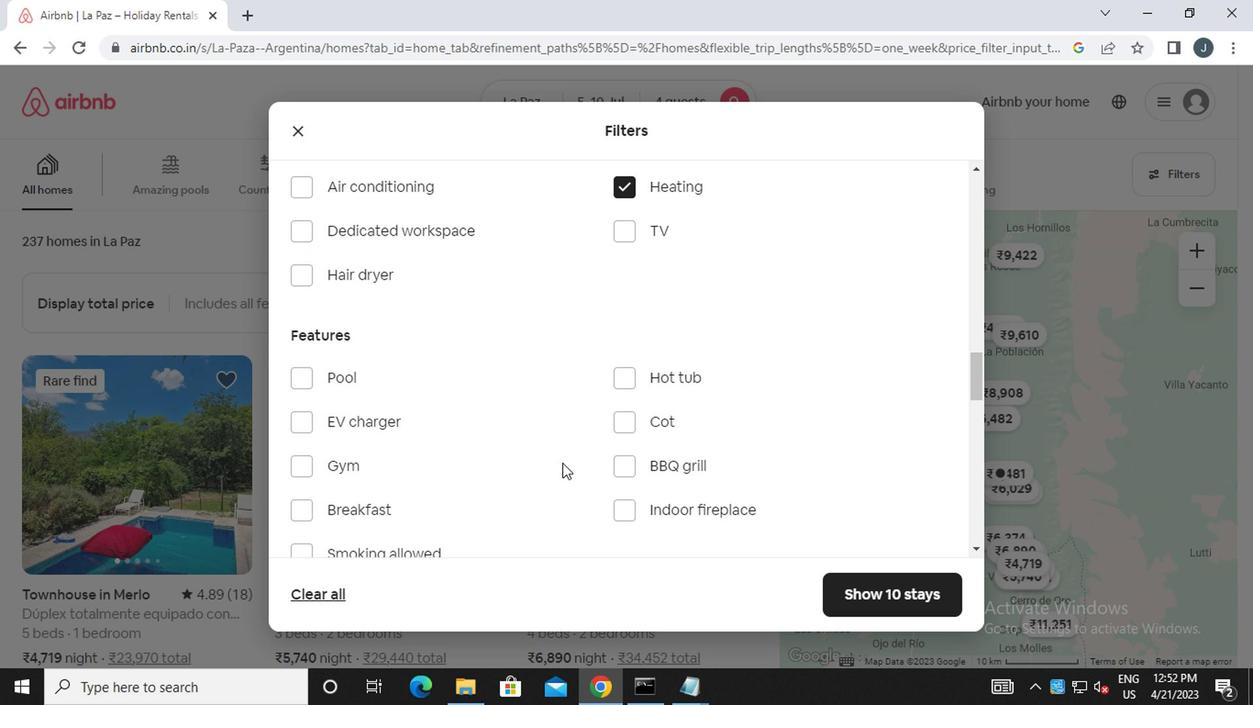 
Action: Mouse scrolled (558, 462) with delta (0, -1)
Screenshot: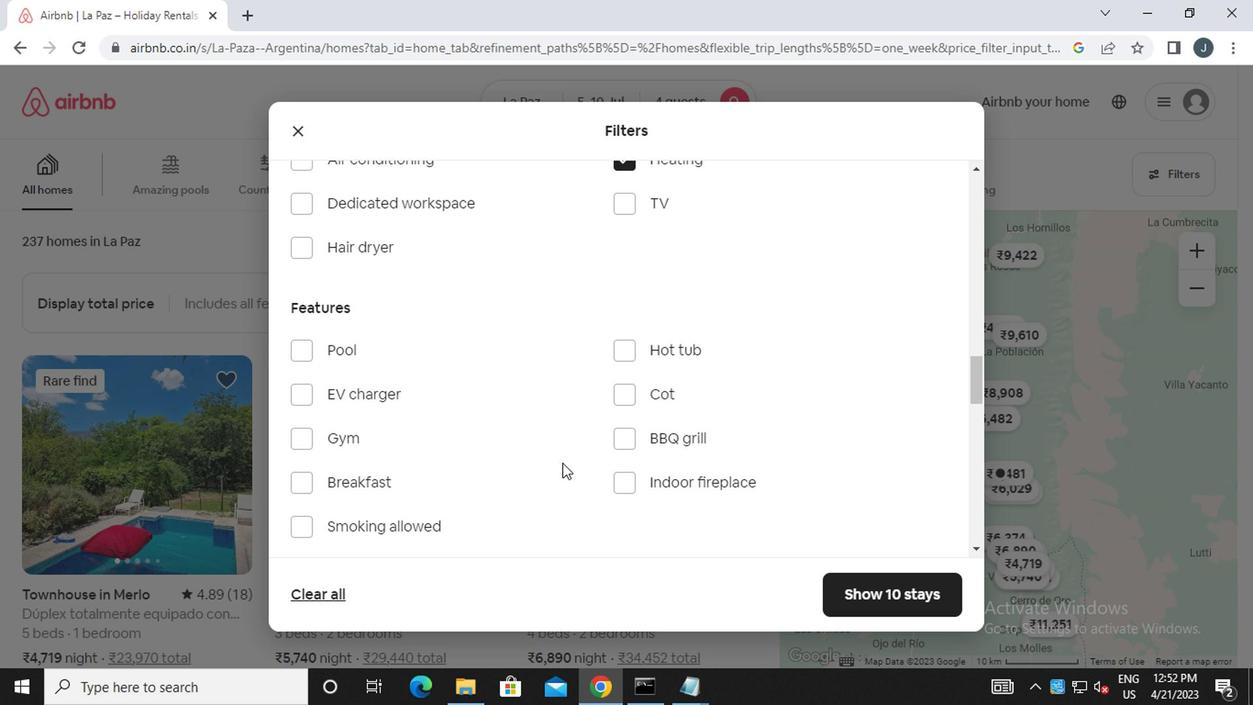 
Action: Mouse scrolled (558, 462) with delta (0, -1)
Screenshot: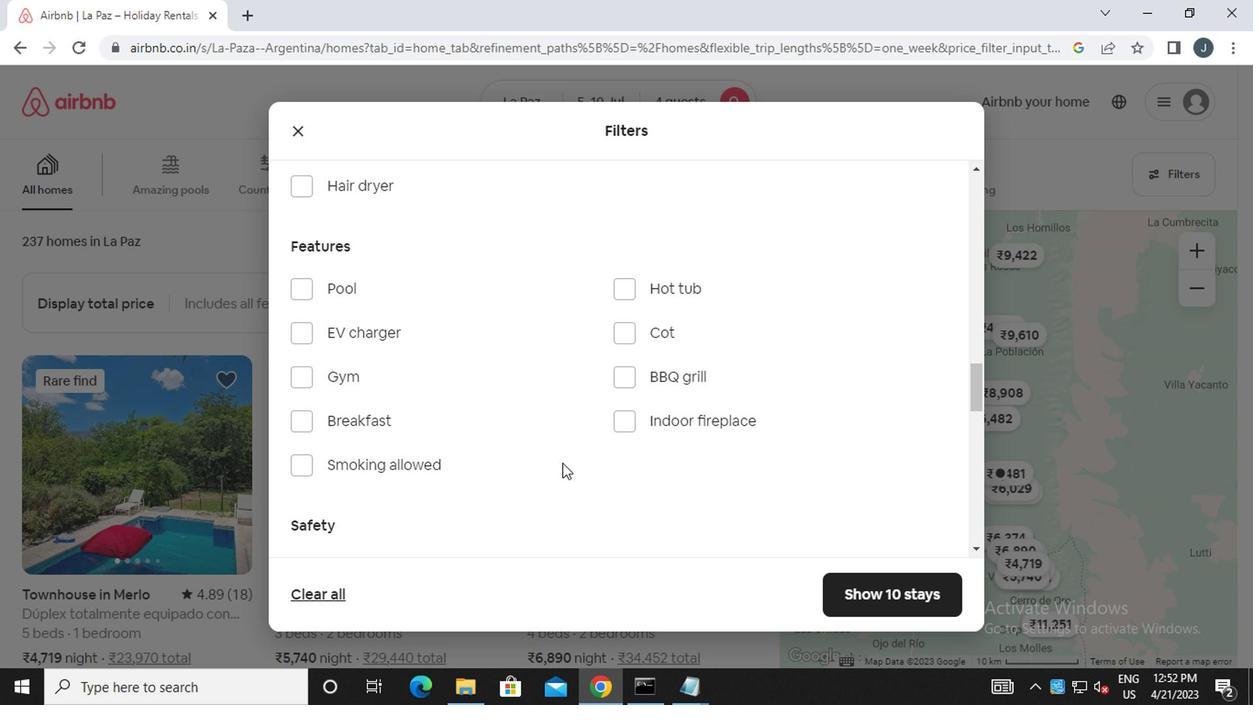 
Action: Mouse scrolled (558, 462) with delta (0, -1)
Screenshot: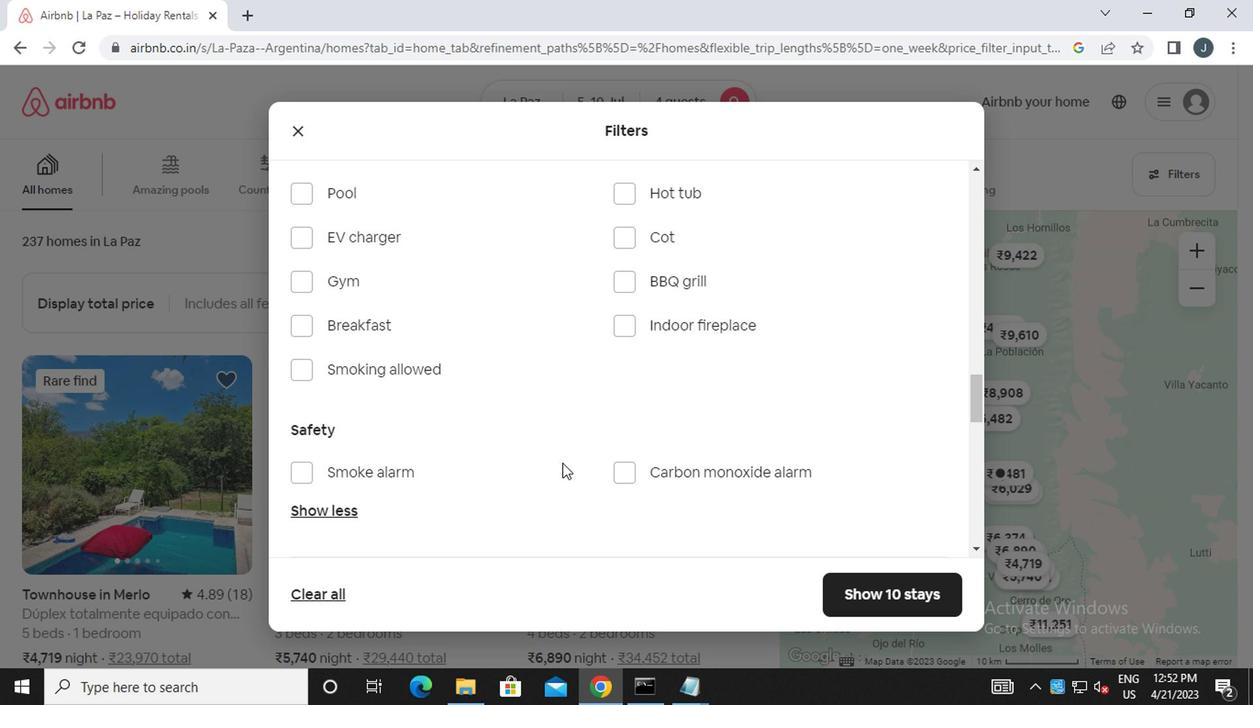 
Action: Mouse scrolled (558, 462) with delta (0, -1)
Screenshot: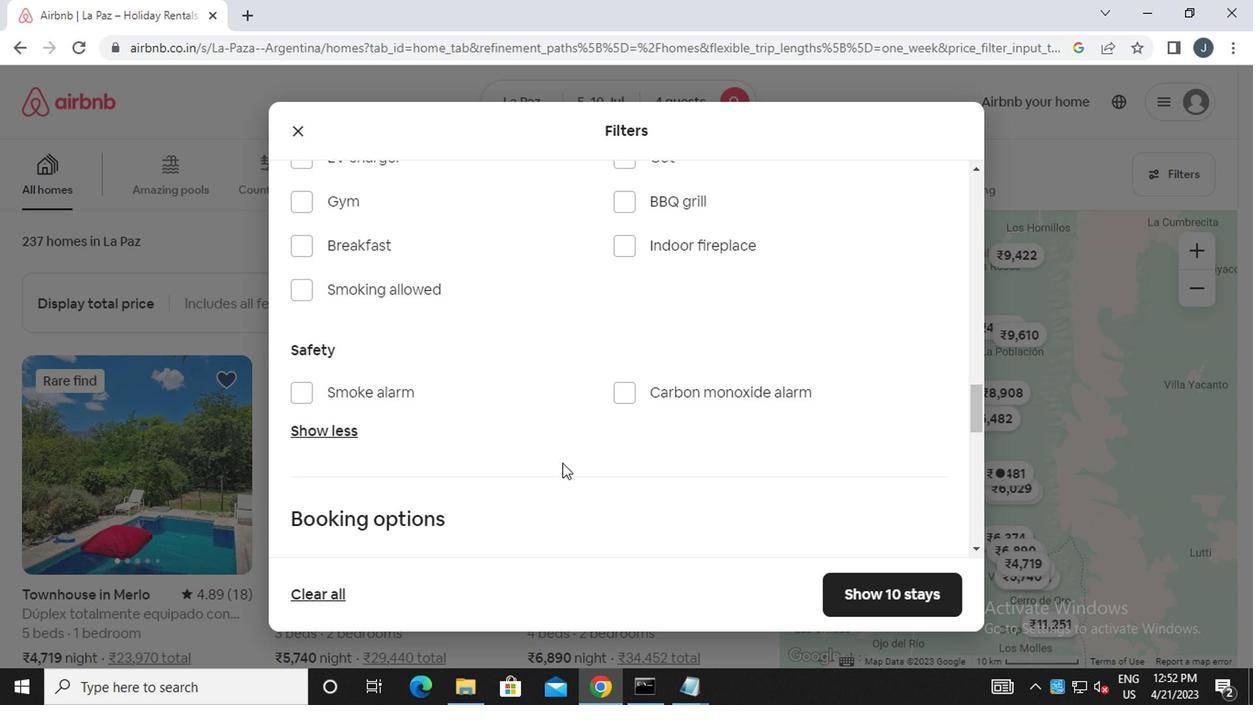 
Action: Mouse moved to (897, 448)
Screenshot: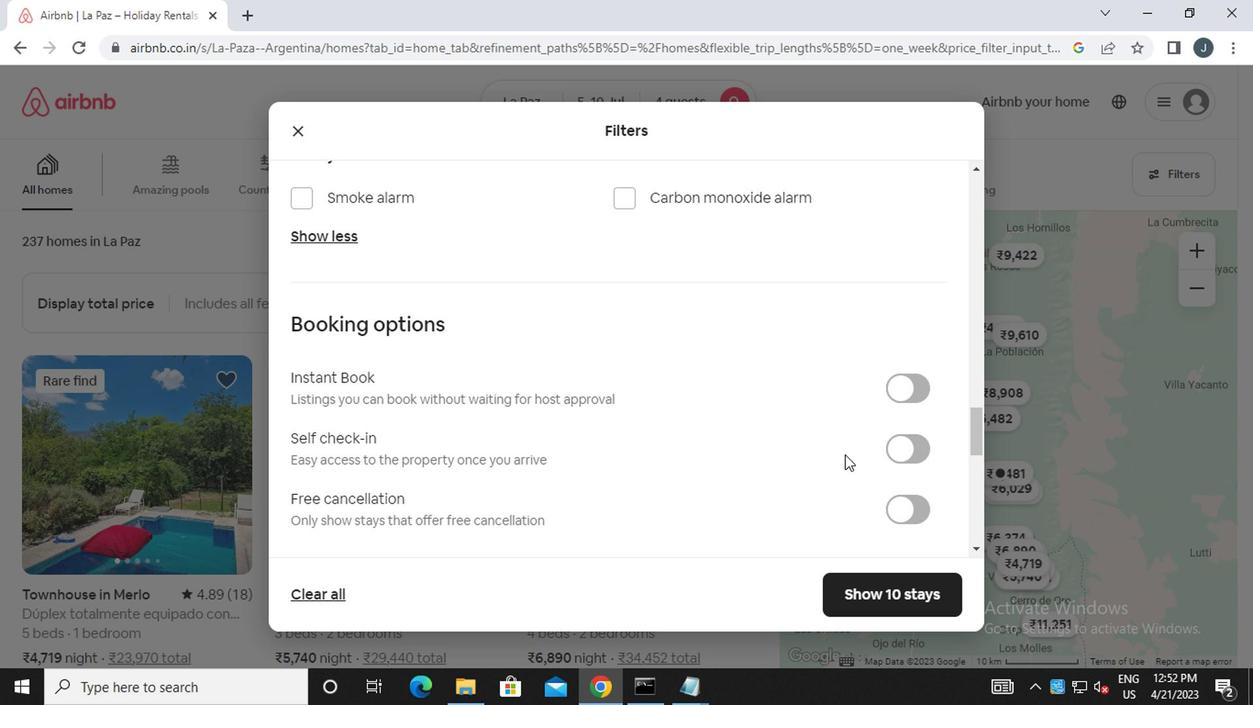 
Action: Mouse pressed left at (897, 448)
Screenshot: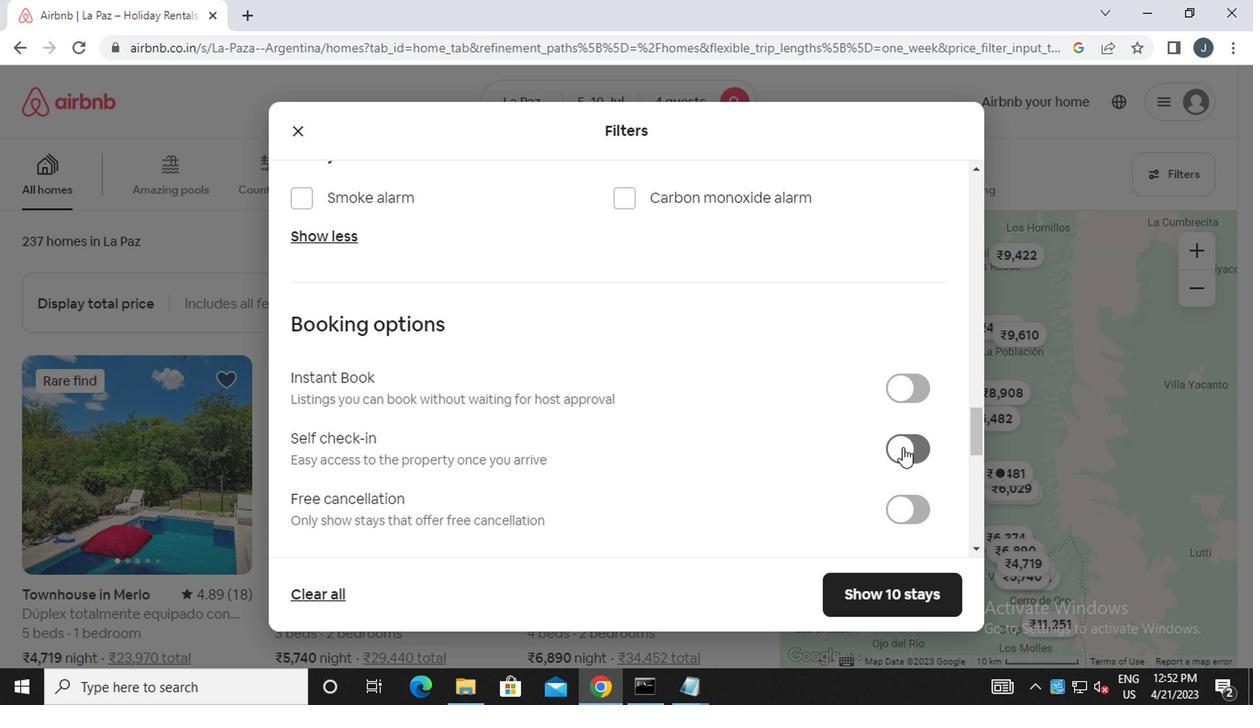 
Action: Mouse moved to (590, 450)
Screenshot: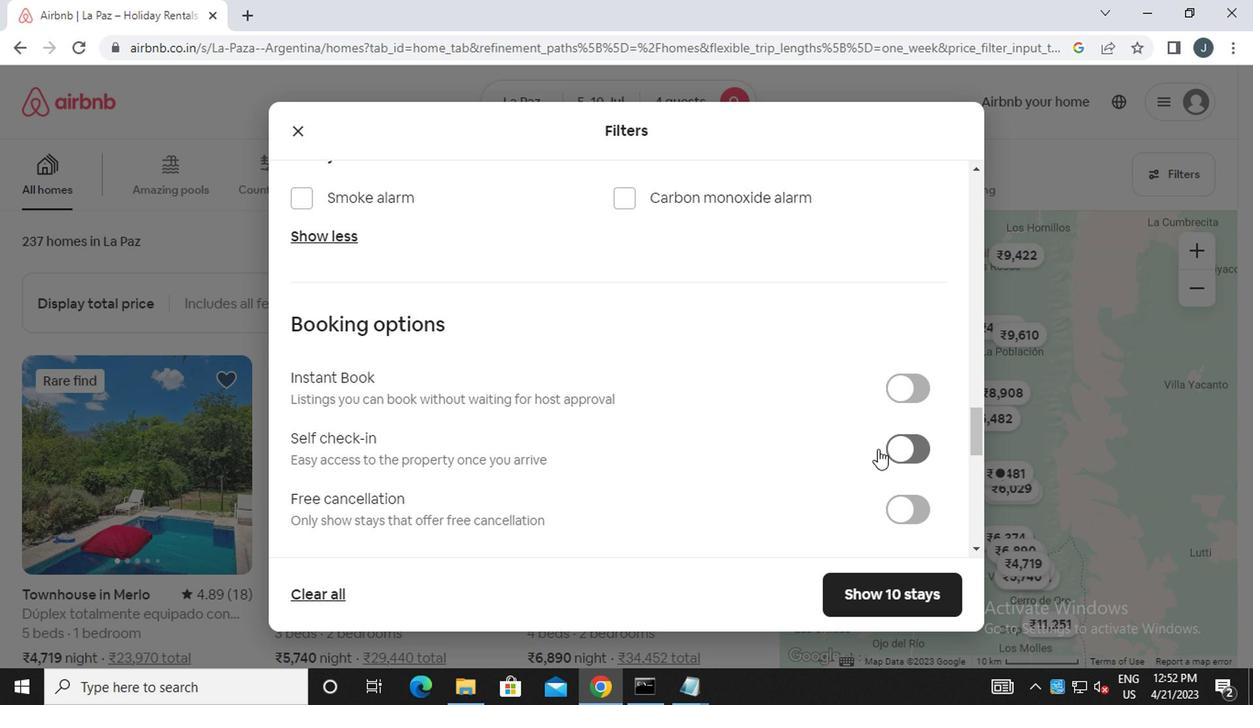 
Action: Mouse scrolled (590, 449) with delta (0, -1)
Screenshot: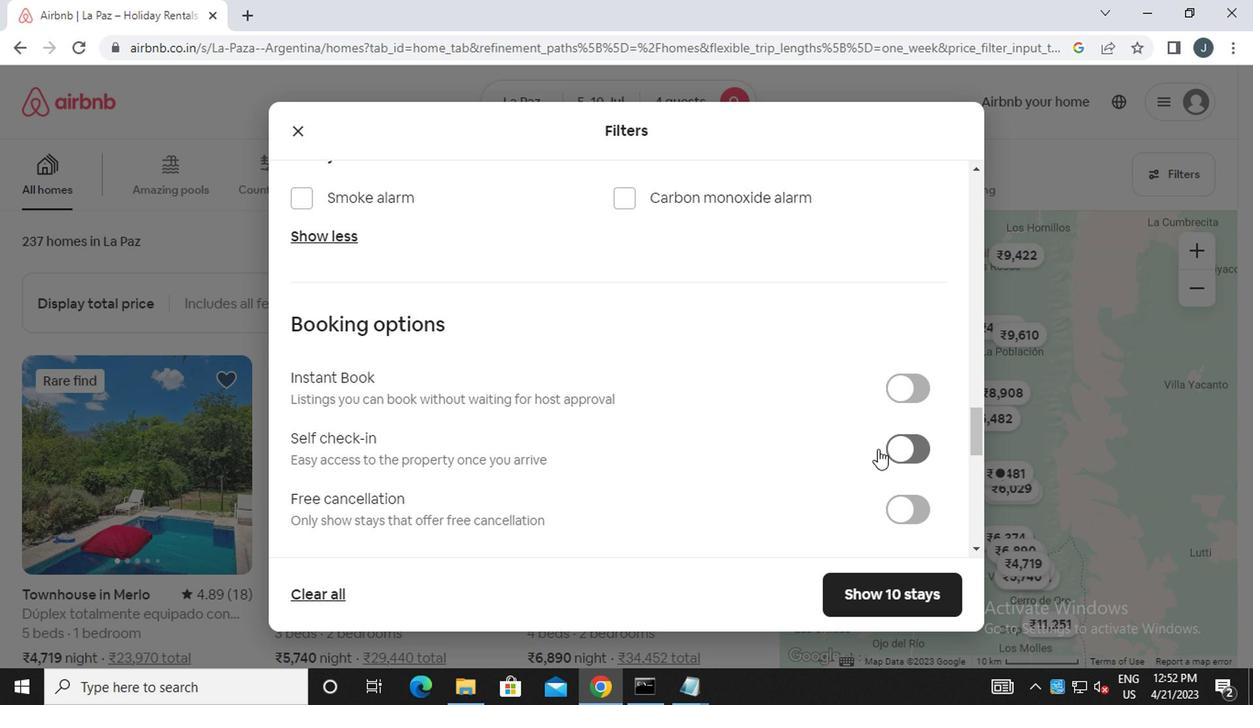 
Action: Mouse scrolled (590, 449) with delta (0, -1)
Screenshot: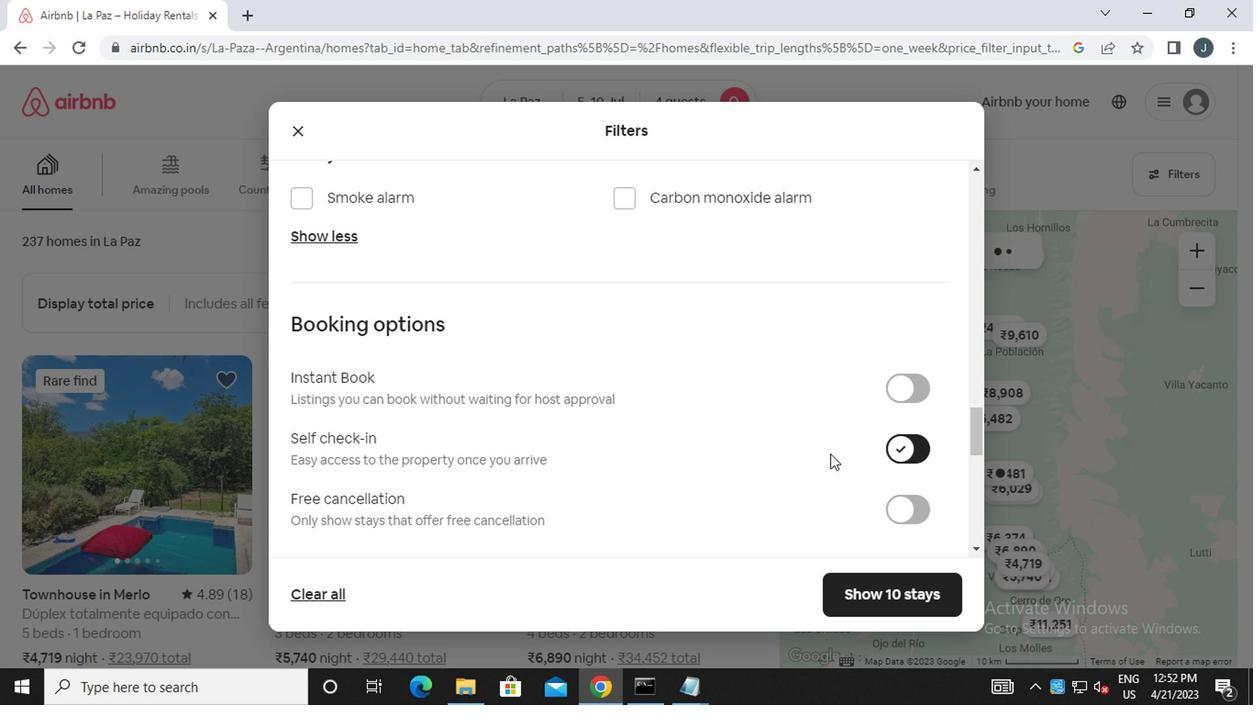 
Action: Mouse moved to (588, 450)
Screenshot: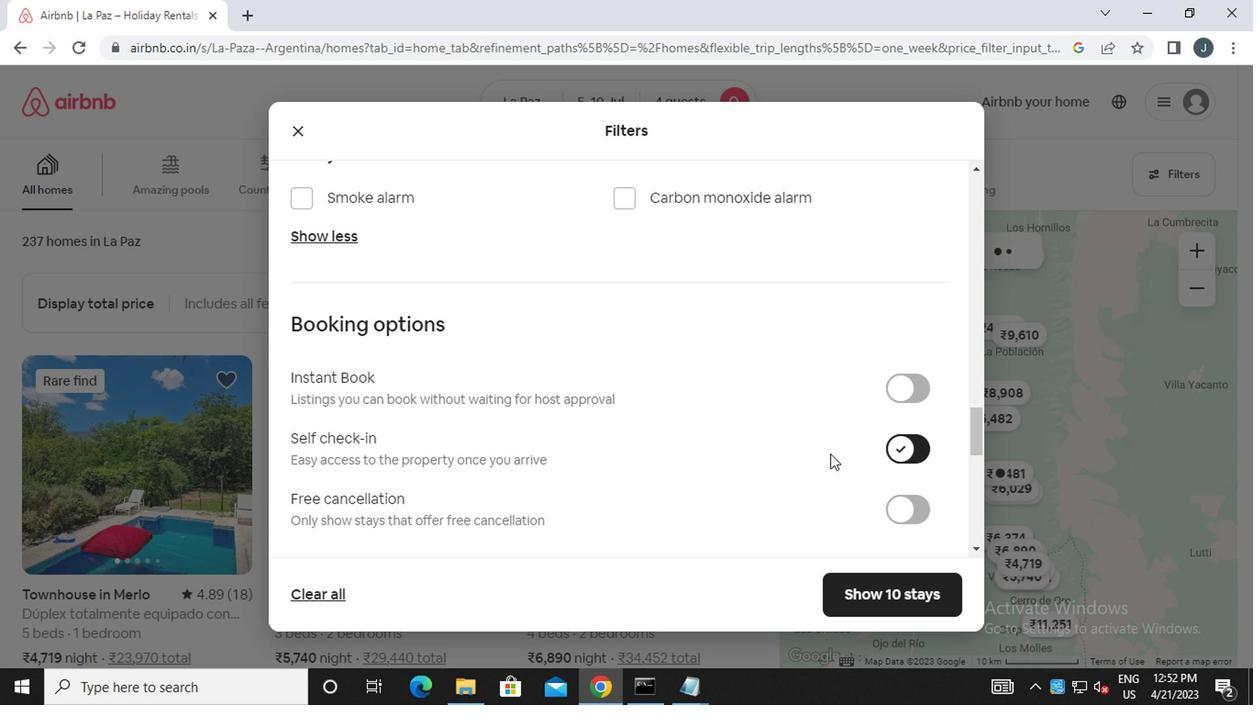 
Action: Mouse scrolled (588, 449) with delta (0, -1)
Screenshot: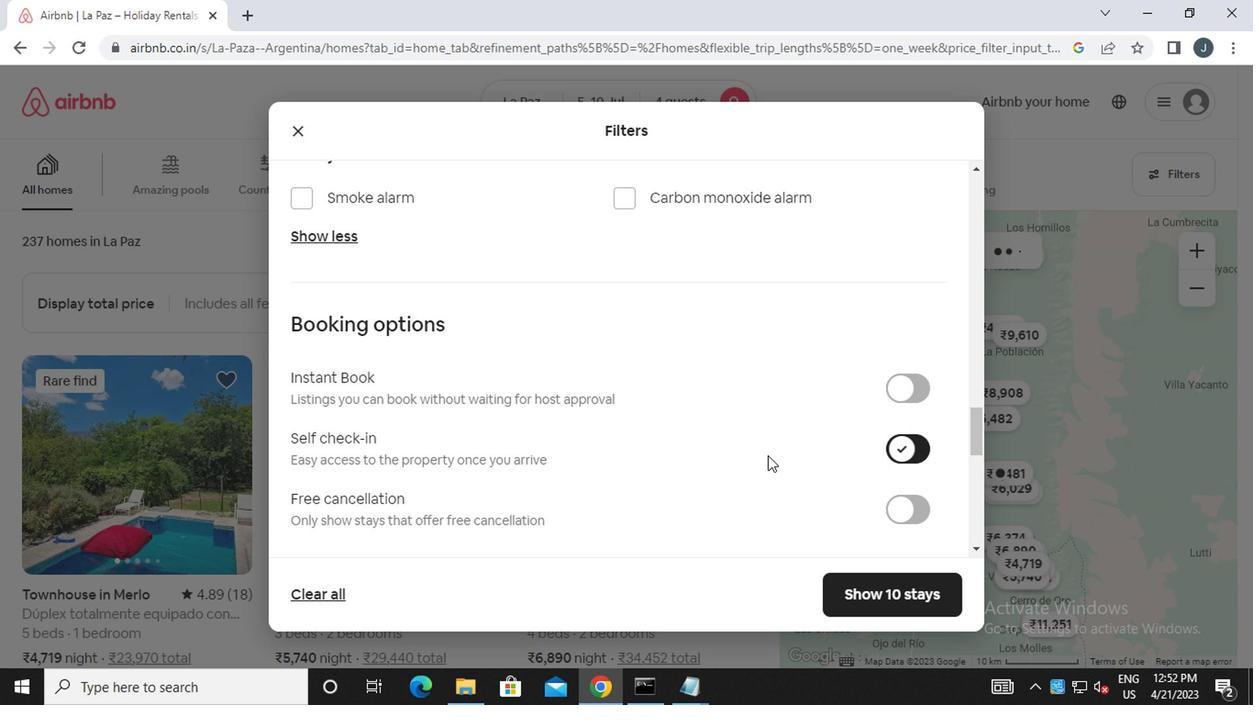 
Action: Mouse scrolled (588, 449) with delta (0, -1)
Screenshot: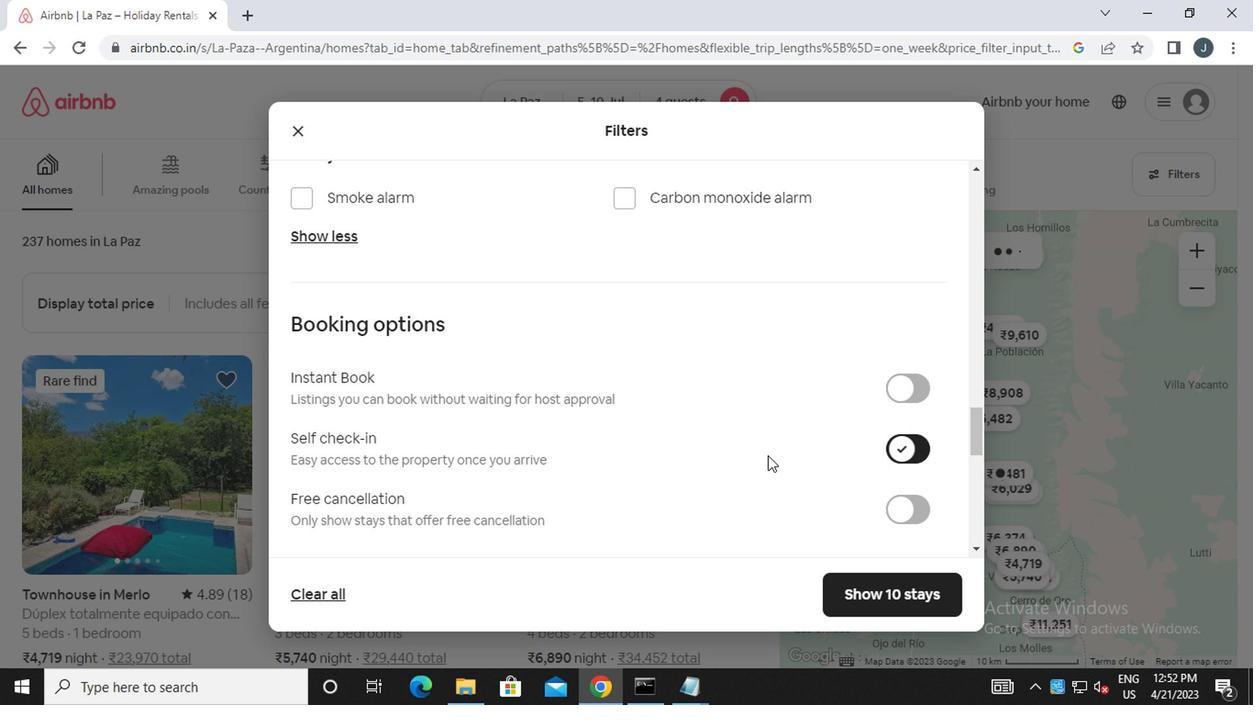 
Action: Mouse moved to (587, 450)
Screenshot: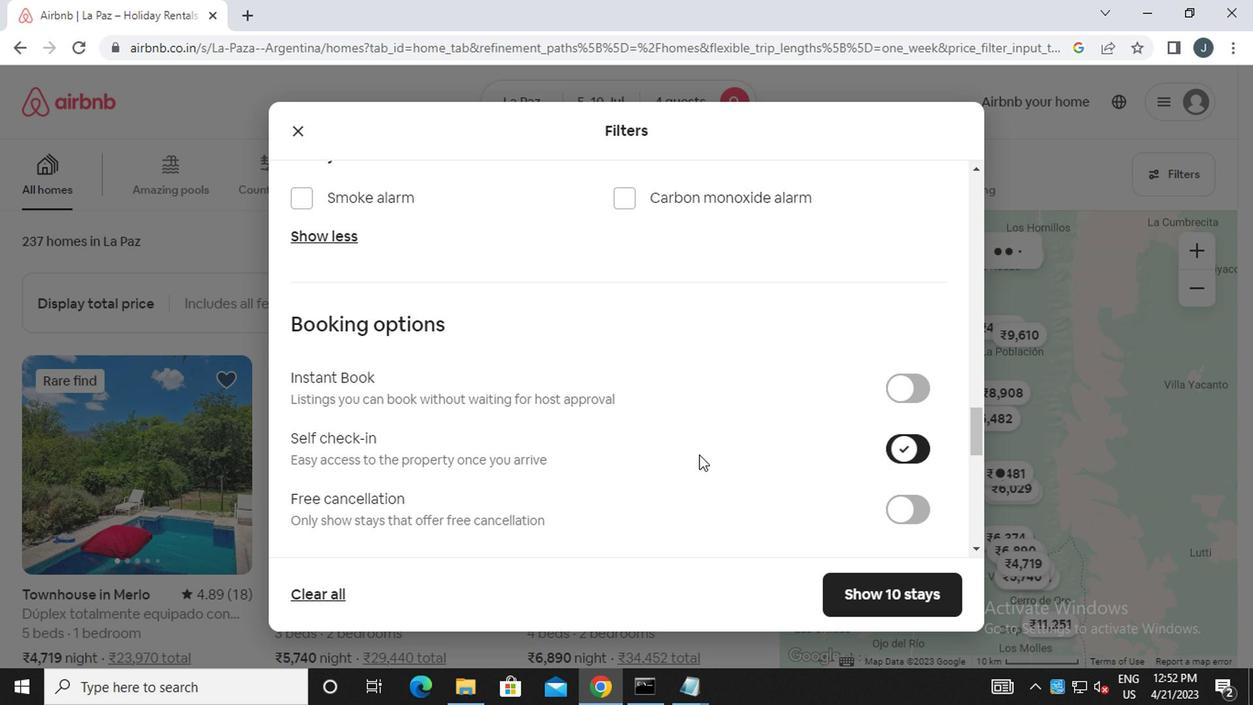 
Action: Mouse scrolled (587, 449) with delta (0, -1)
Screenshot: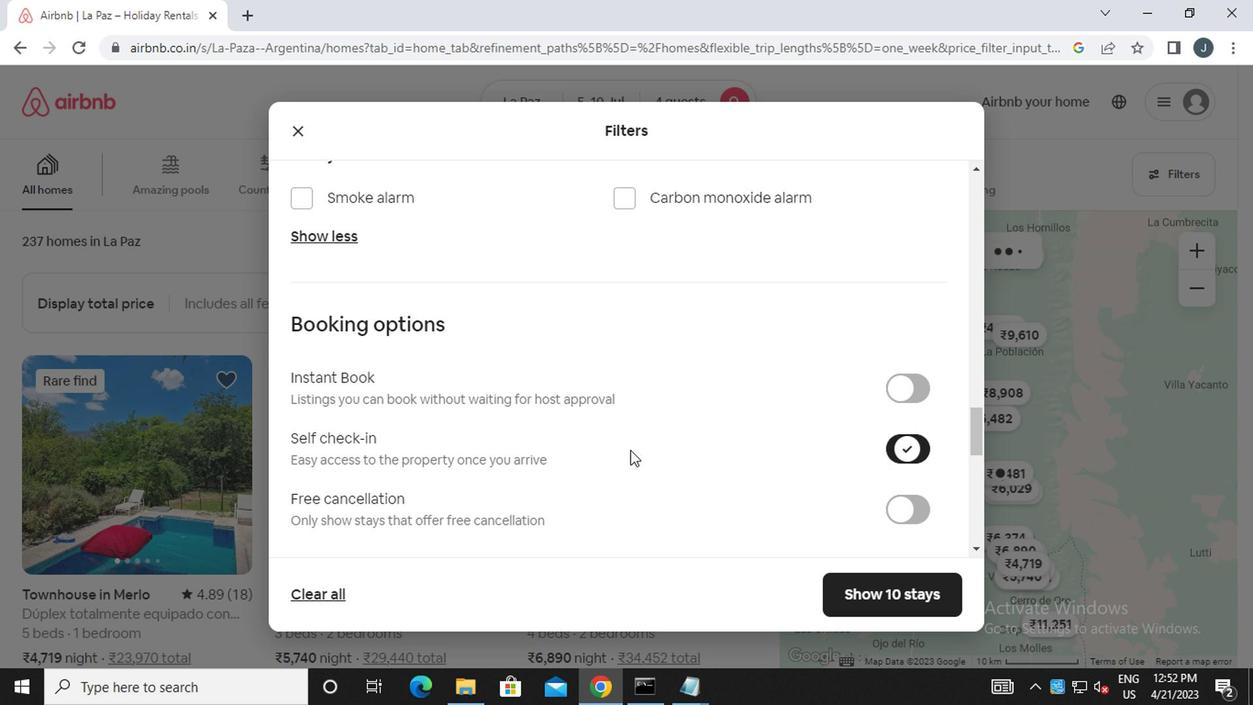 
Action: Mouse moved to (579, 449)
Screenshot: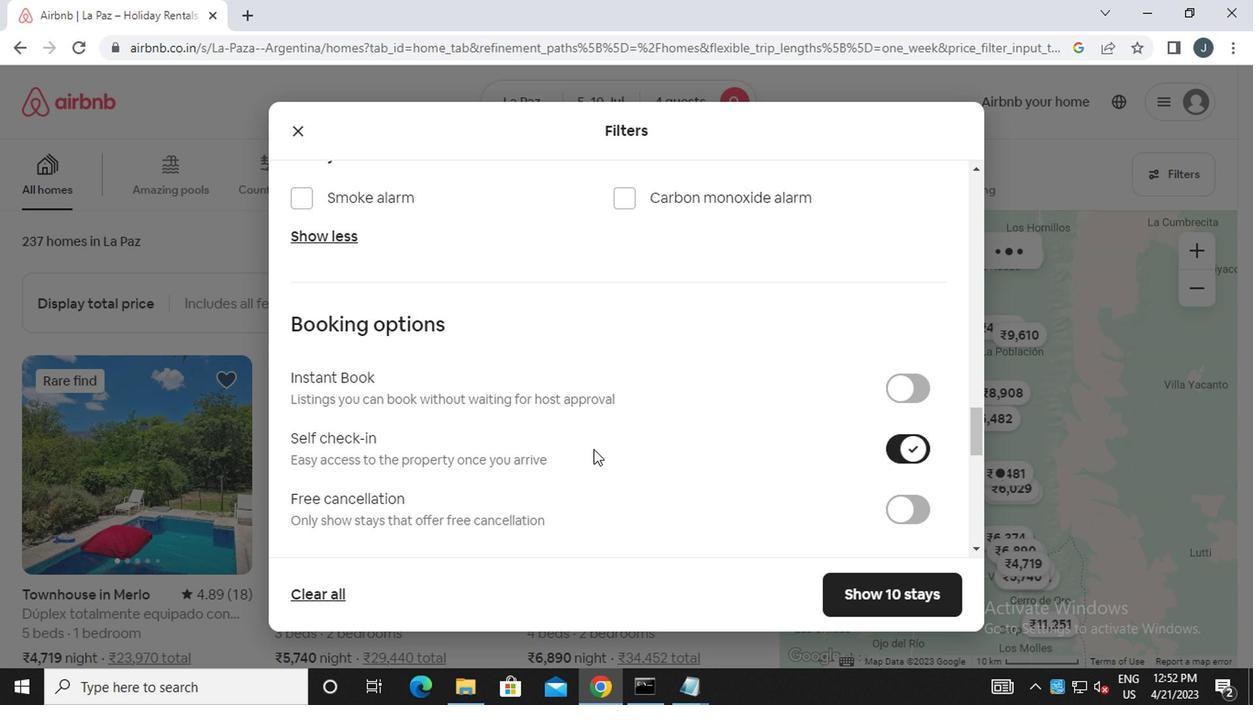 
Action: Mouse scrolled (579, 448) with delta (0, 0)
Screenshot: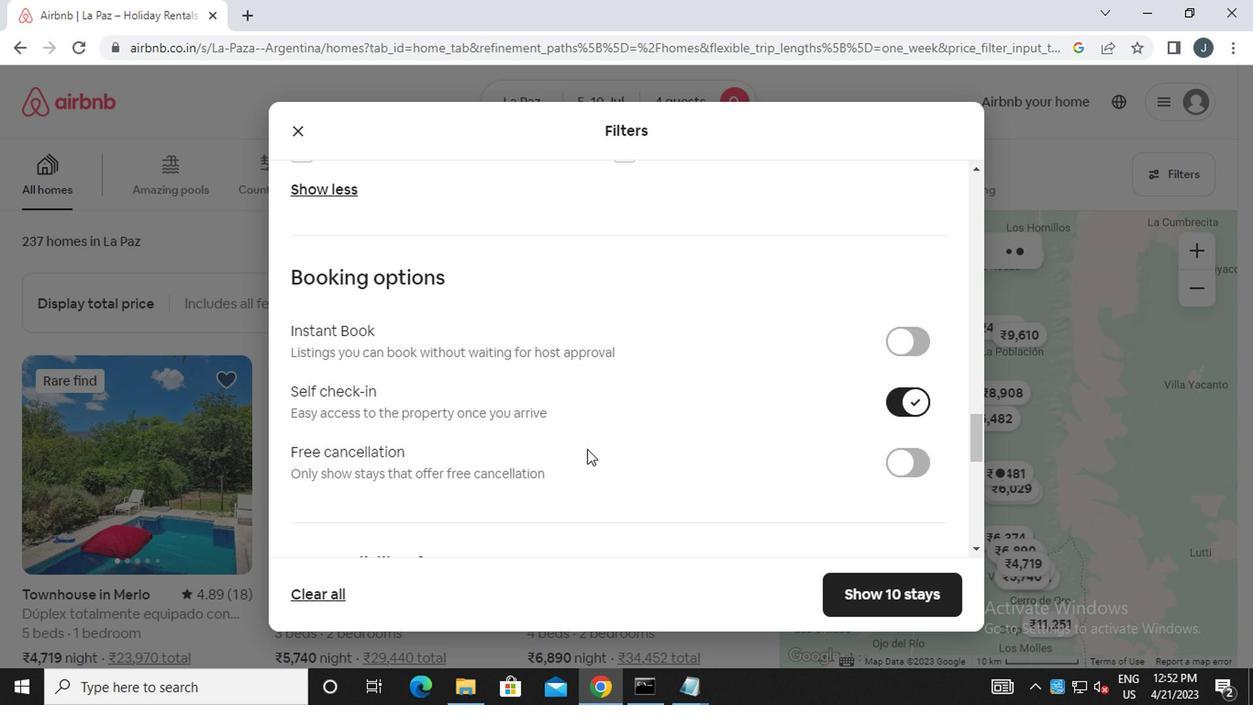 
Action: Mouse scrolled (579, 448) with delta (0, 0)
Screenshot: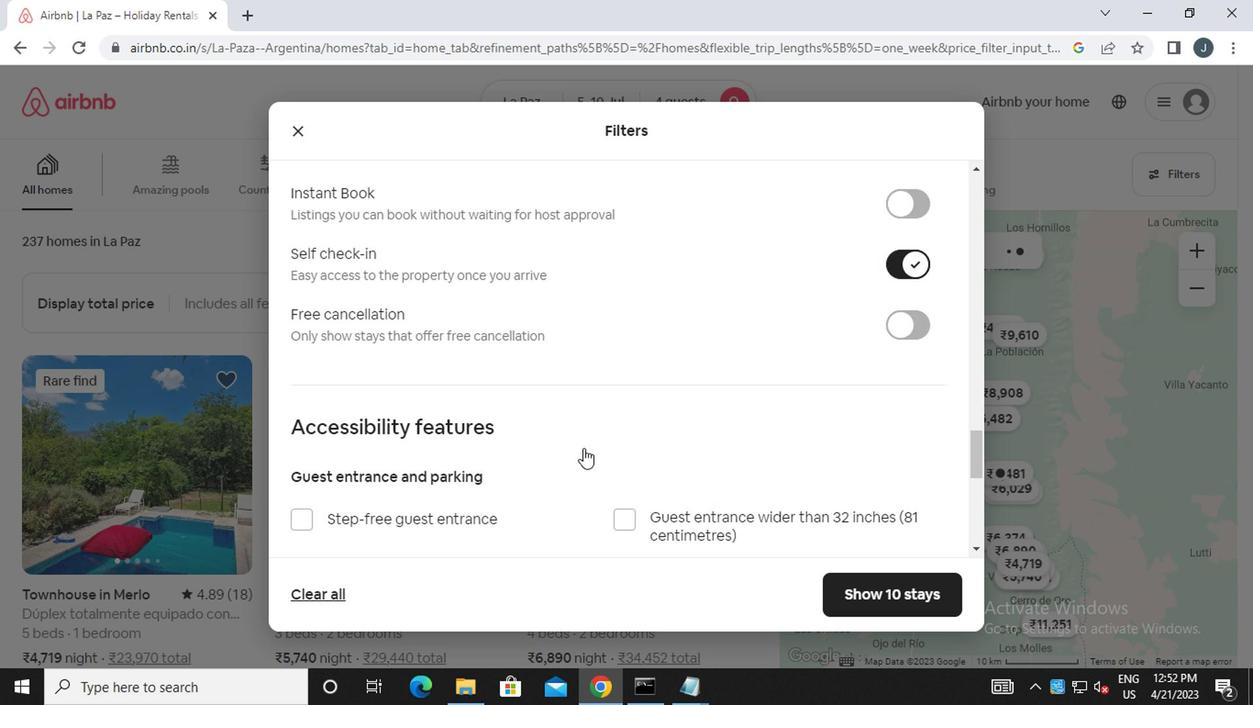 
Action: Mouse scrolled (579, 448) with delta (0, 0)
Screenshot: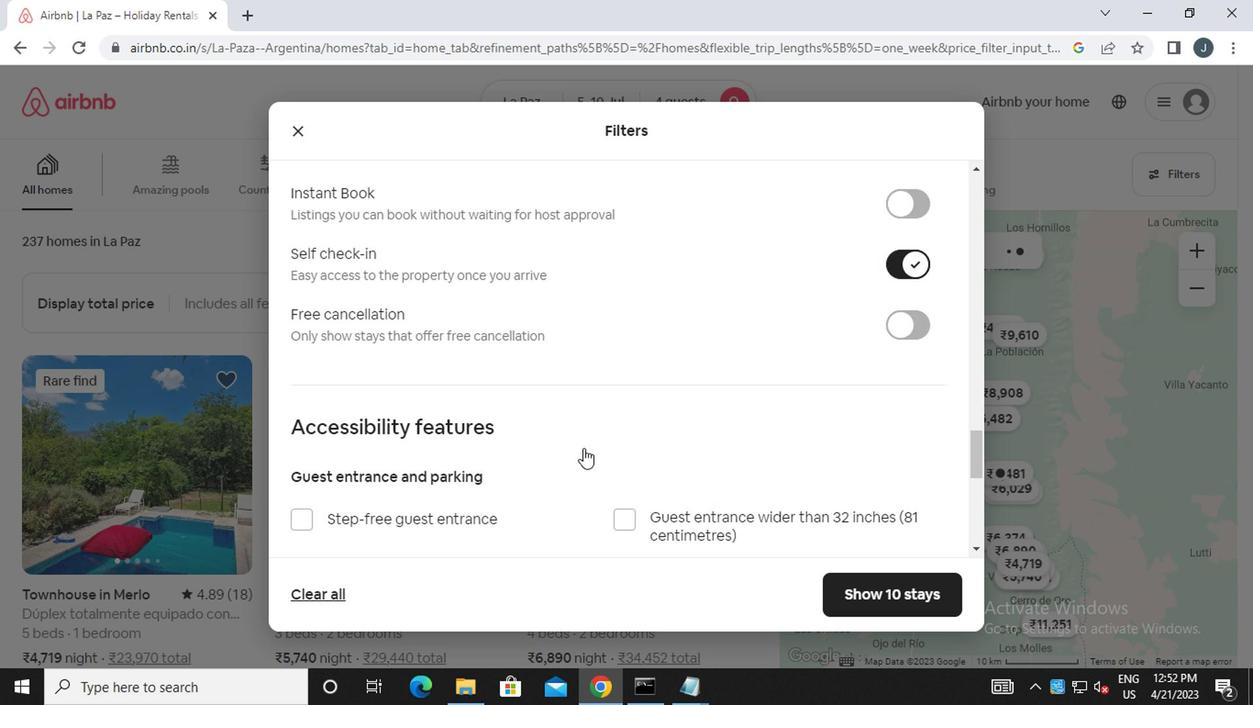 
Action: Mouse scrolled (579, 448) with delta (0, 0)
Screenshot: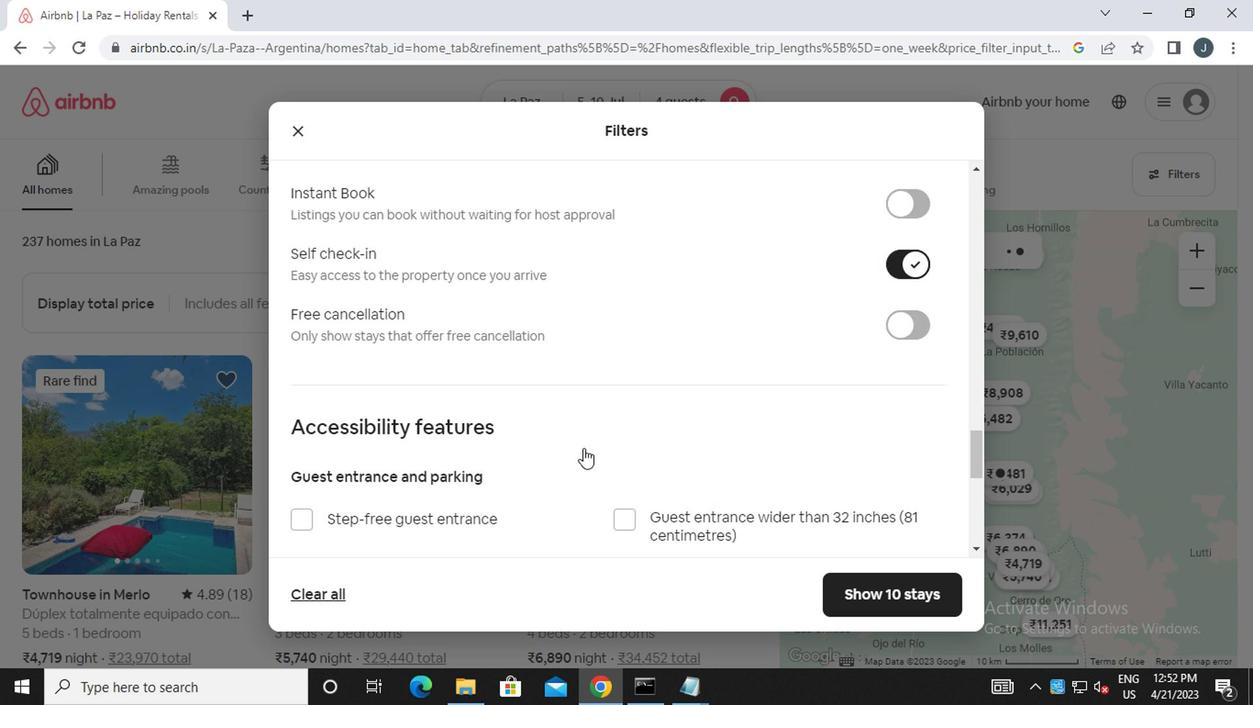 
Action: Mouse moved to (453, 462)
Screenshot: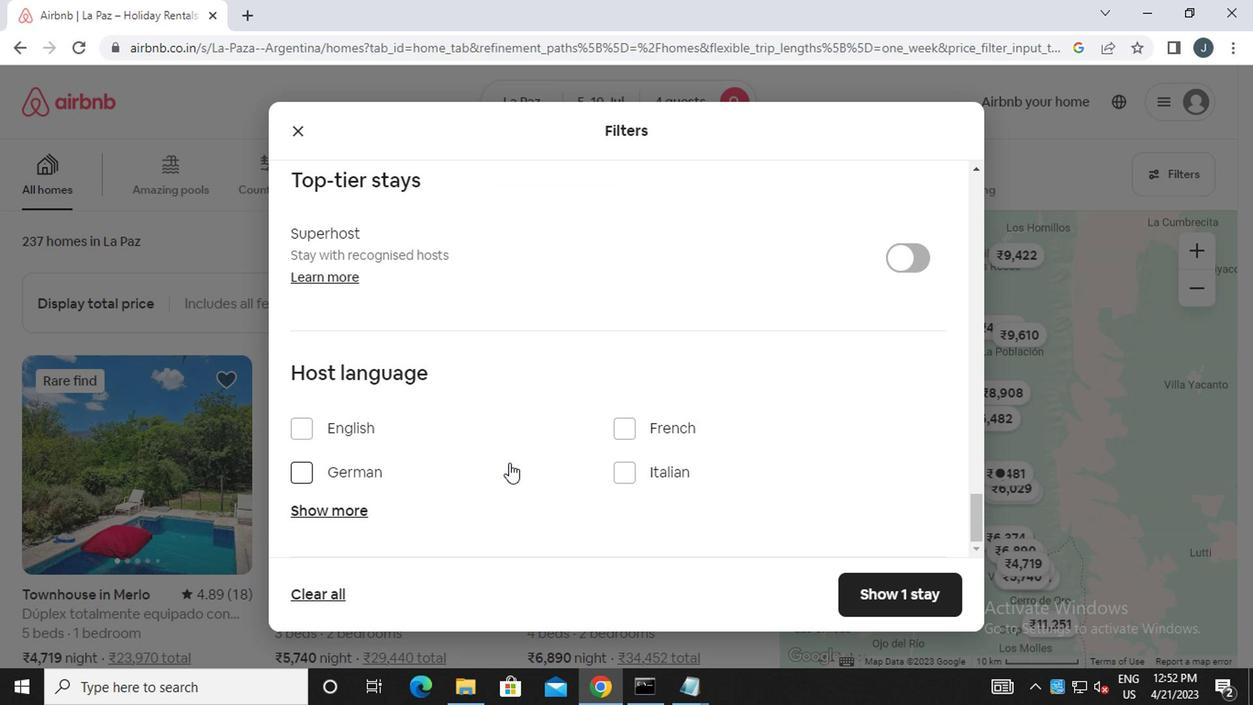 
Action: Mouse scrolled (453, 462) with delta (0, 0)
Screenshot: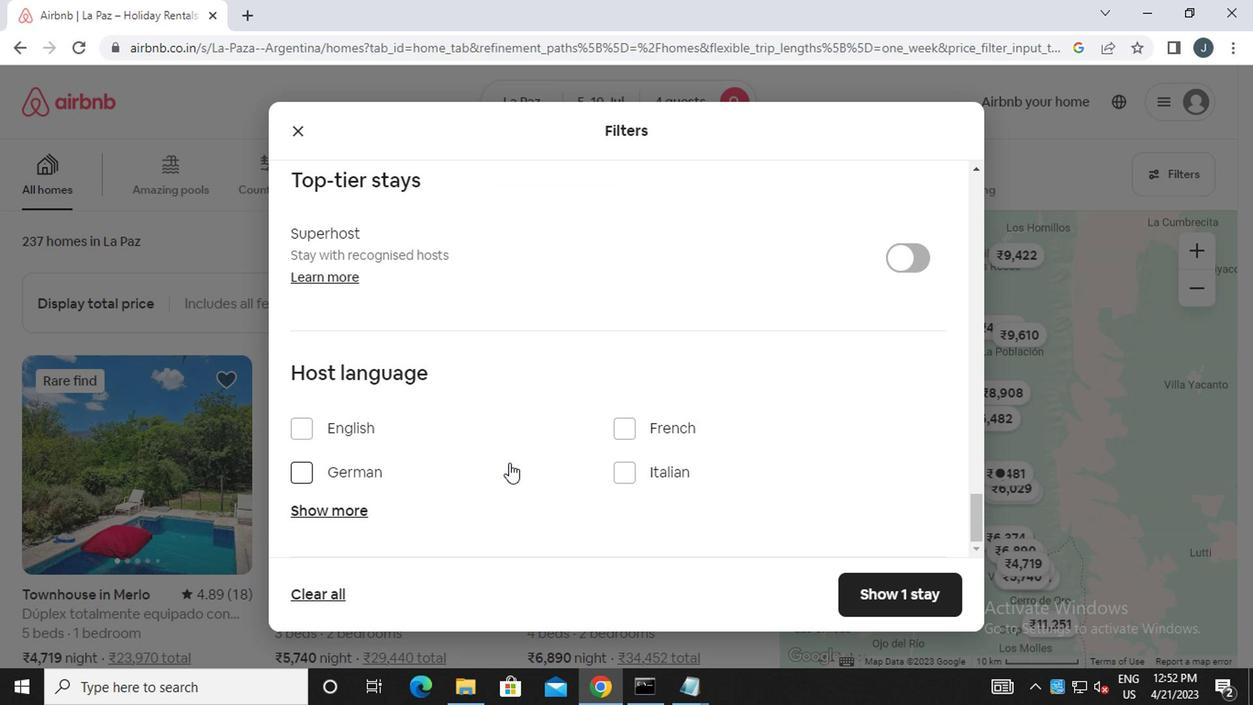 
Action: Mouse scrolled (453, 462) with delta (0, 0)
Screenshot: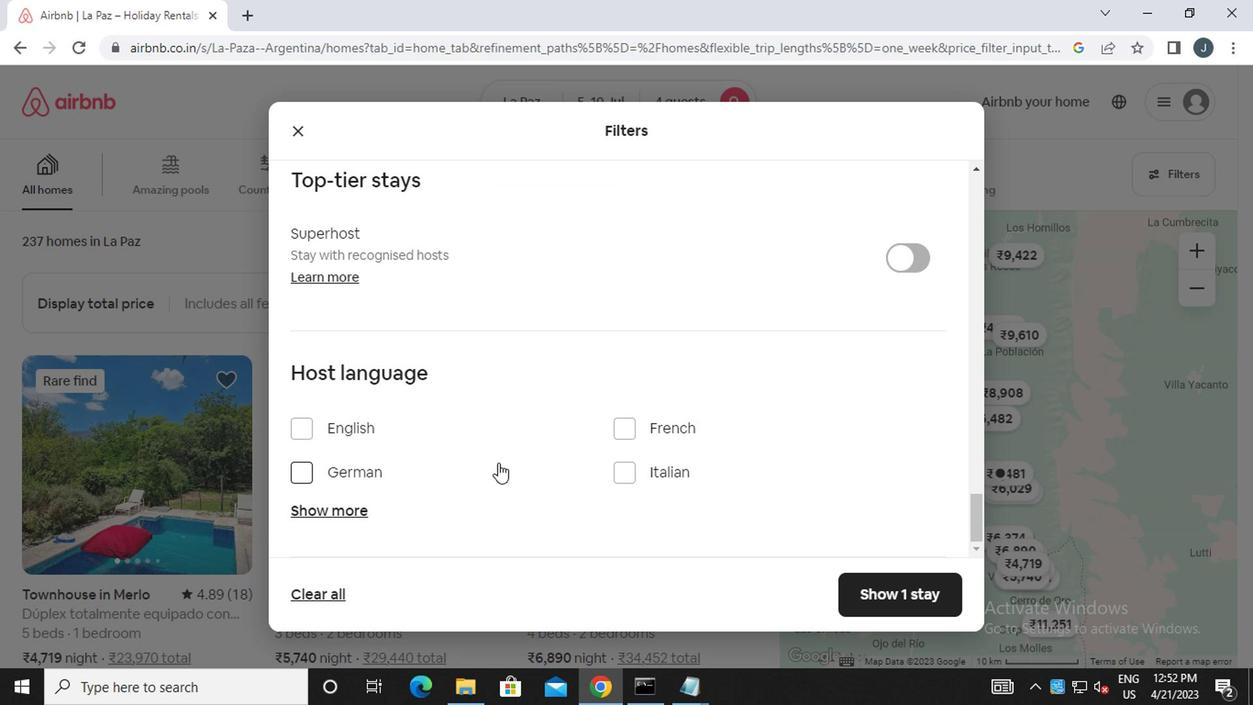 
Action: Mouse scrolled (453, 462) with delta (0, 0)
Screenshot: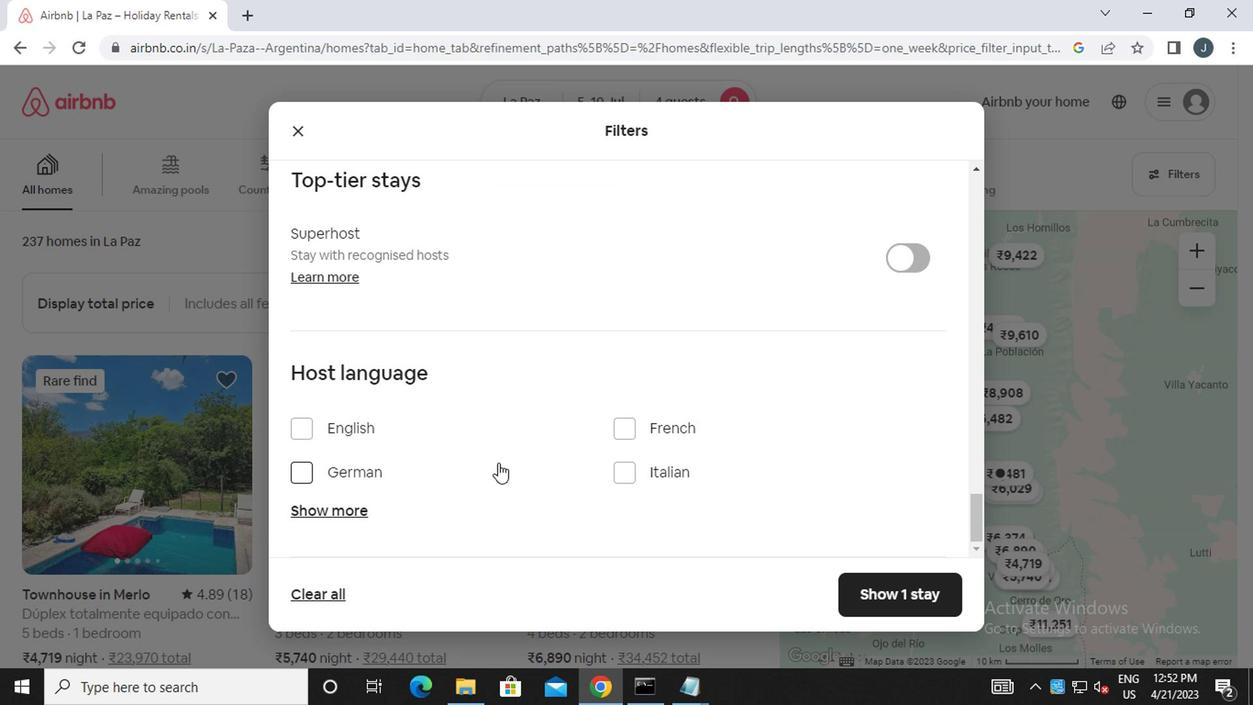 
Action: Mouse moved to (453, 462)
Screenshot: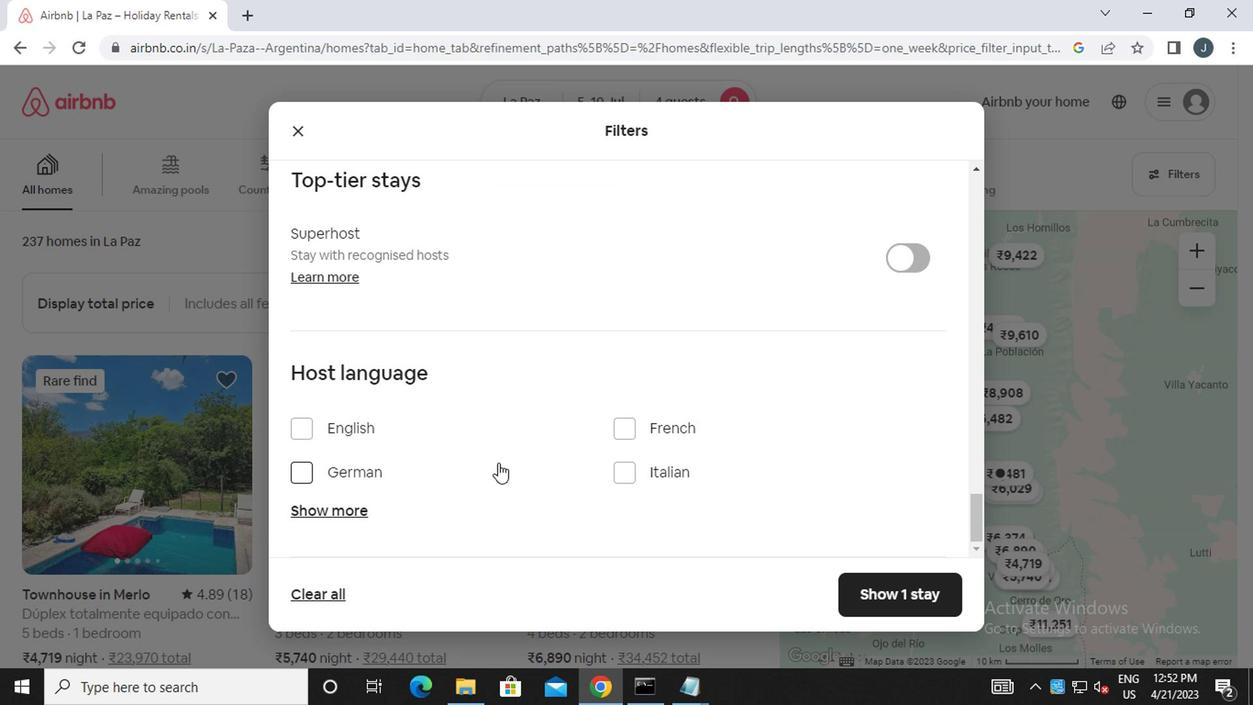 
Action: Mouse scrolled (453, 462) with delta (0, 0)
Screenshot: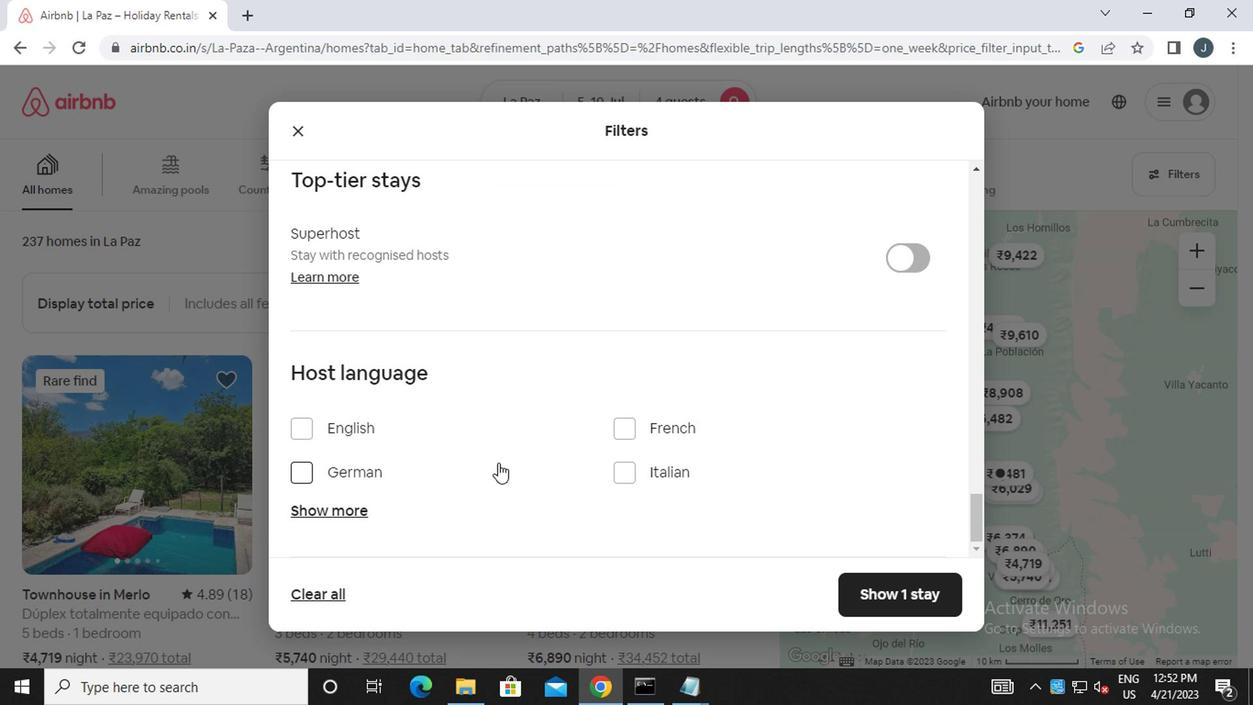 
Action: Mouse scrolled (453, 462) with delta (0, 0)
Screenshot: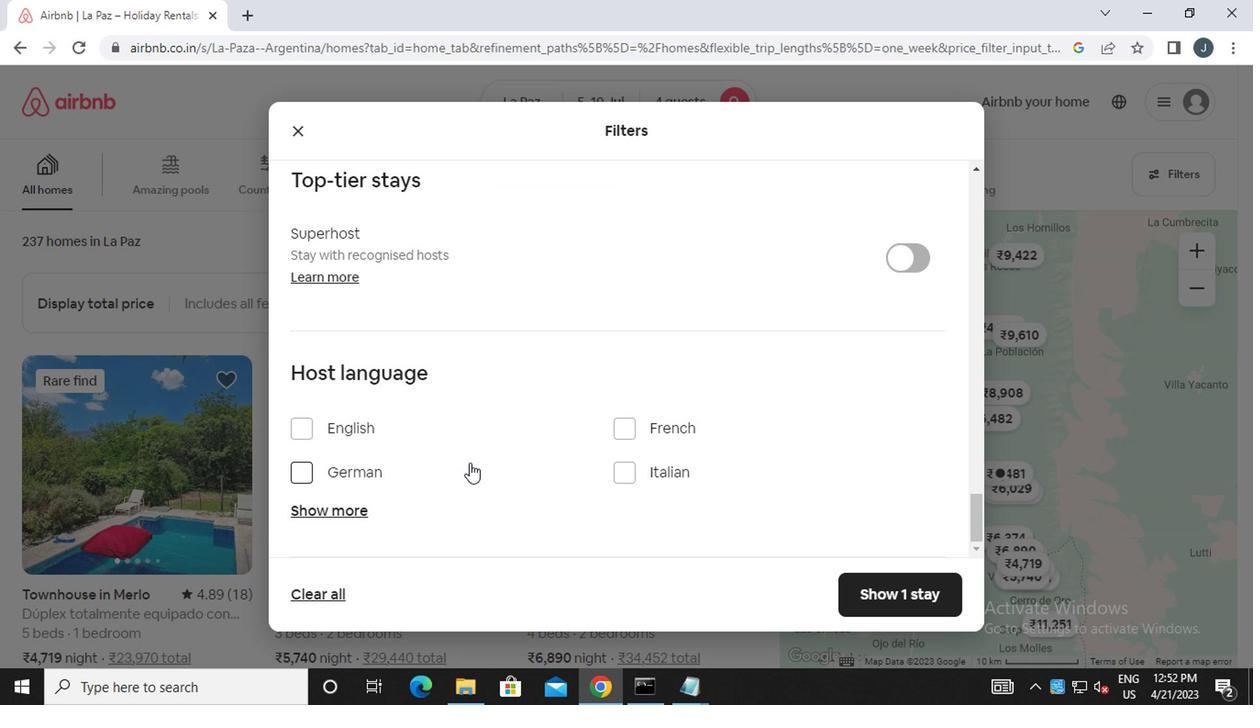 
Action: Mouse moved to (361, 426)
Screenshot: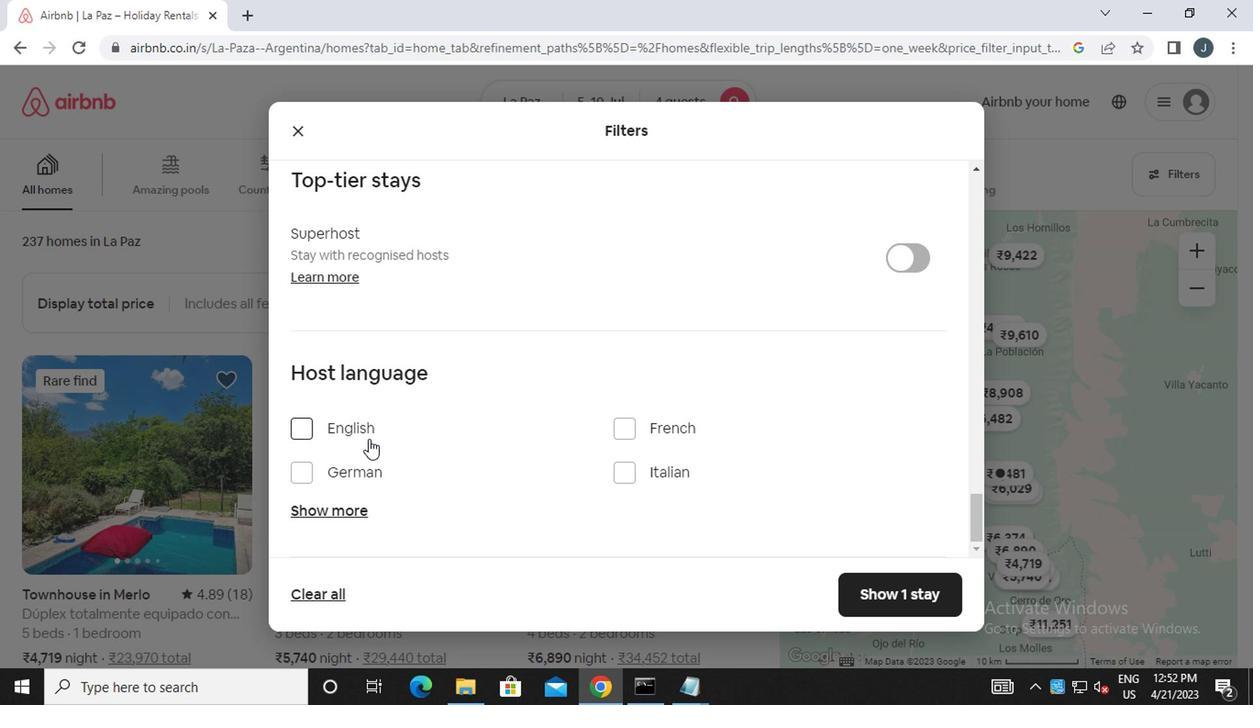 
Action: Mouse pressed left at (361, 426)
Screenshot: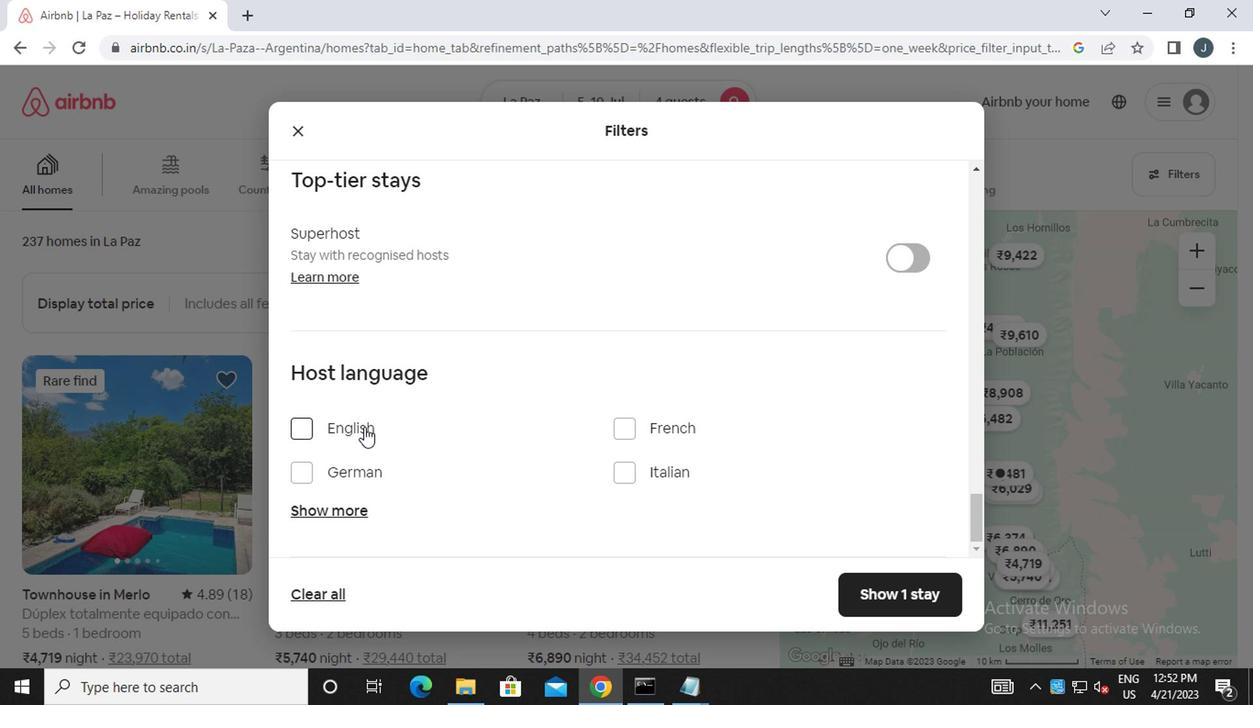 
Action: Mouse moved to (361, 426)
Screenshot: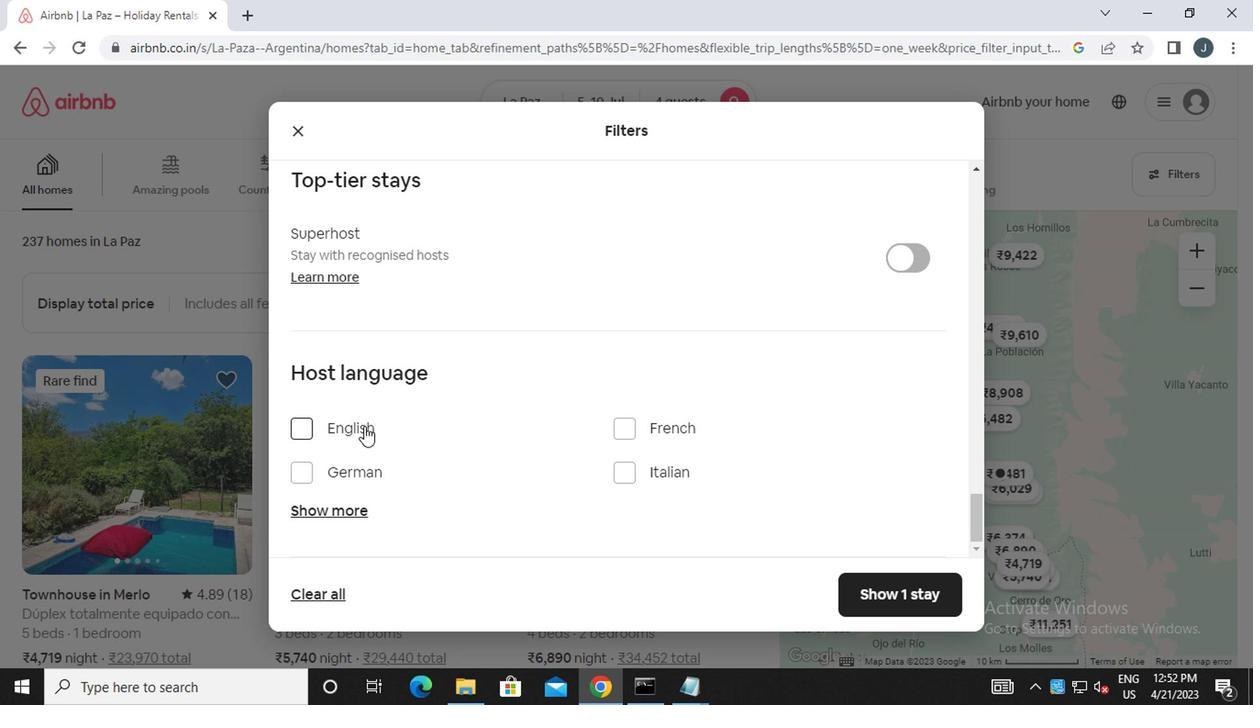 
Action: Mouse scrolled (361, 426) with delta (0, 0)
Screenshot: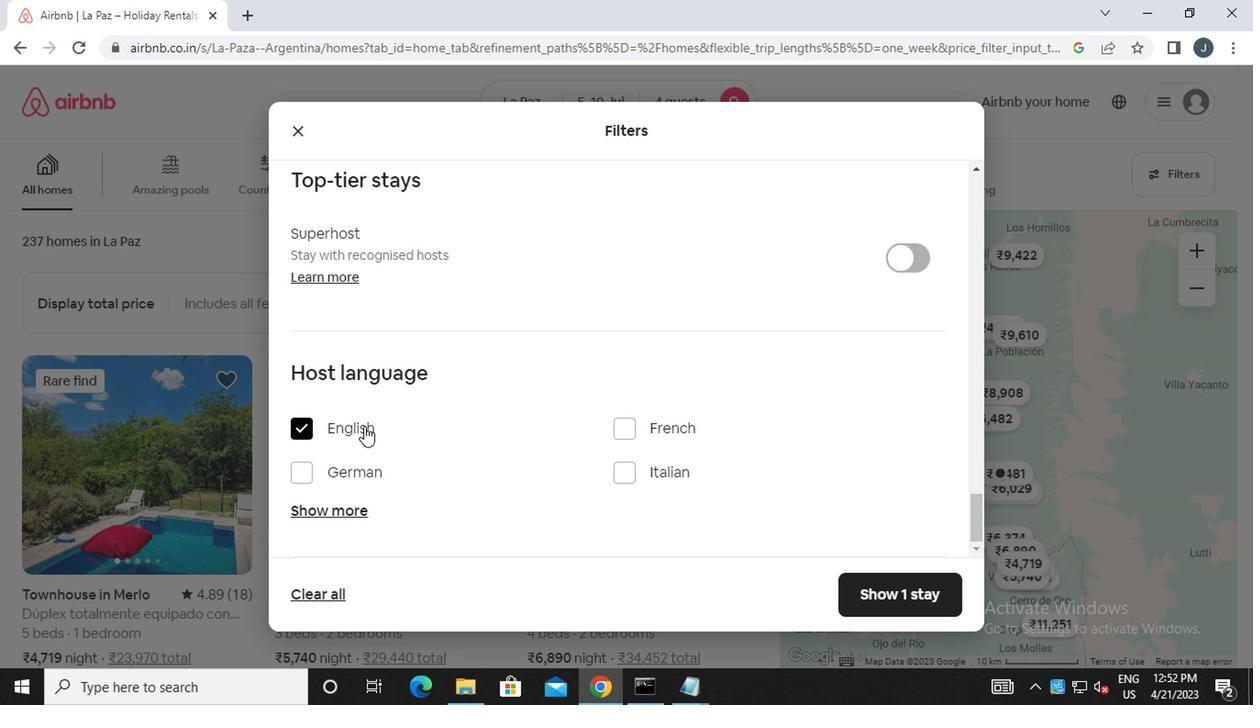 
Action: Mouse scrolled (361, 426) with delta (0, 0)
Screenshot: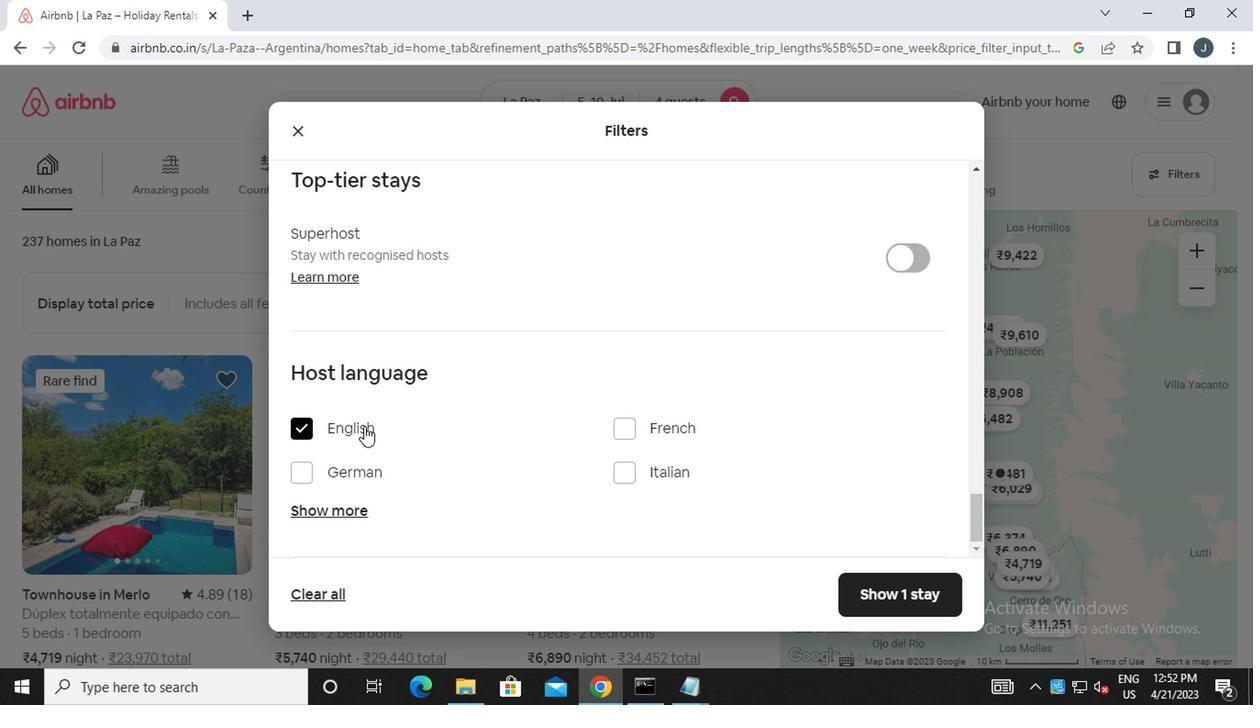 
Action: Mouse moved to (364, 428)
Screenshot: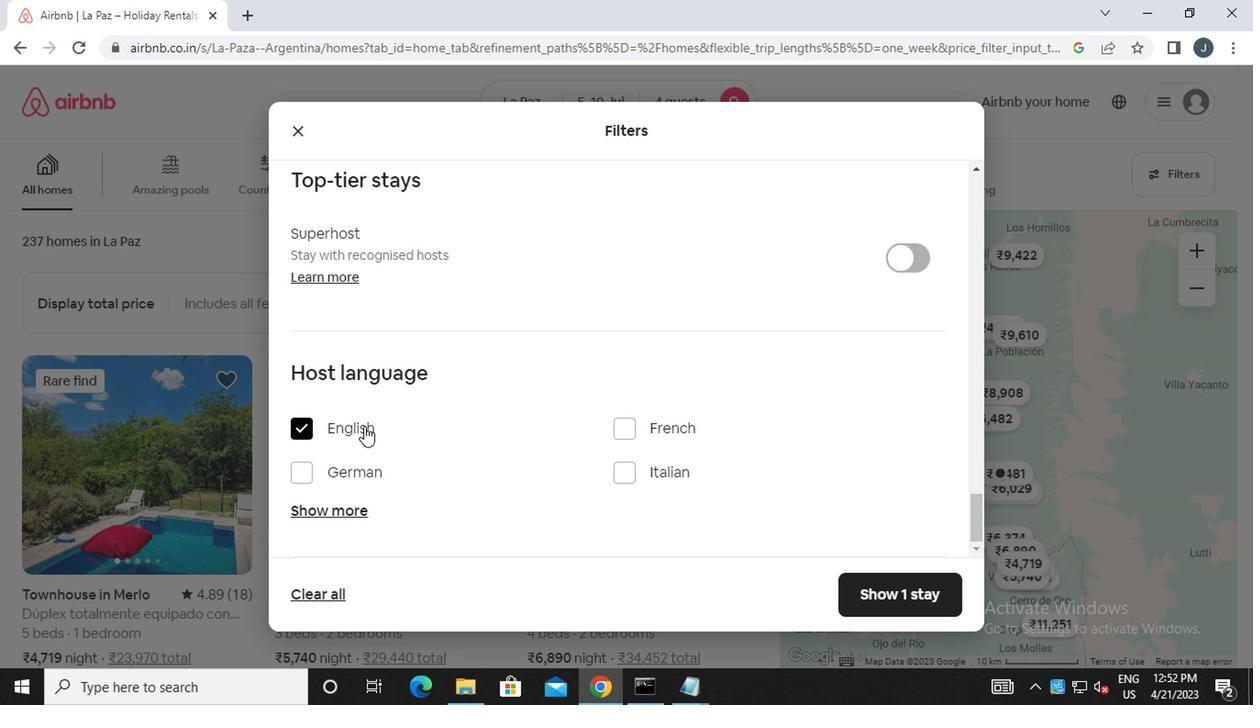 
Action: Mouse scrolled (364, 428) with delta (0, 0)
Screenshot: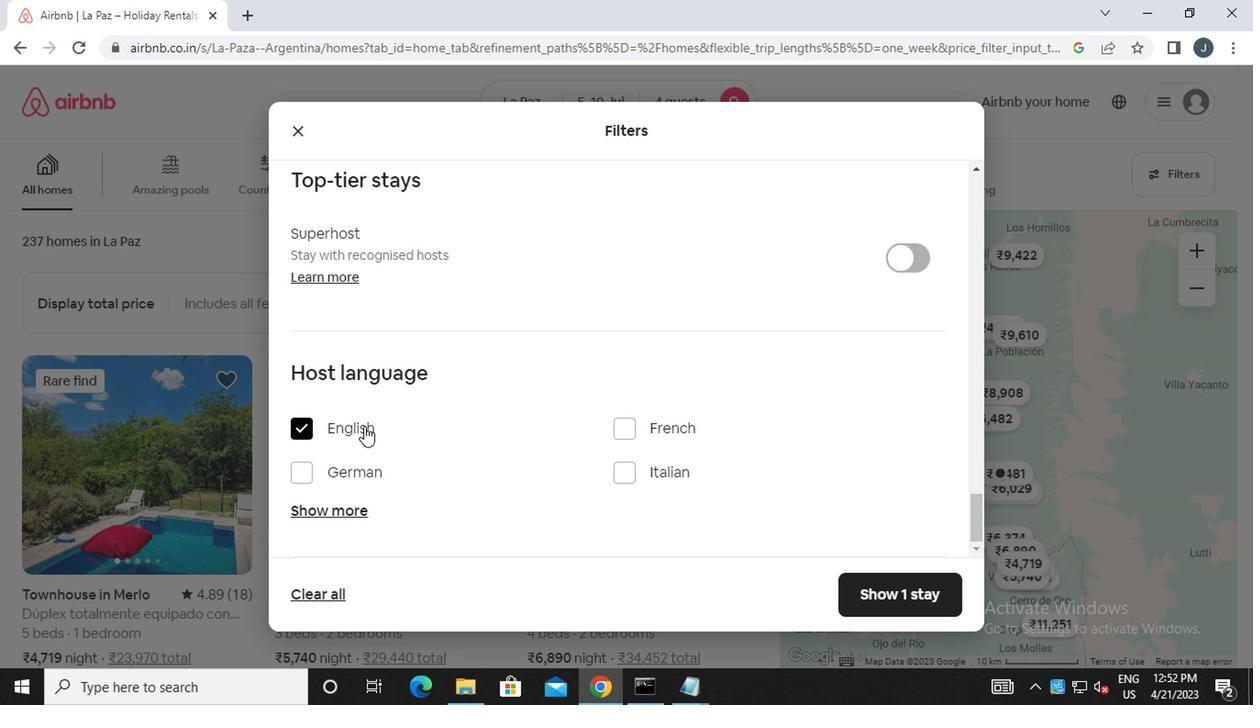 
Action: Mouse moved to (365, 430)
Screenshot: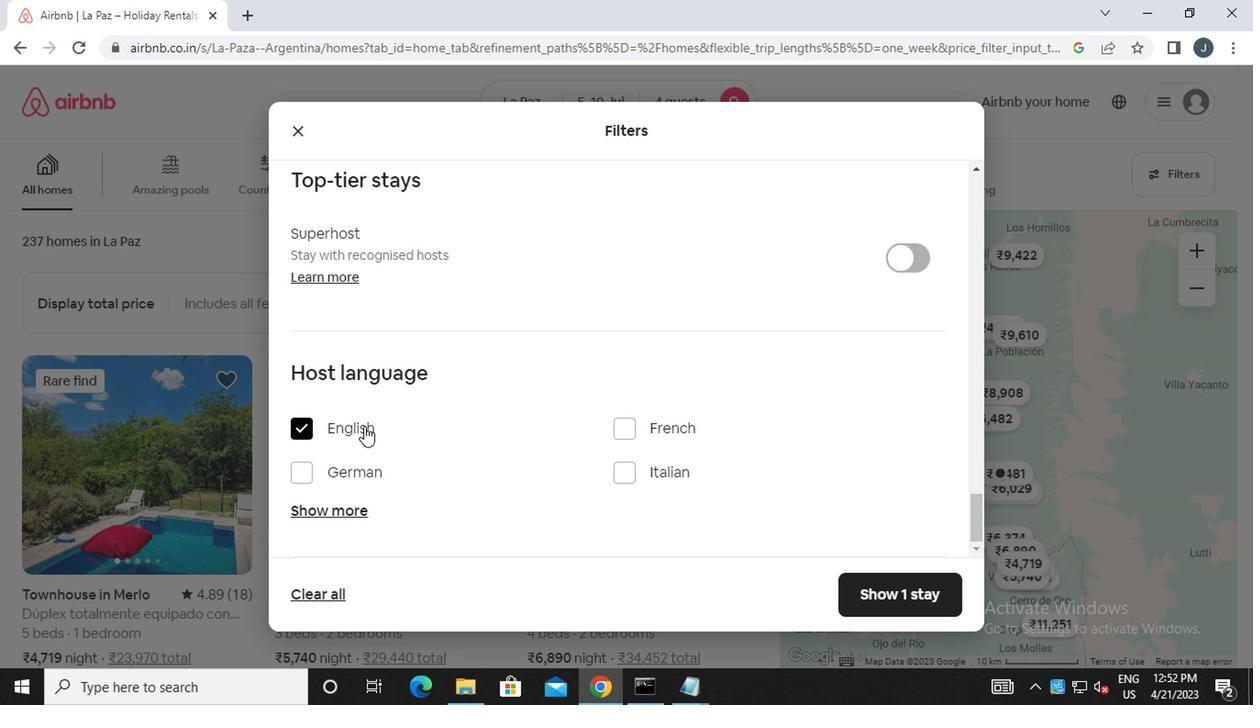 
Action: Mouse scrolled (365, 428) with delta (0, -1)
Screenshot: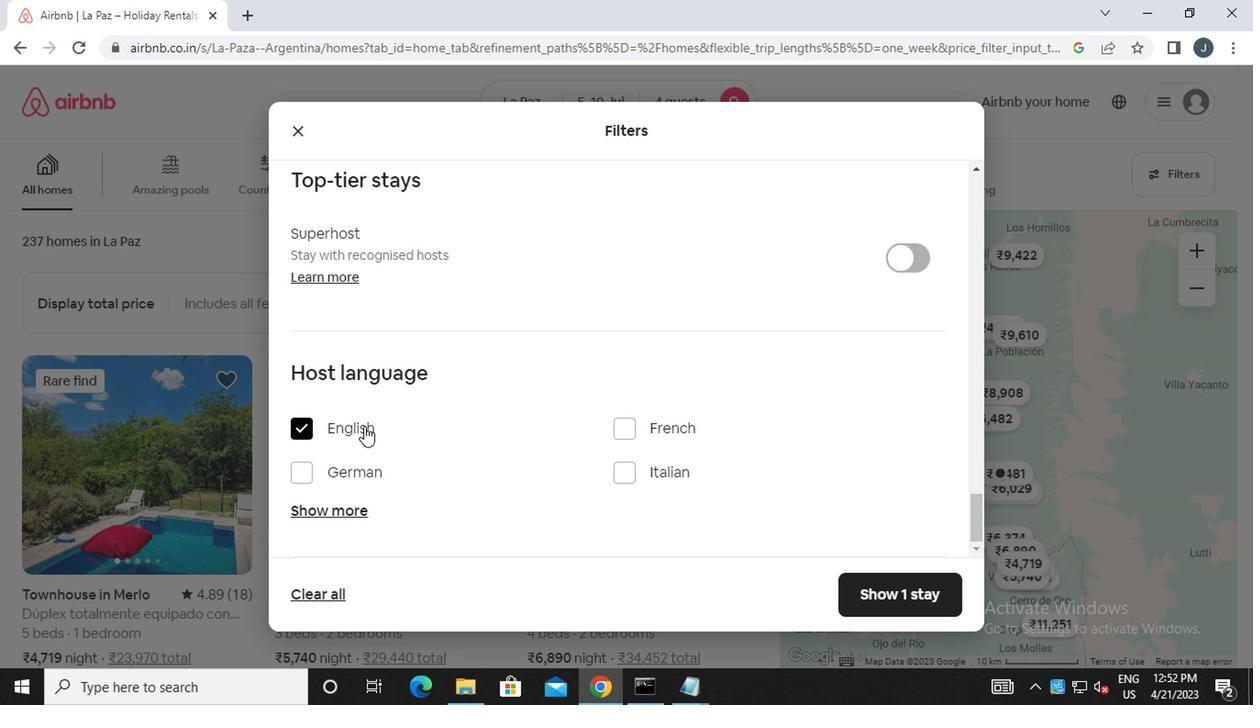 
Action: Mouse moved to (368, 432)
Screenshot: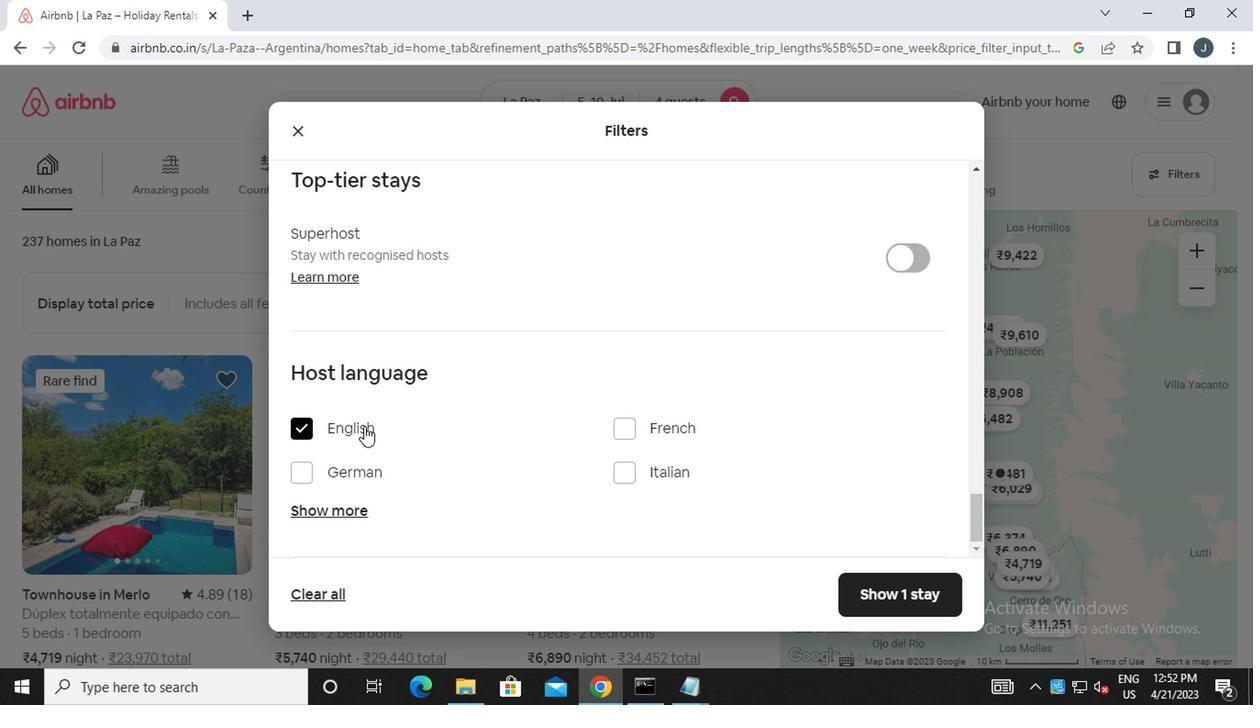 
Action: Mouse scrolled (368, 431) with delta (0, -1)
Screenshot: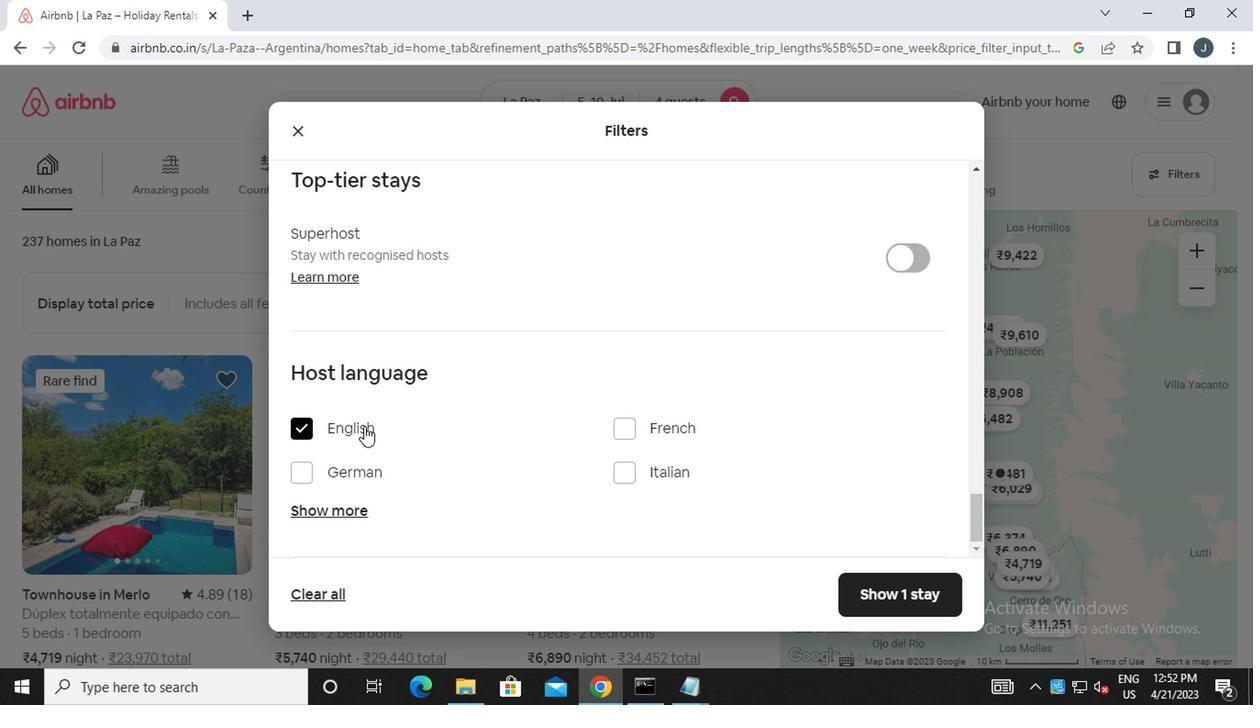
Action: Mouse moved to (919, 603)
Screenshot: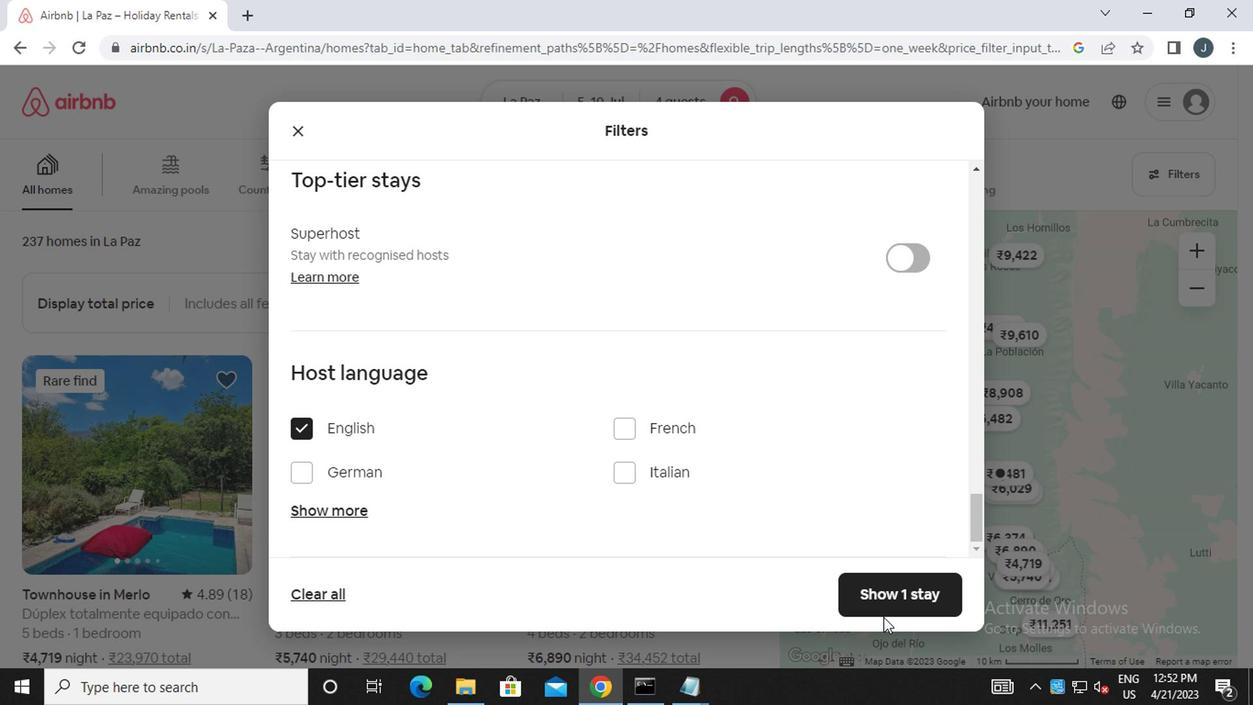 
Action: Mouse pressed left at (919, 603)
Screenshot: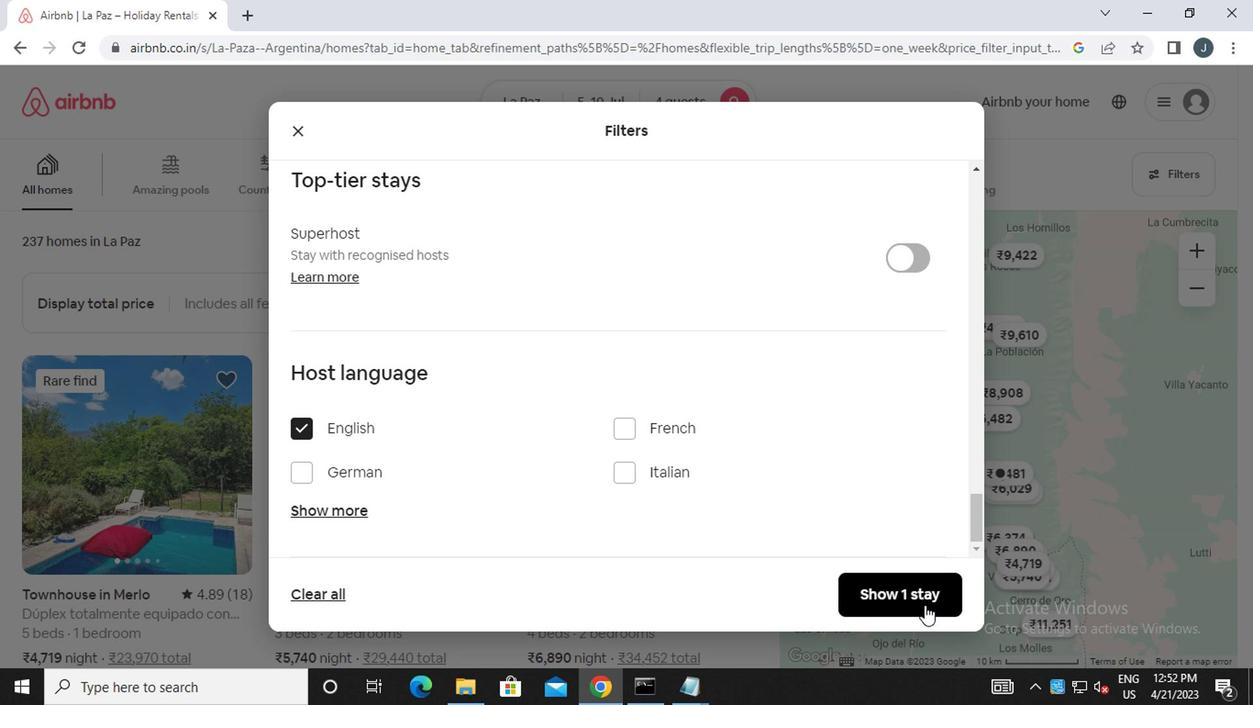 
Action: Mouse moved to (746, 583)
Screenshot: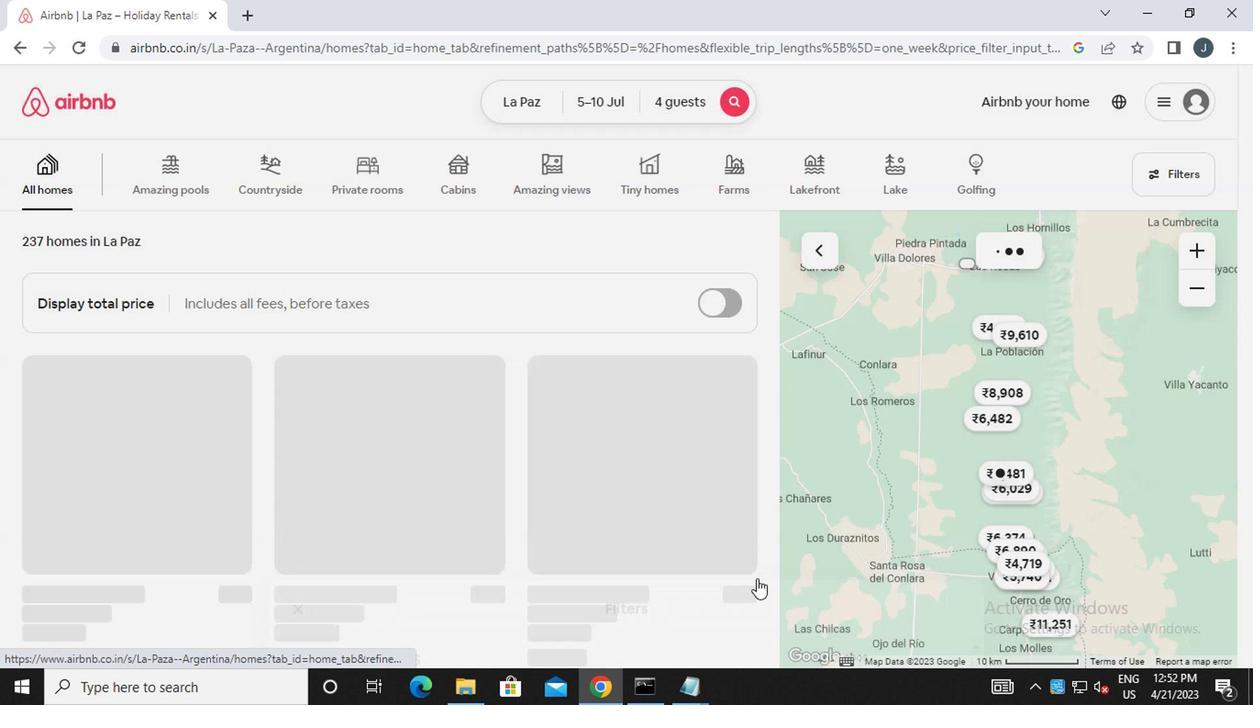 
